 Task: Look for space in Belpasso, Italy from 10th August, 2023 to 20th August, 2023 for 12 adults in price range Rs.10000 to Rs.14000. Place can be entire place or shared room with 6 bedrooms having 12 beds and 6 bathrooms. Property type can be house, flat, guest house. Amenities needed are: wifi, TV, free parkinig on premises, gym, breakfast. Booking option can be shelf check-in. Required host language is English.
Action: Mouse moved to (372, 180)
Screenshot: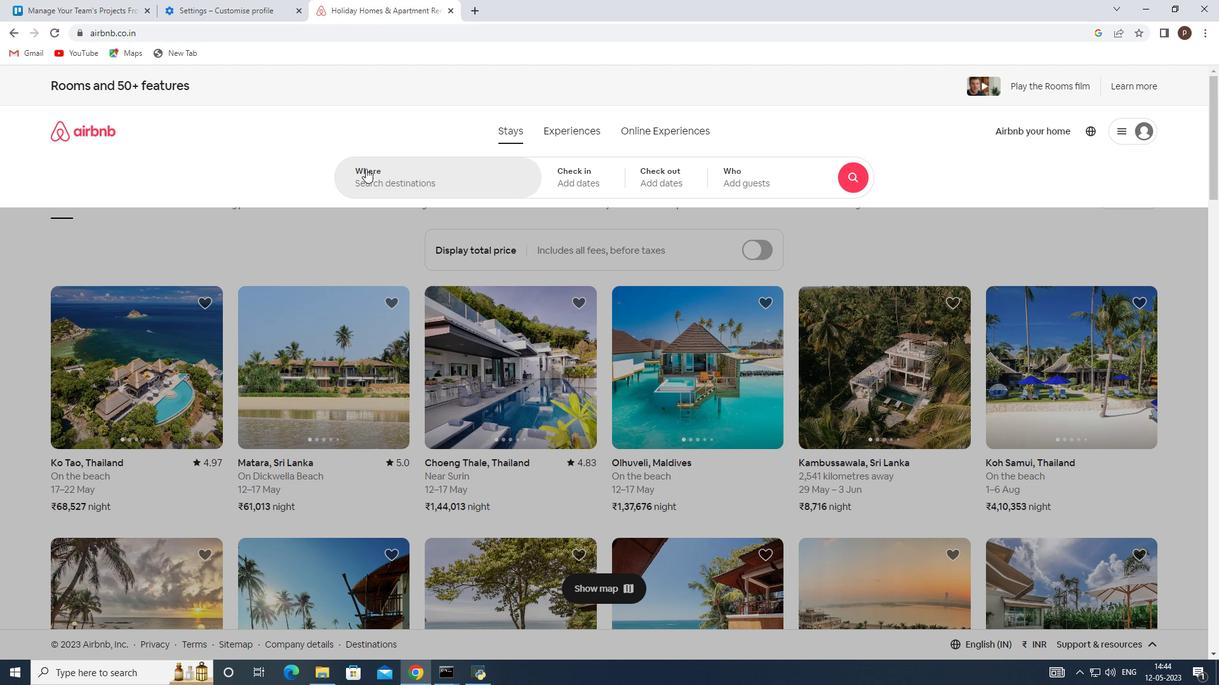 
Action: Mouse pressed left at (372, 180)
Screenshot: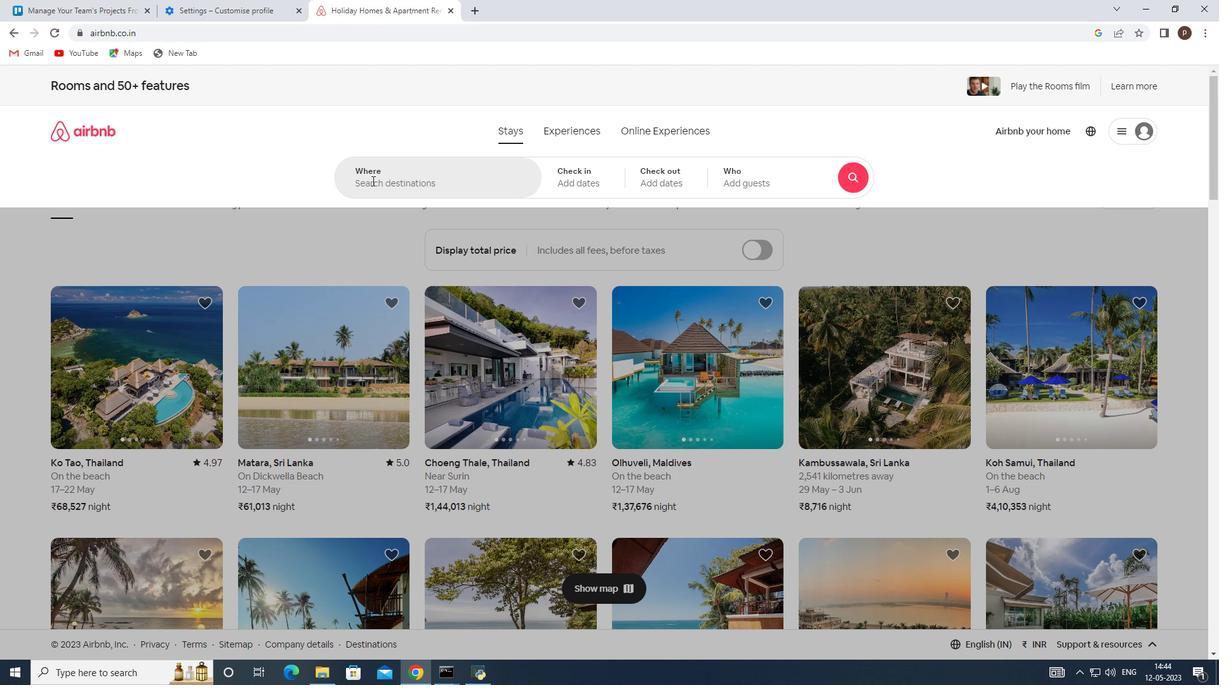 
Action: Key pressed <Key.caps_lock>B<Key.caps_lock>elpasso,<Key.space><Key.caps_lock>I<Key.caps_lock>taly<Key.enter>
Screenshot: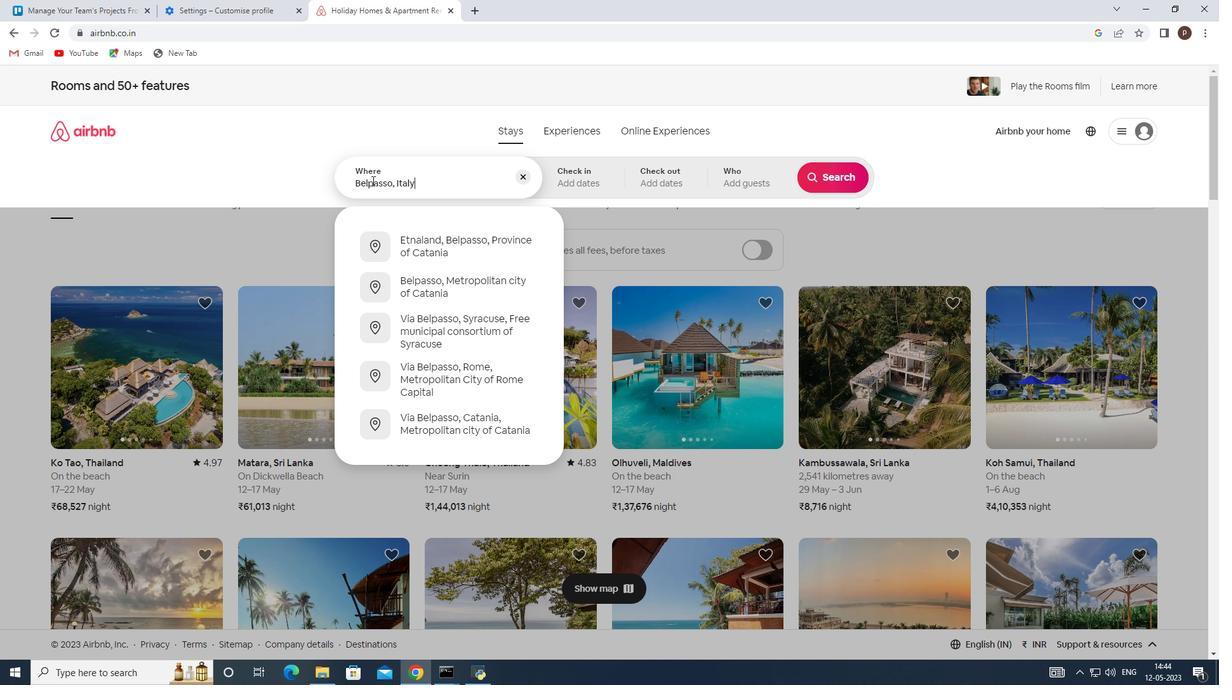 
Action: Mouse moved to (832, 273)
Screenshot: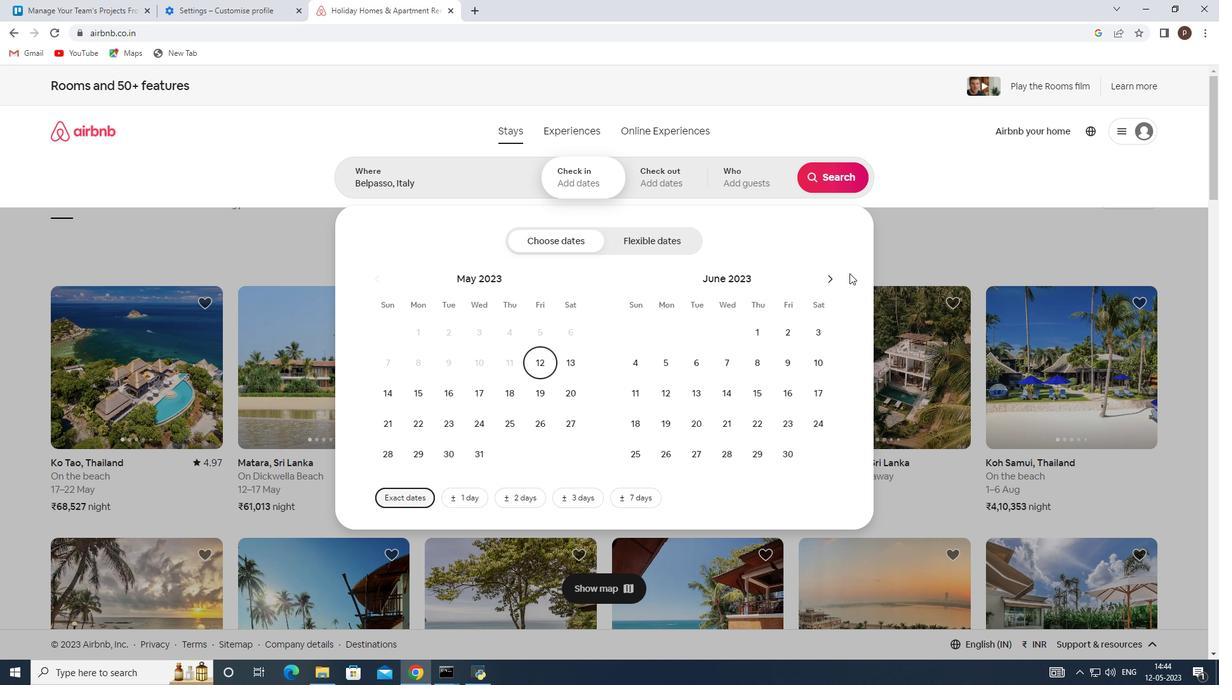 
Action: Mouse pressed left at (832, 273)
Screenshot: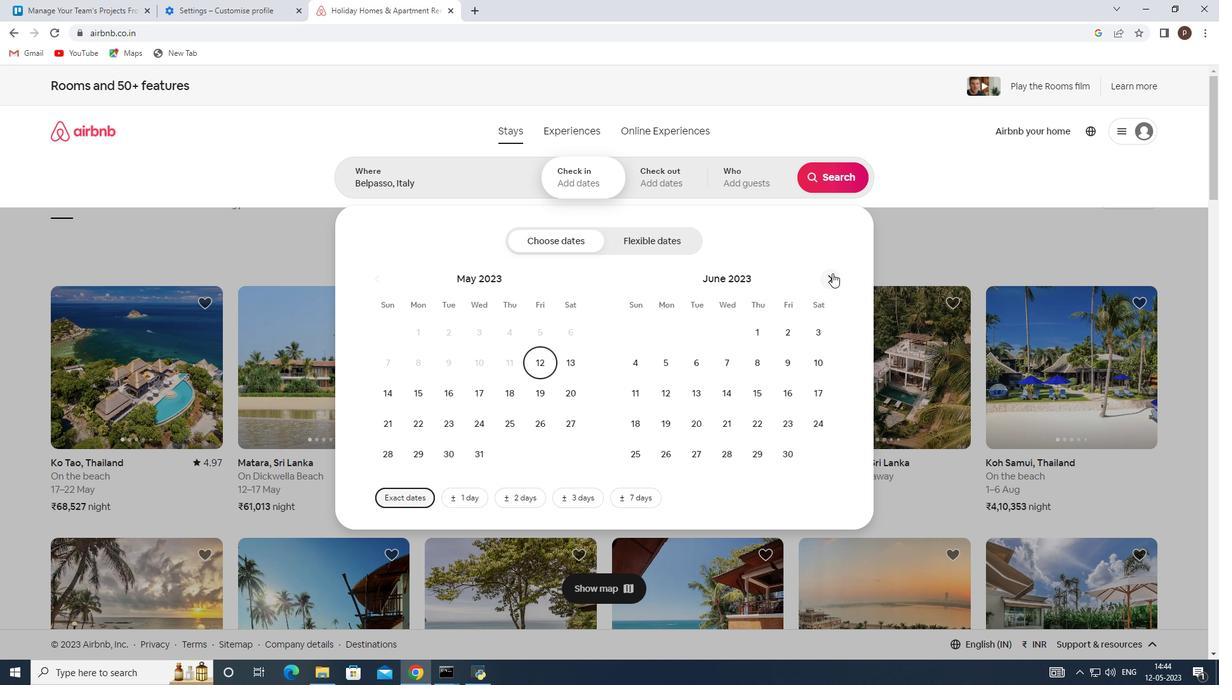 
Action: Mouse pressed left at (832, 273)
Screenshot: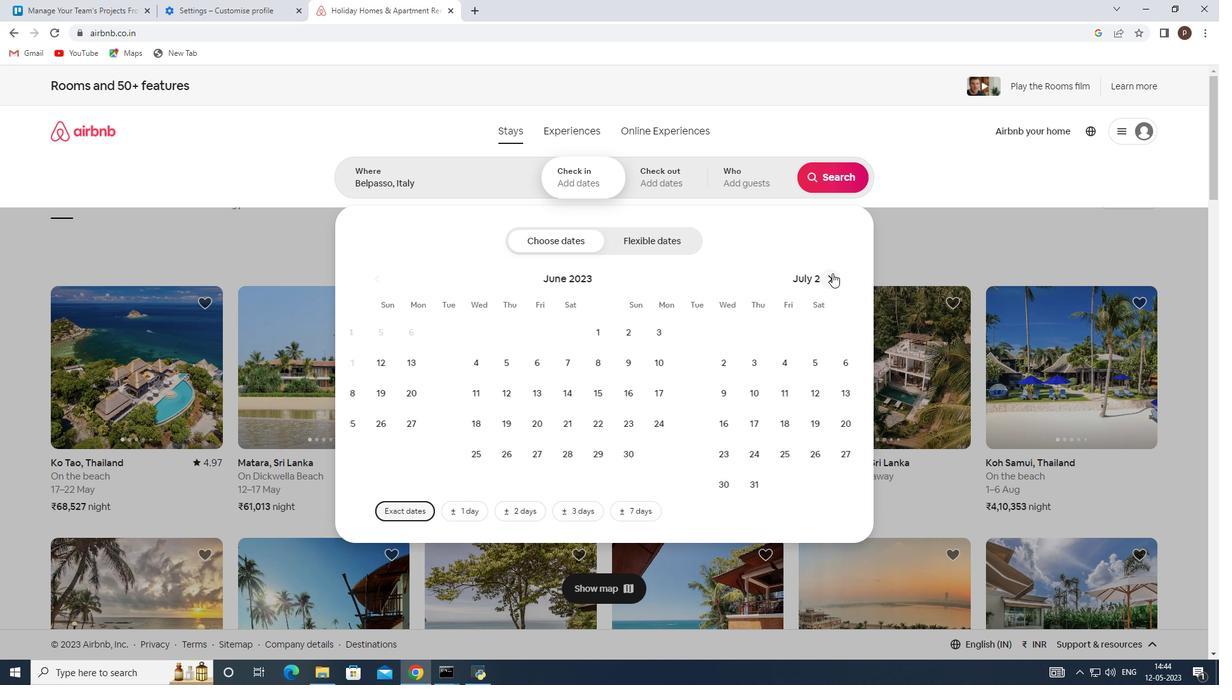 
Action: Mouse moved to (757, 356)
Screenshot: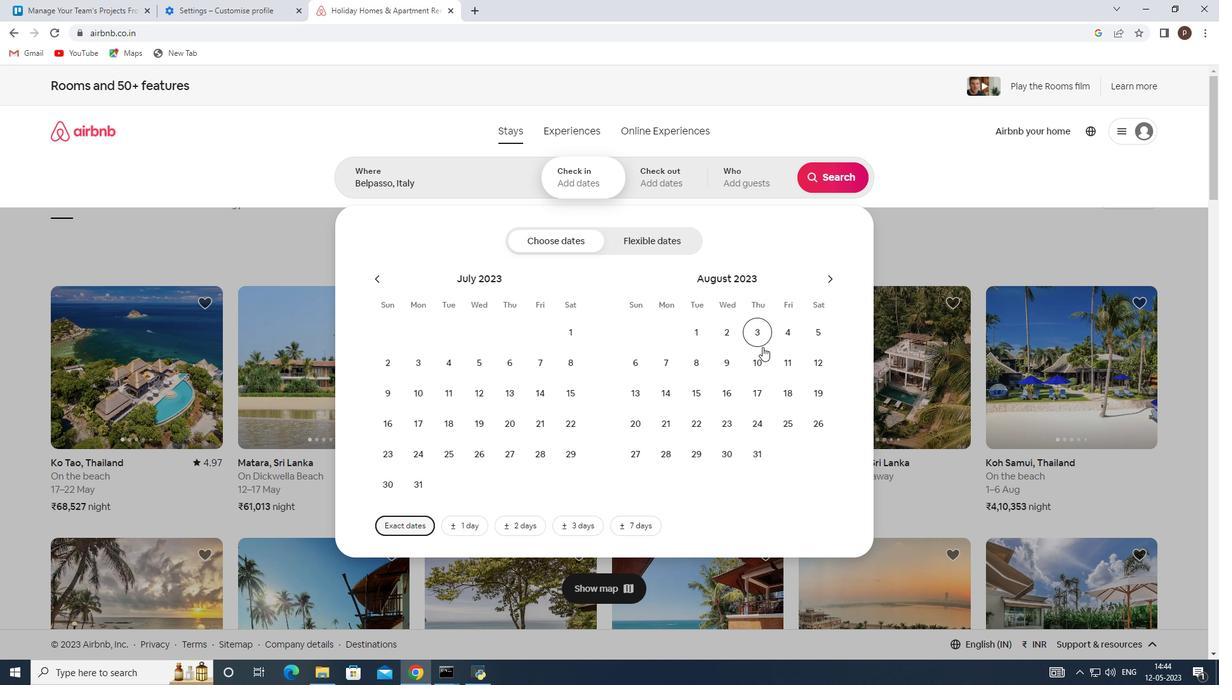 
Action: Mouse pressed left at (757, 356)
Screenshot: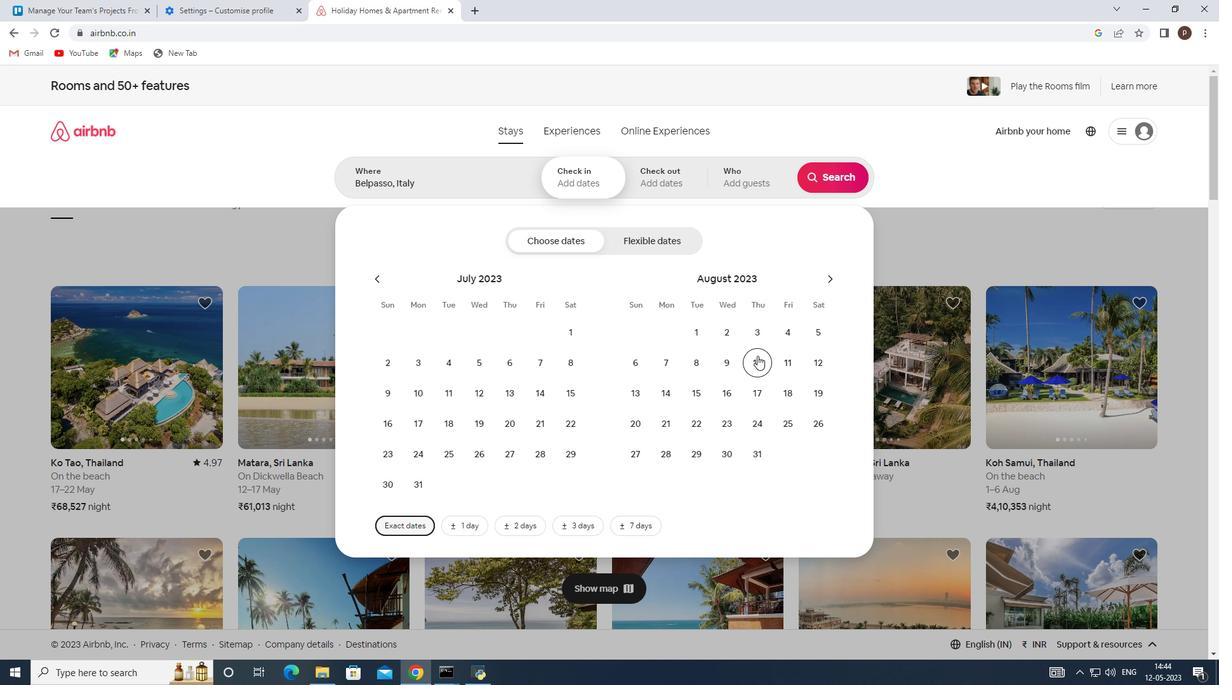 
Action: Mouse moved to (639, 424)
Screenshot: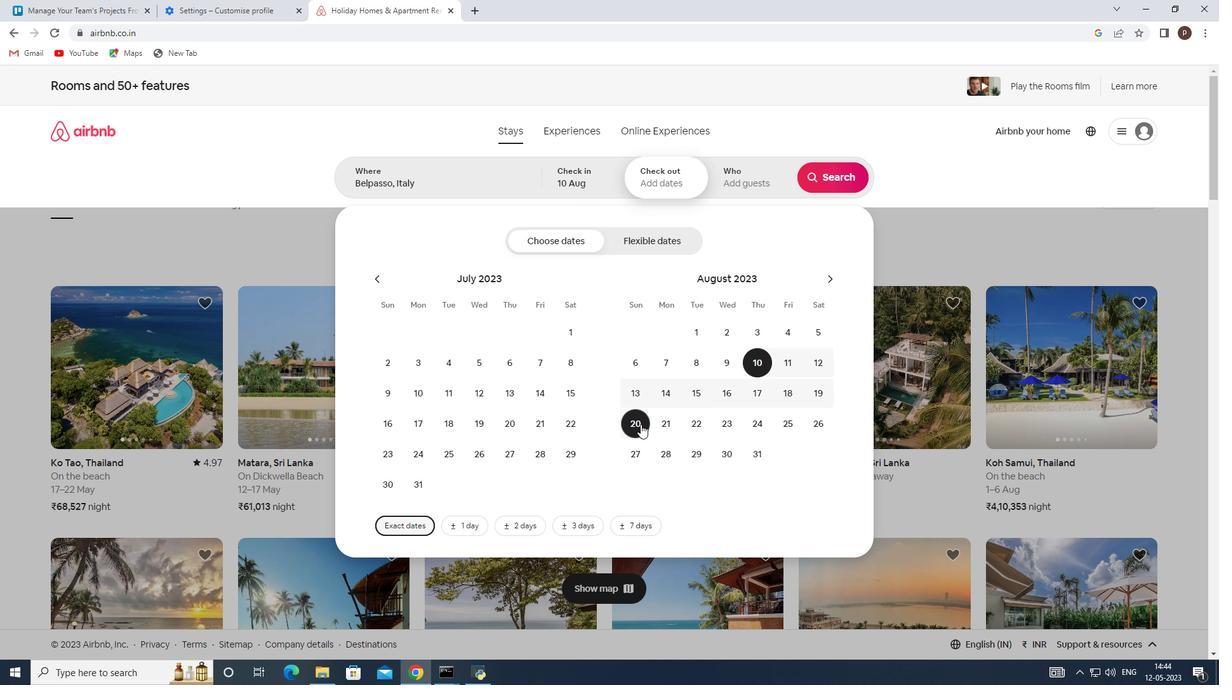 
Action: Mouse pressed left at (639, 424)
Screenshot: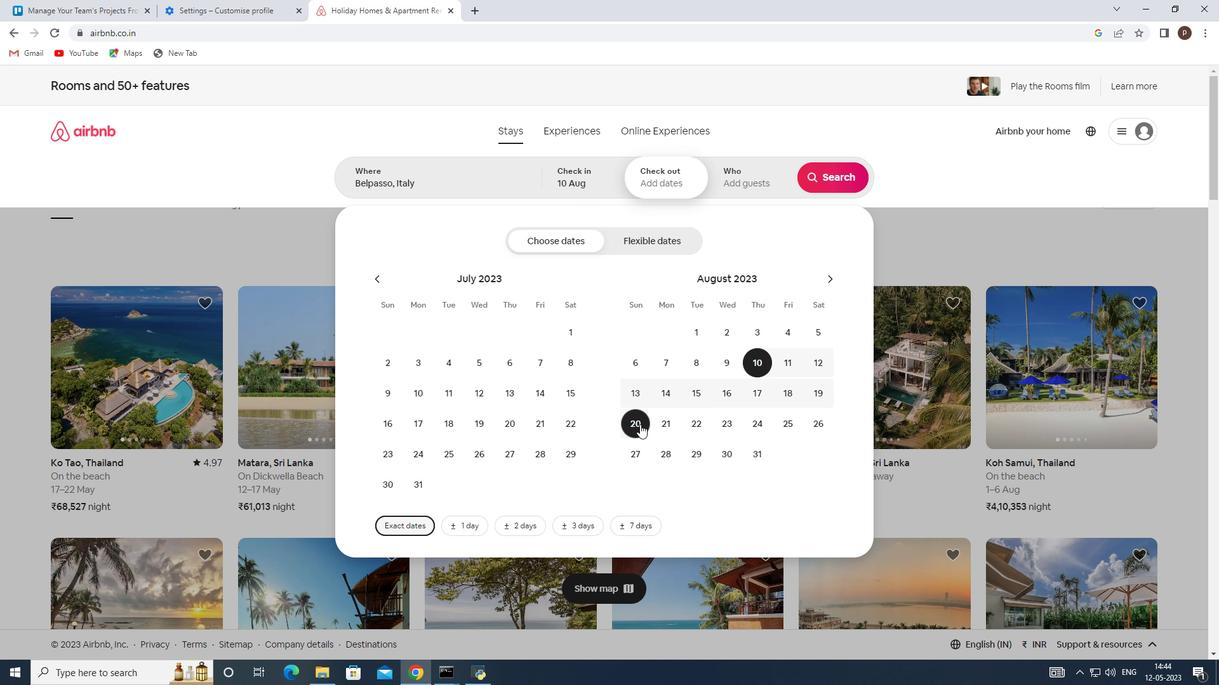 
Action: Mouse moved to (765, 178)
Screenshot: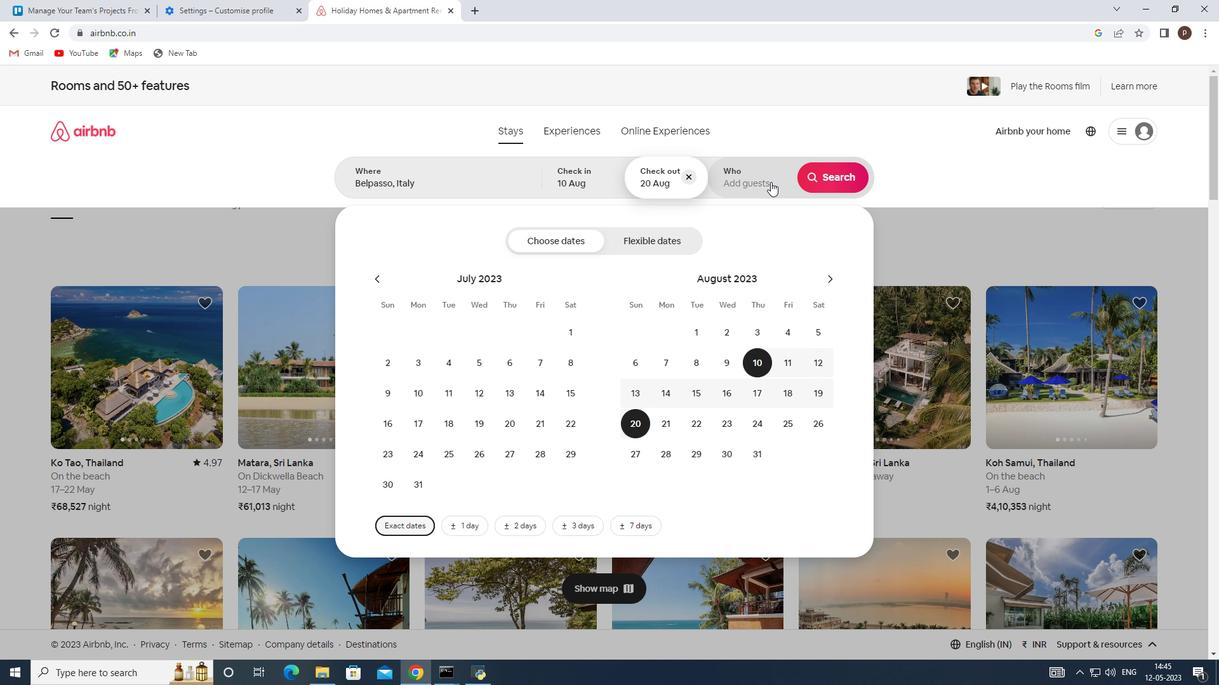 
Action: Mouse pressed left at (765, 178)
Screenshot: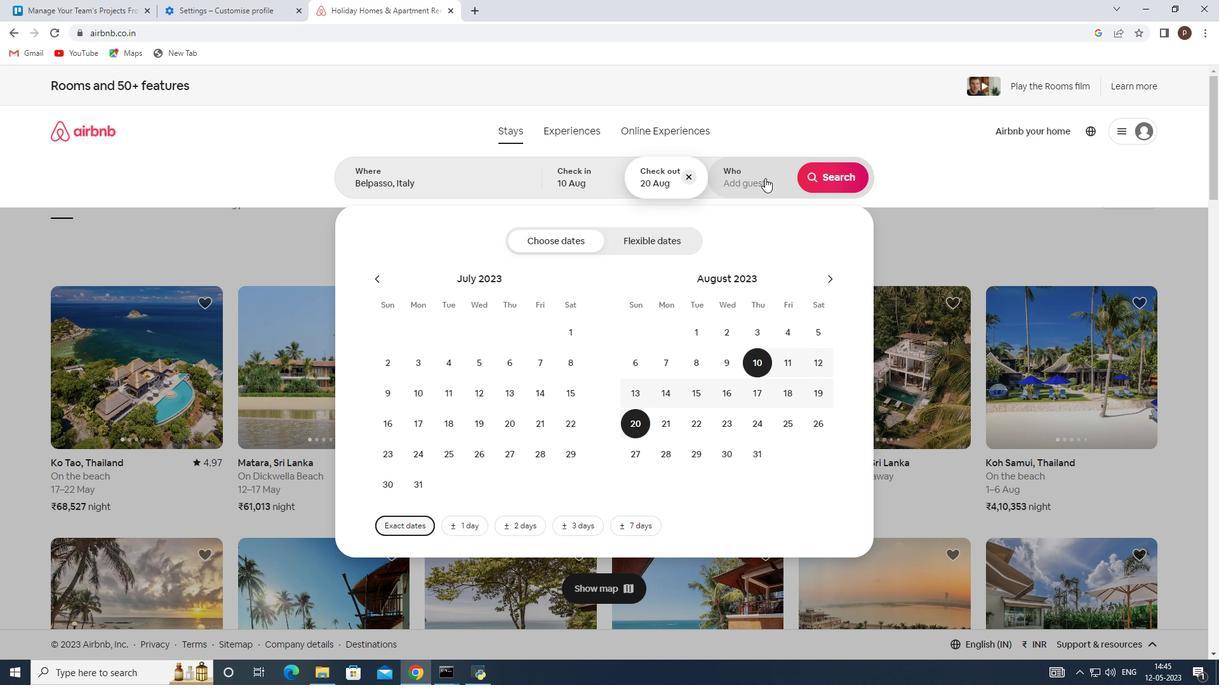 
Action: Mouse moved to (833, 241)
Screenshot: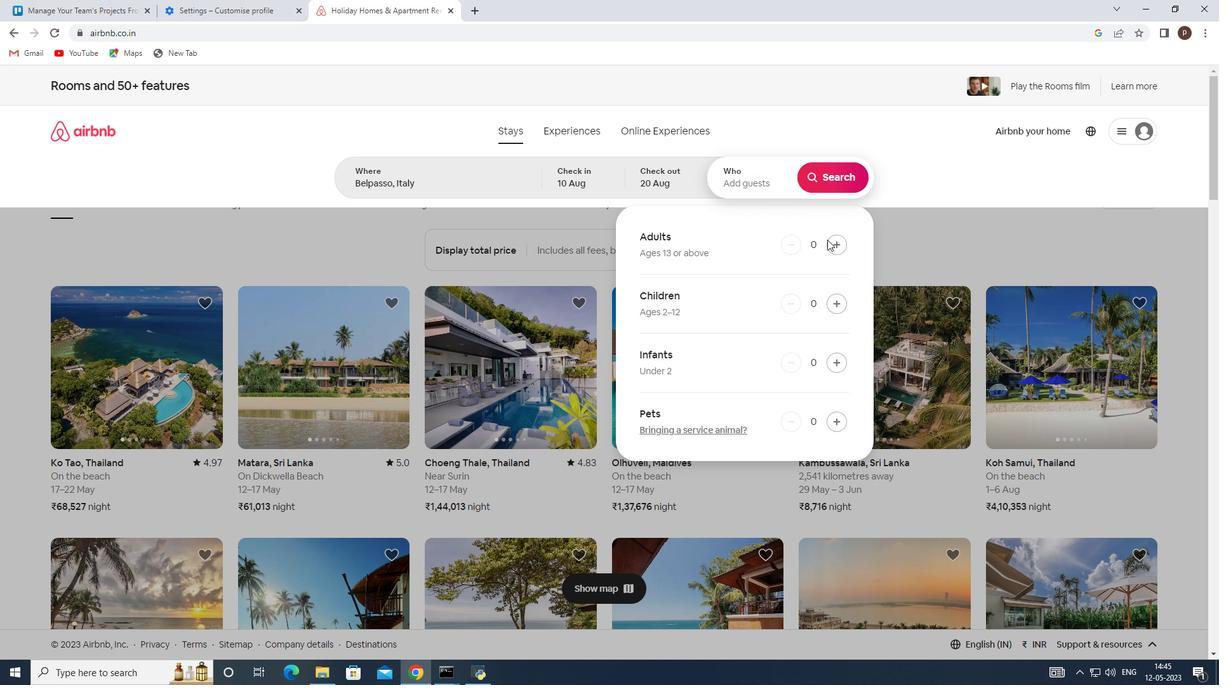 
Action: Mouse pressed left at (833, 241)
Screenshot: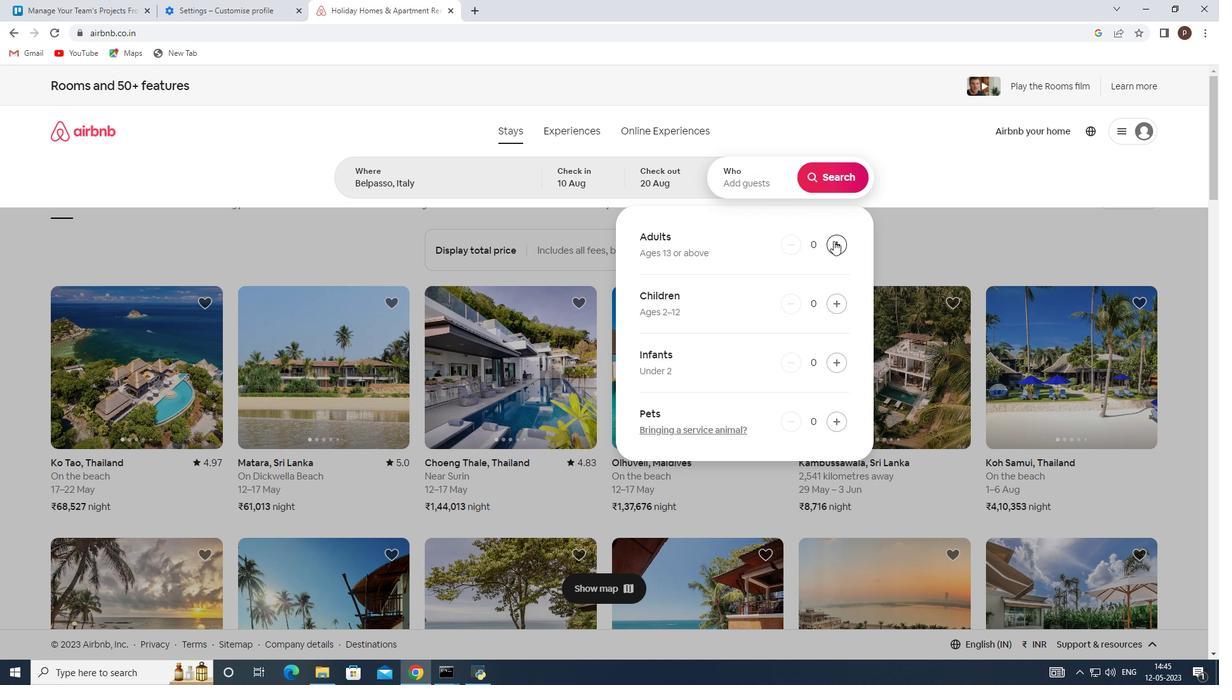 
Action: Mouse pressed left at (833, 241)
Screenshot: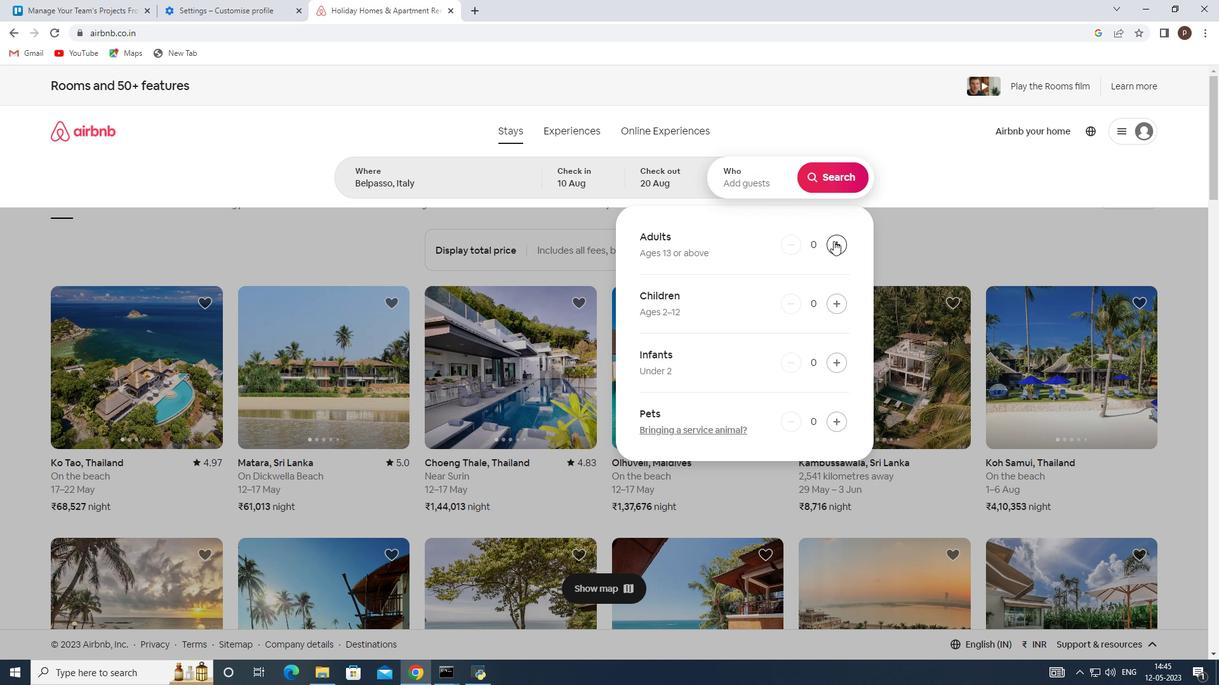 
Action: Mouse pressed left at (833, 241)
Screenshot: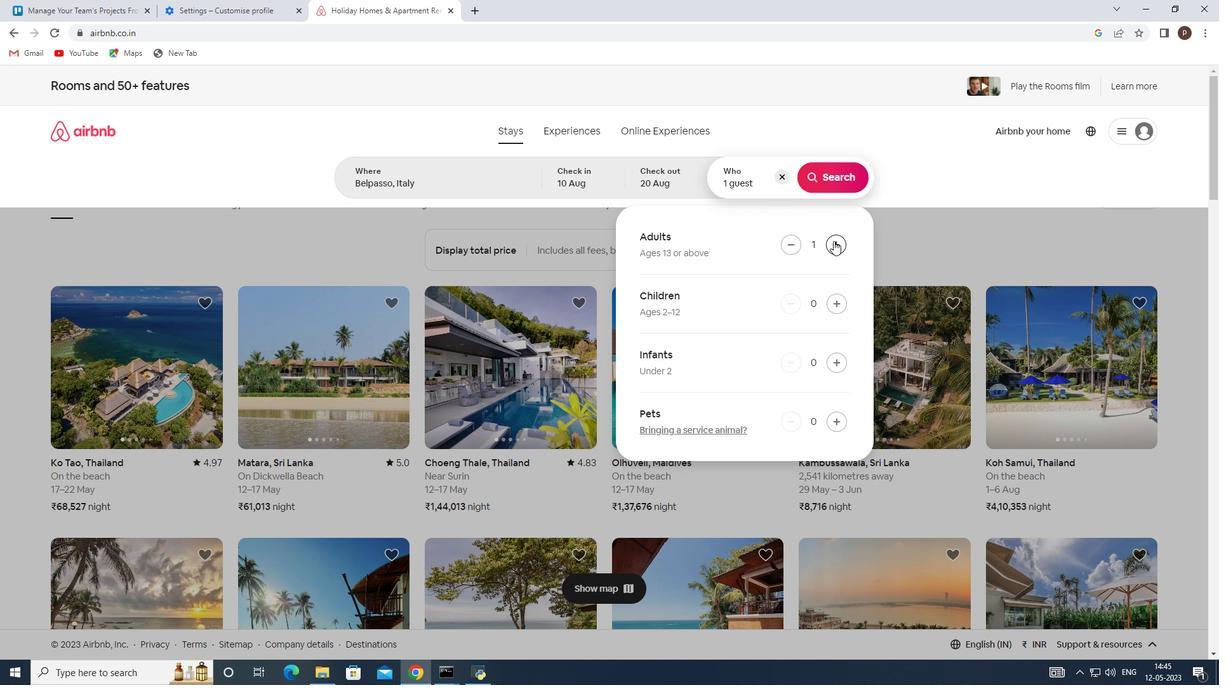 
Action: Mouse pressed left at (833, 241)
Screenshot: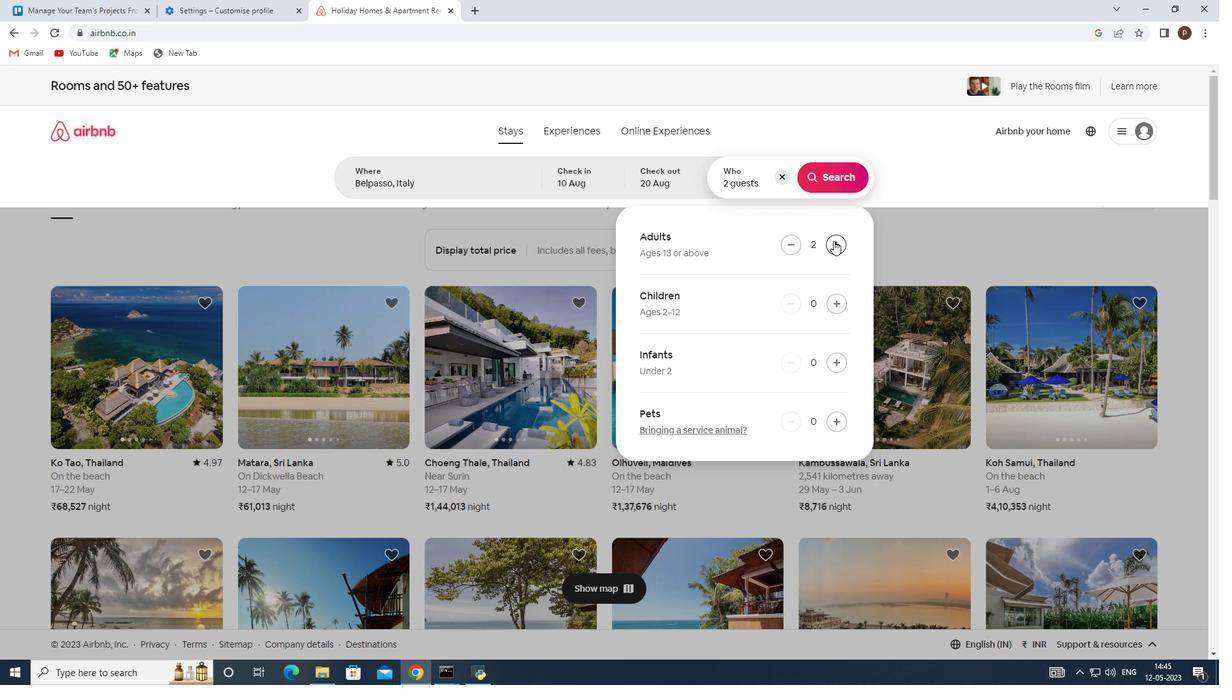 
Action: Mouse pressed left at (833, 241)
Screenshot: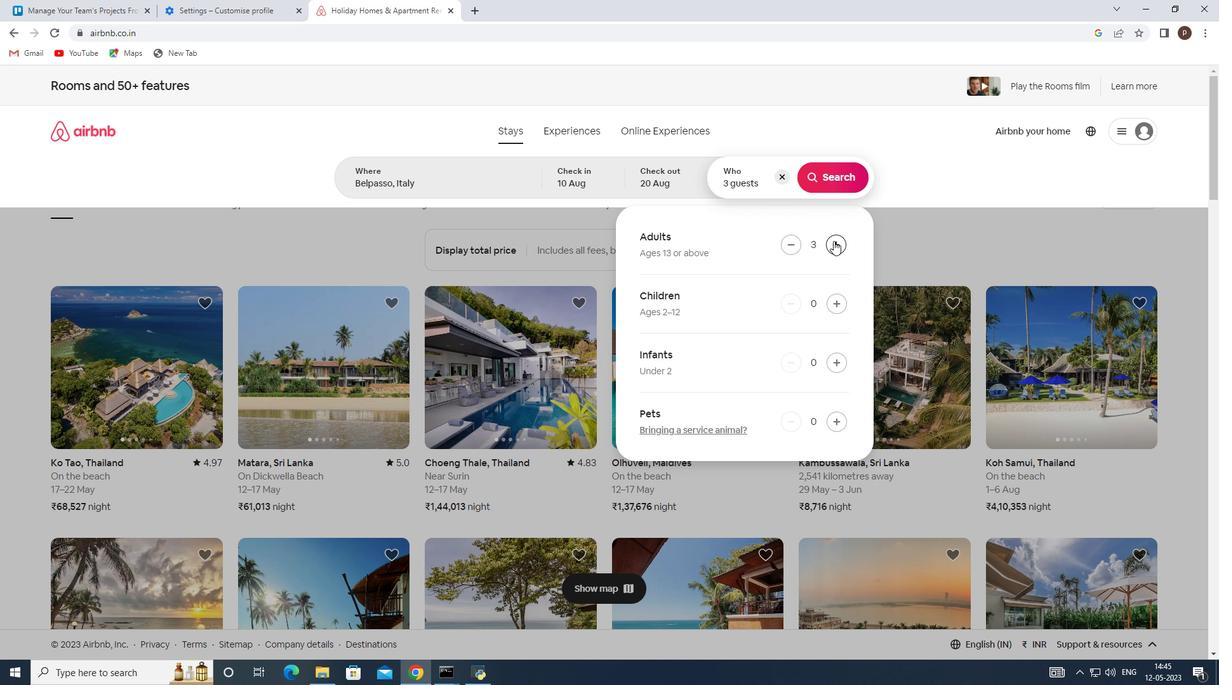 
Action: Mouse pressed left at (833, 241)
Screenshot: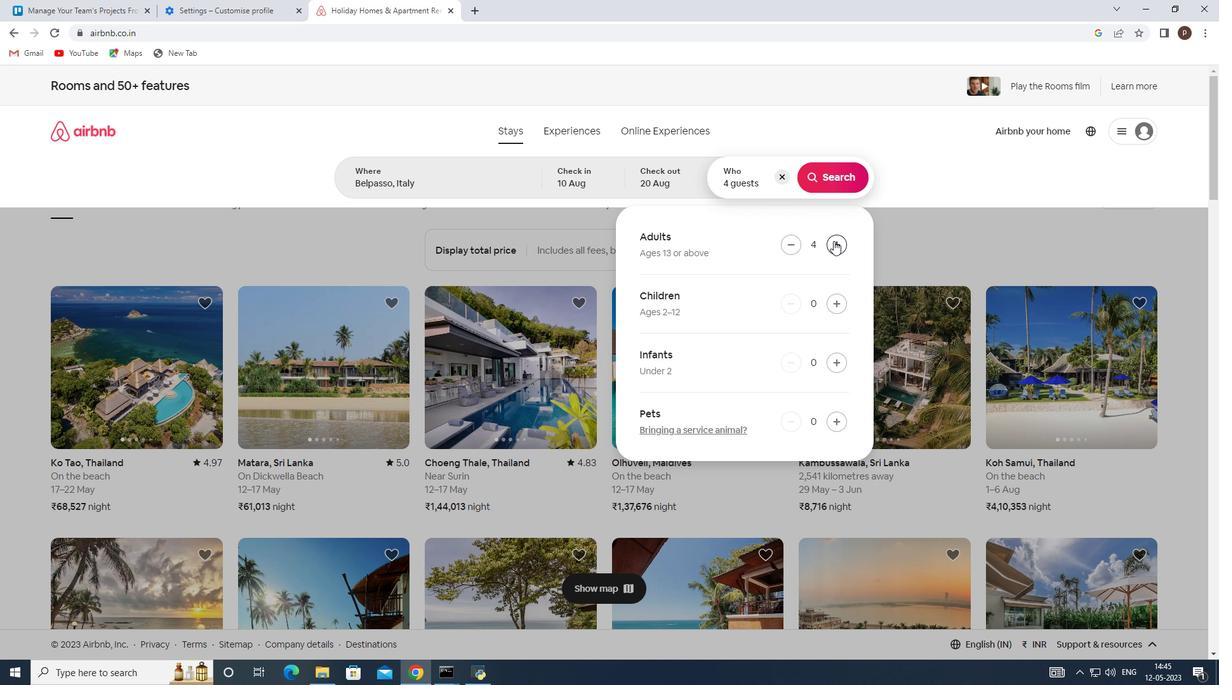 
Action: Mouse pressed left at (833, 241)
Screenshot: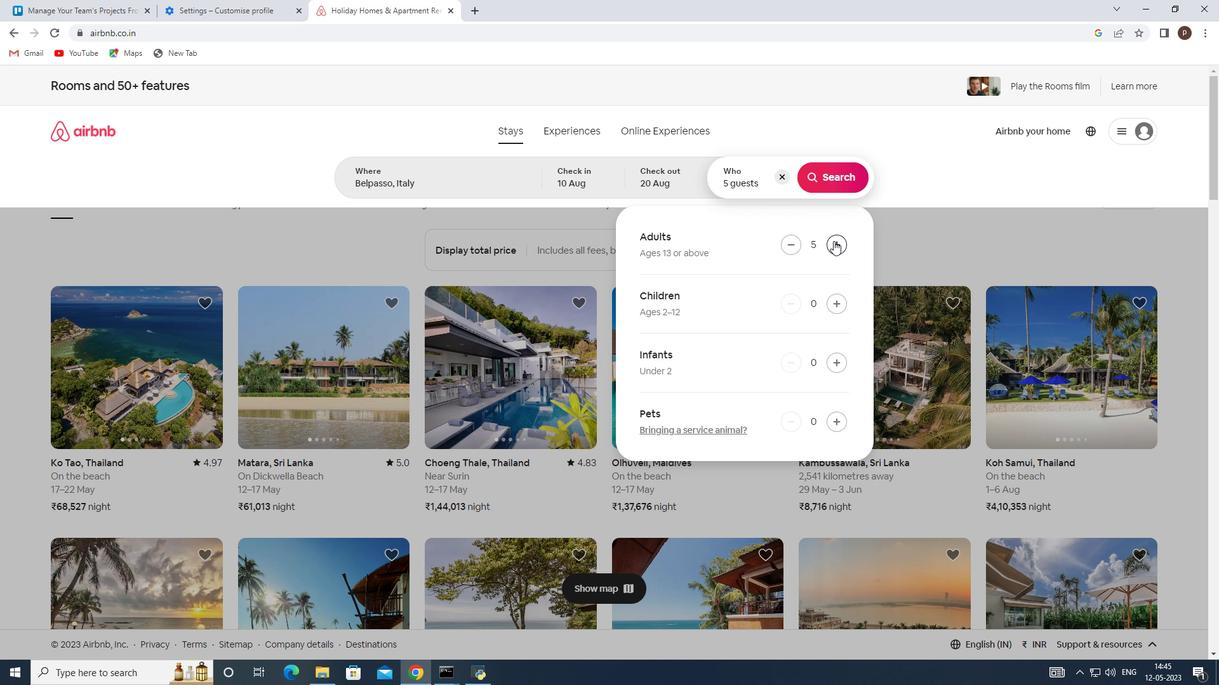 
Action: Mouse pressed left at (833, 241)
Screenshot: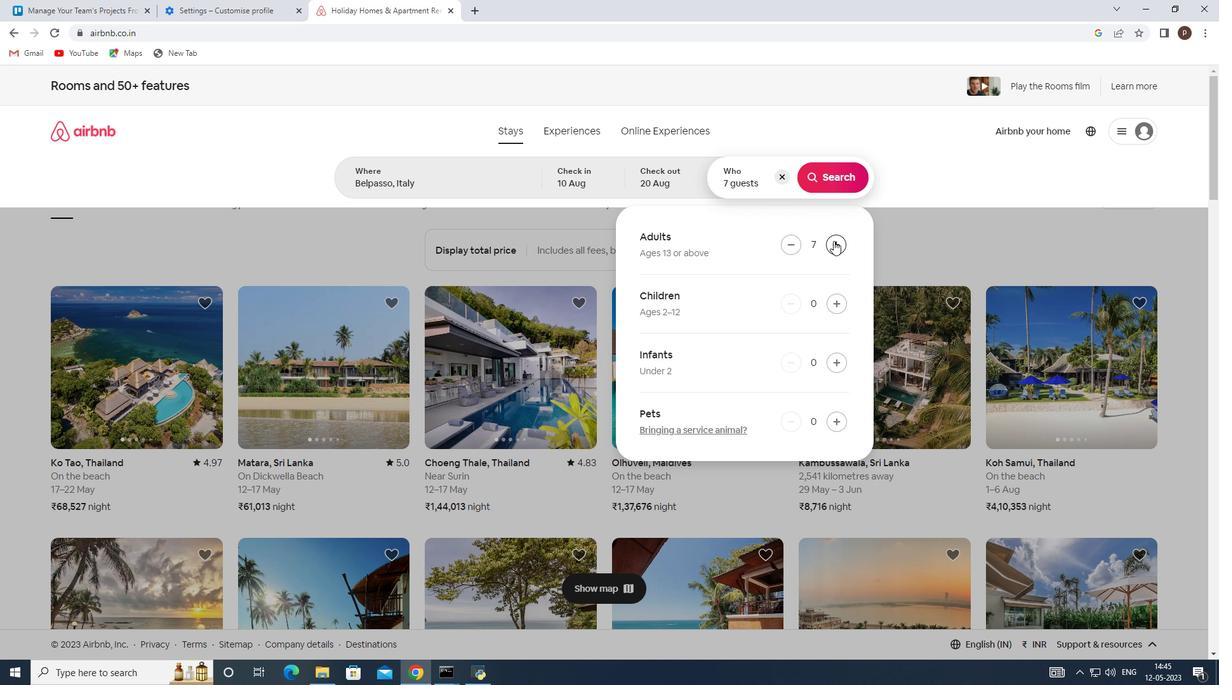 
Action: Mouse pressed left at (833, 241)
Screenshot: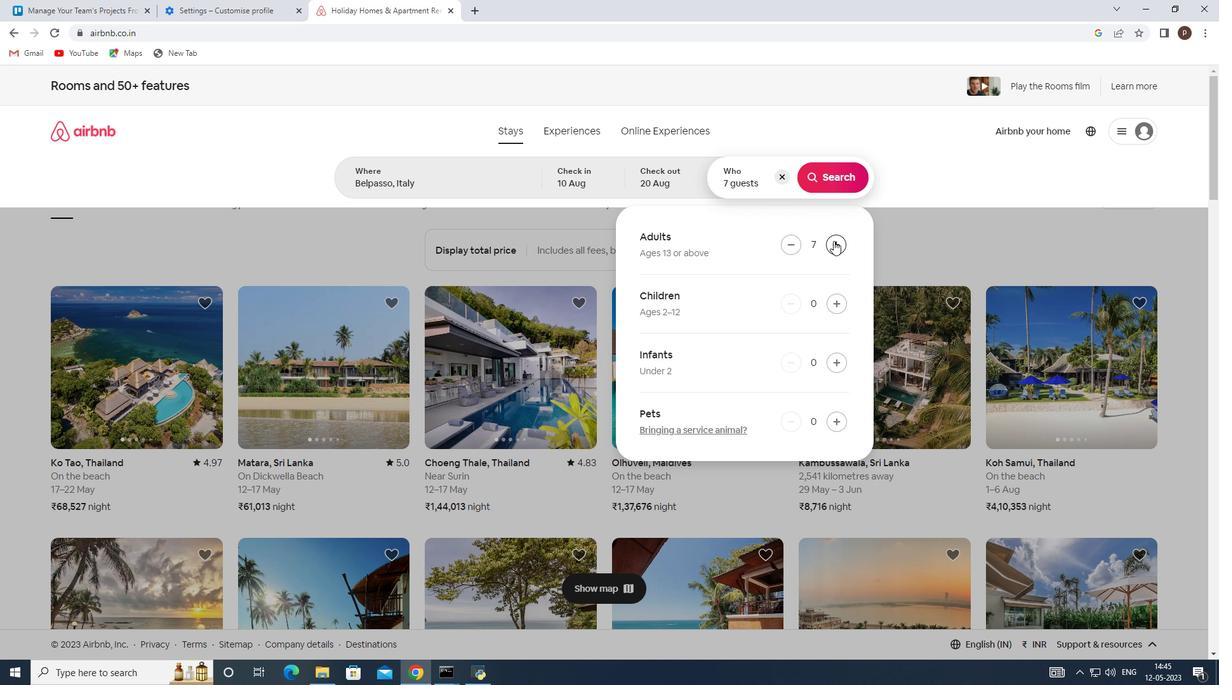 
Action: Mouse pressed left at (833, 241)
Screenshot: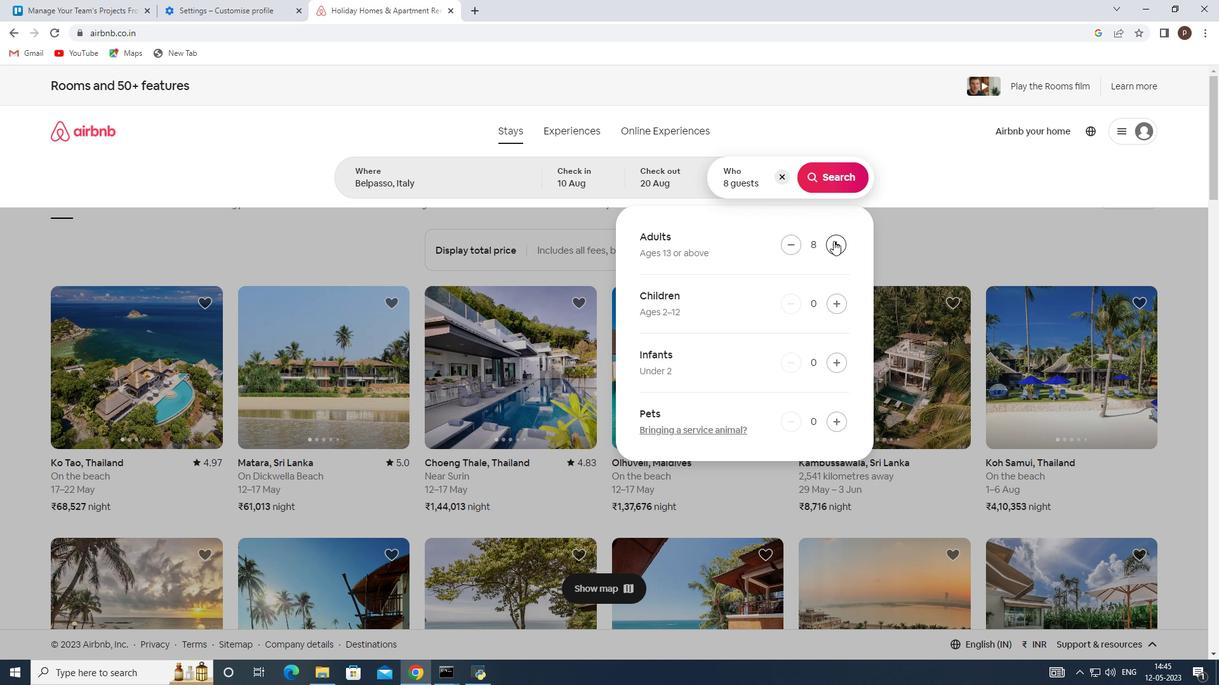 
Action: Mouse pressed left at (833, 241)
Screenshot: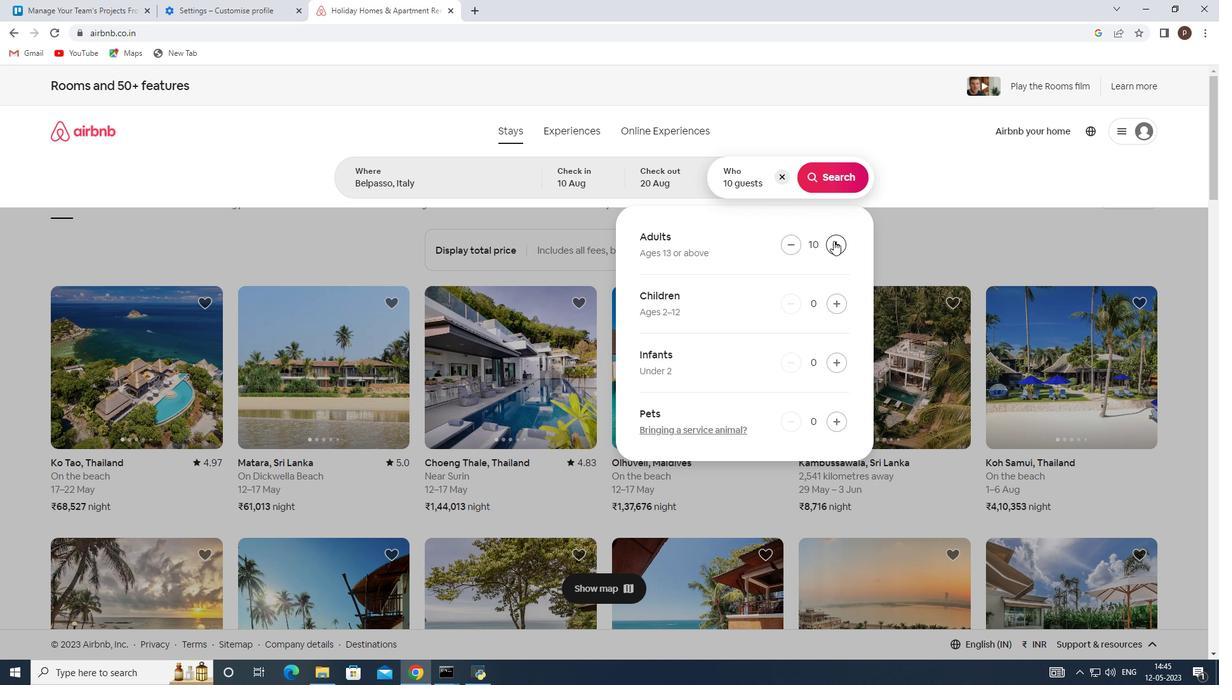 
Action: Mouse pressed left at (833, 241)
Screenshot: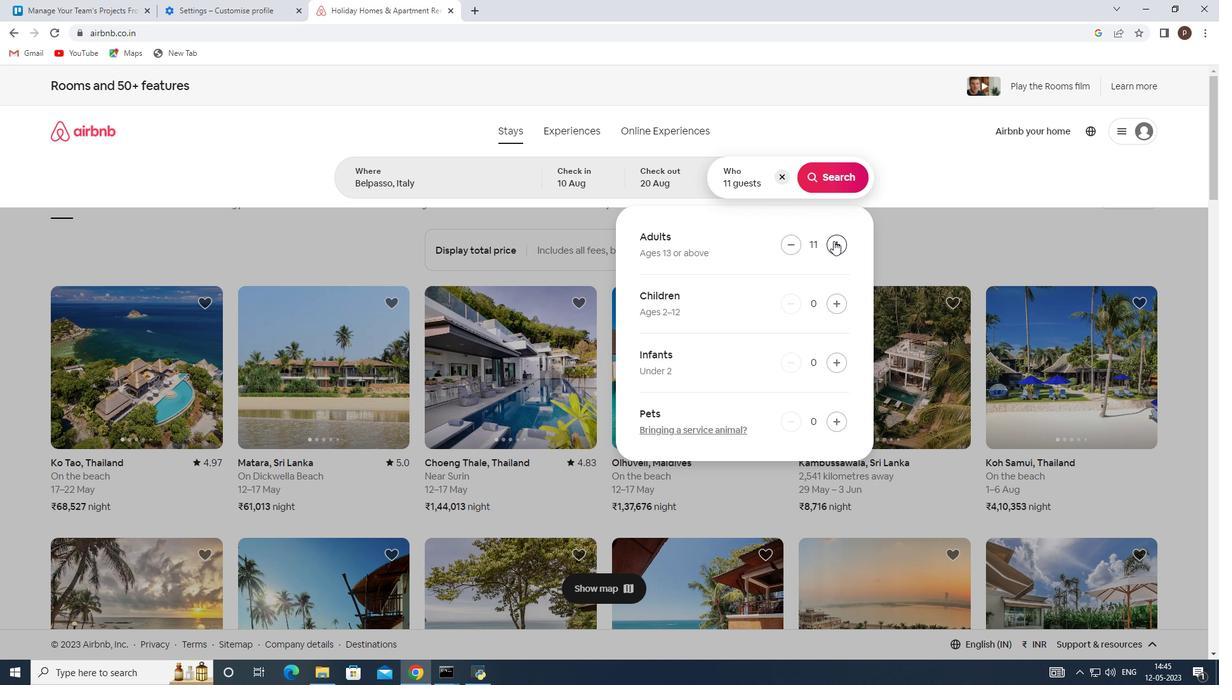 
Action: Mouse moved to (846, 168)
Screenshot: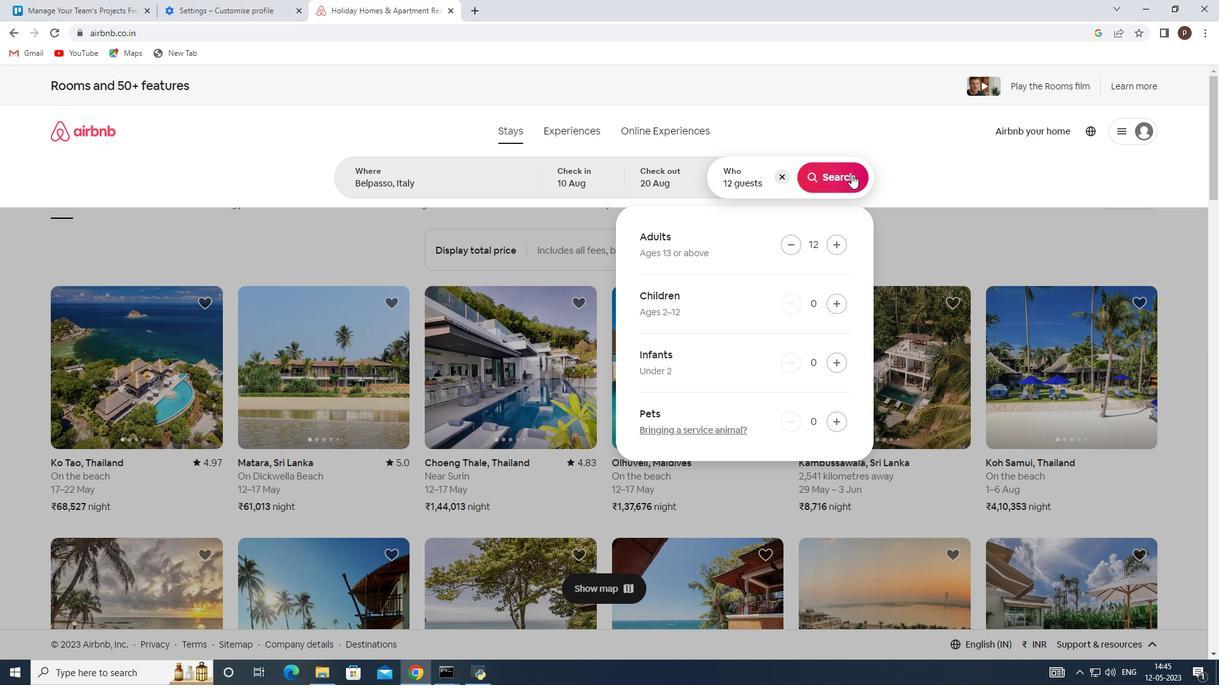 
Action: Mouse pressed left at (846, 168)
Screenshot: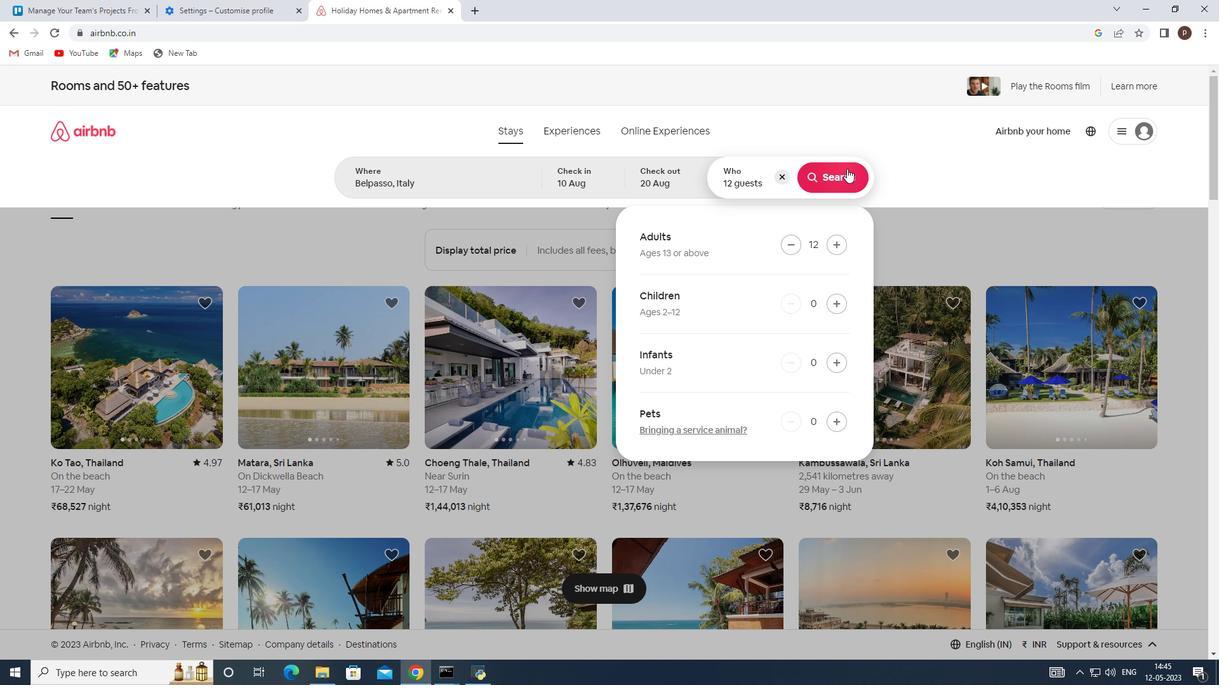 
Action: Mouse moved to (1150, 140)
Screenshot: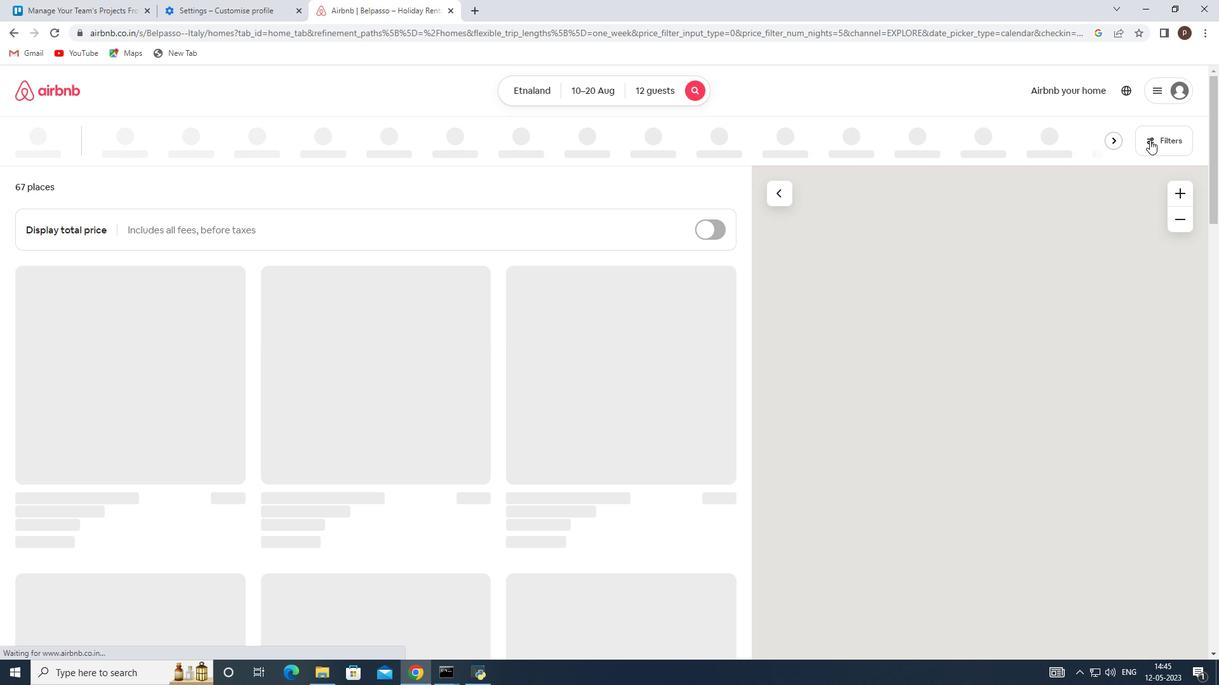 
Action: Mouse pressed left at (1150, 140)
Screenshot: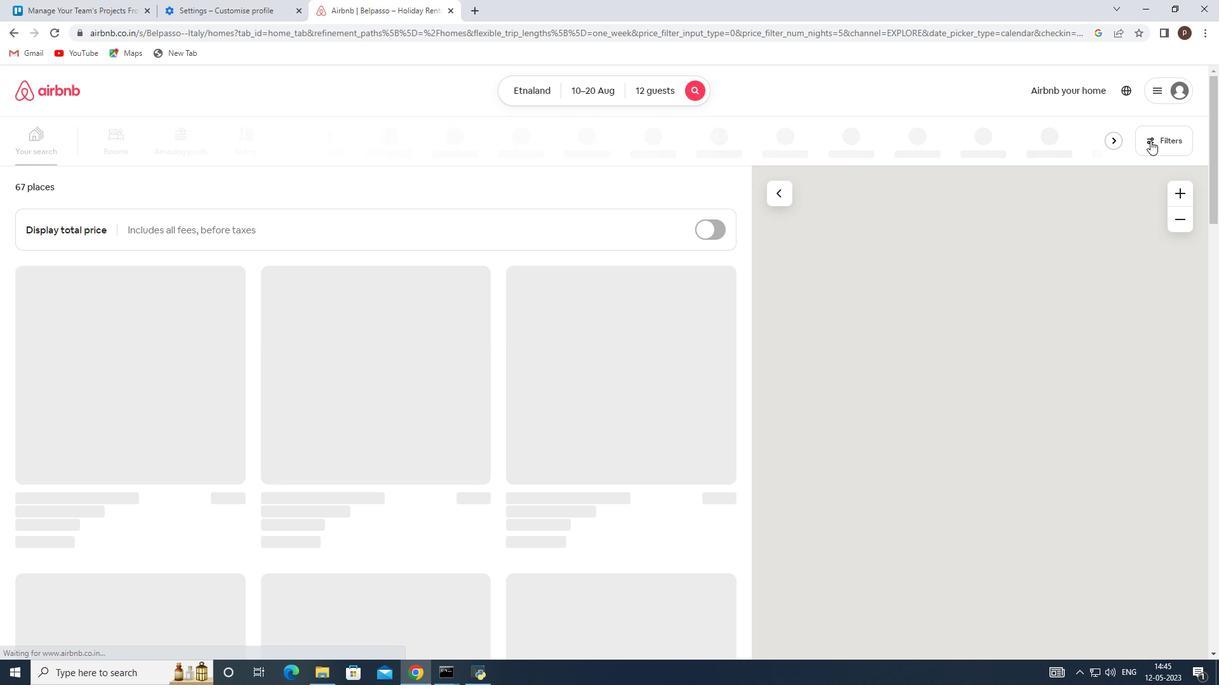 
Action: Mouse moved to (419, 448)
Screenshot: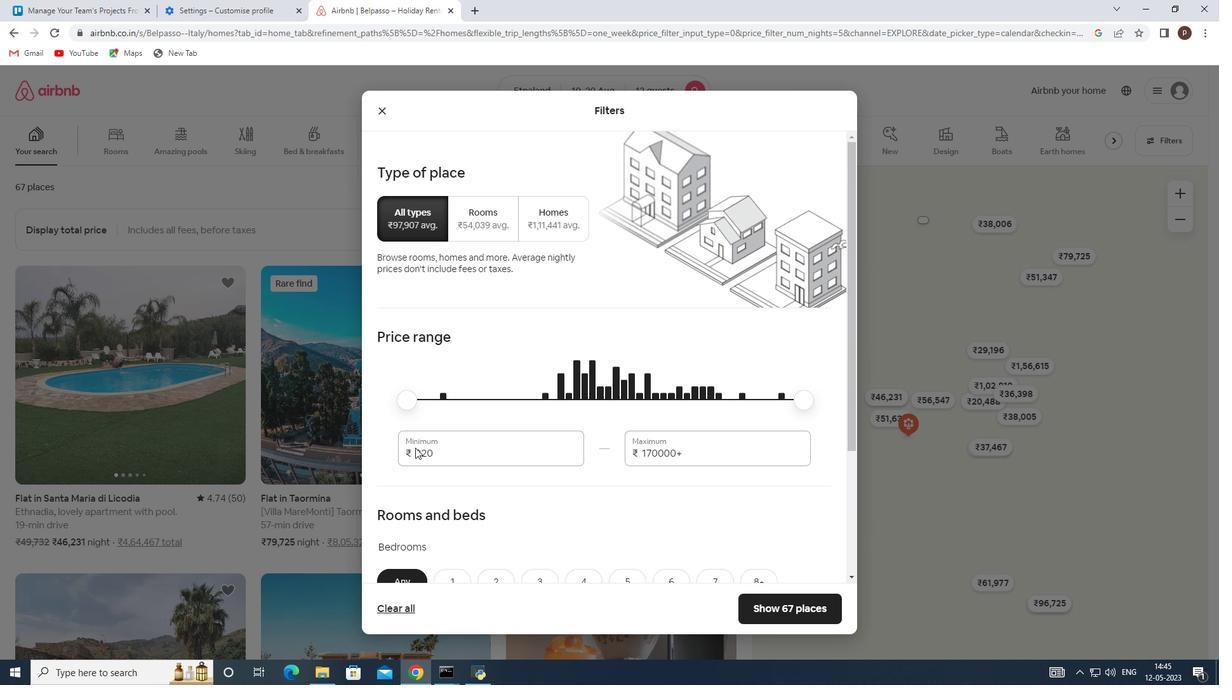 
Action: Mouse pressed left at (419, 448)
Screenshot: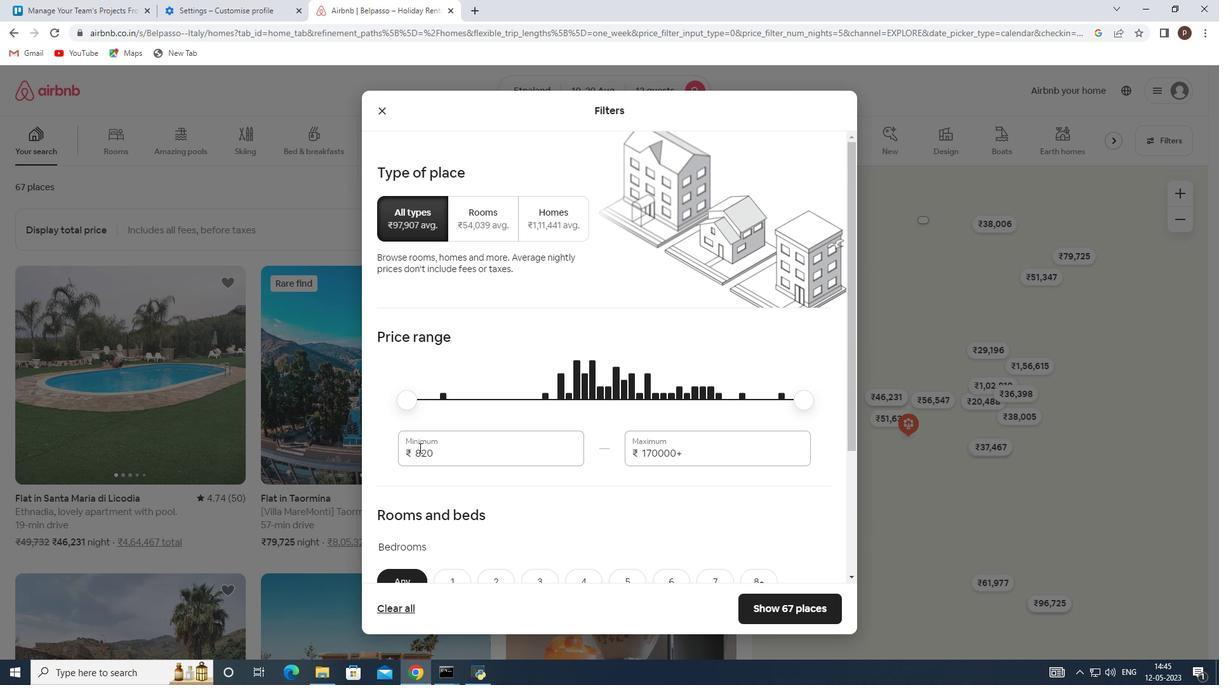 
Action: Mouse pressed left at (419, 448)
Screenshot: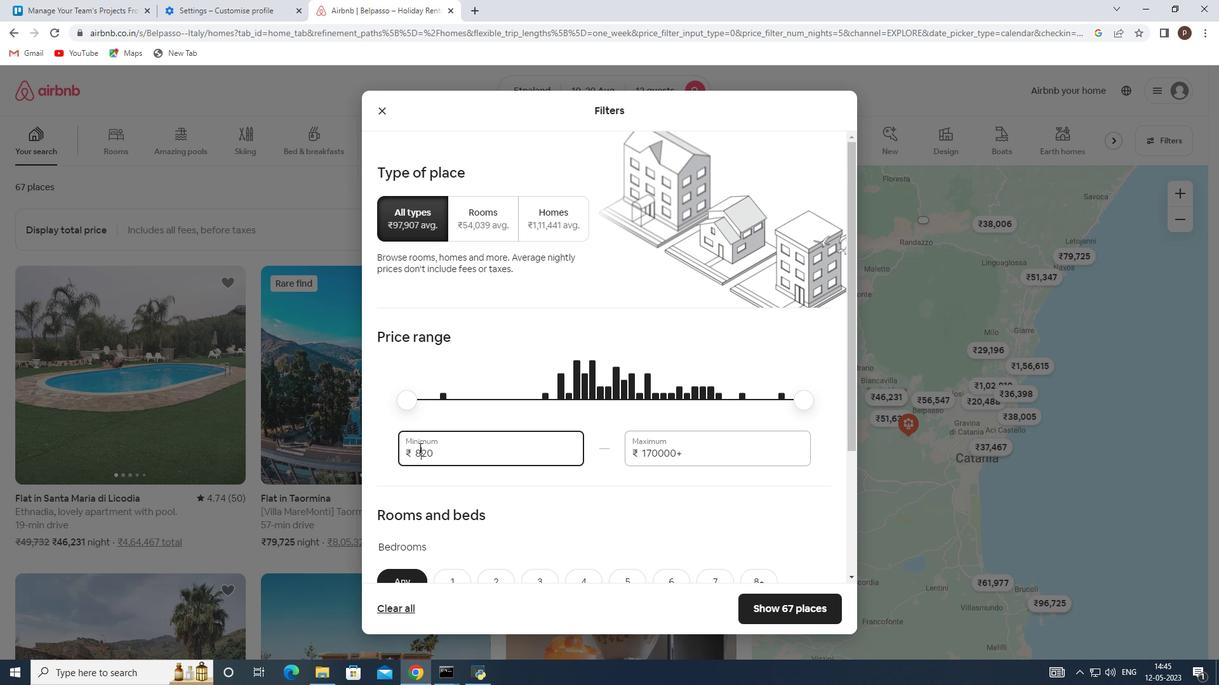 
Action: Key pressed 10000<Key.tab>14000
Screenshot: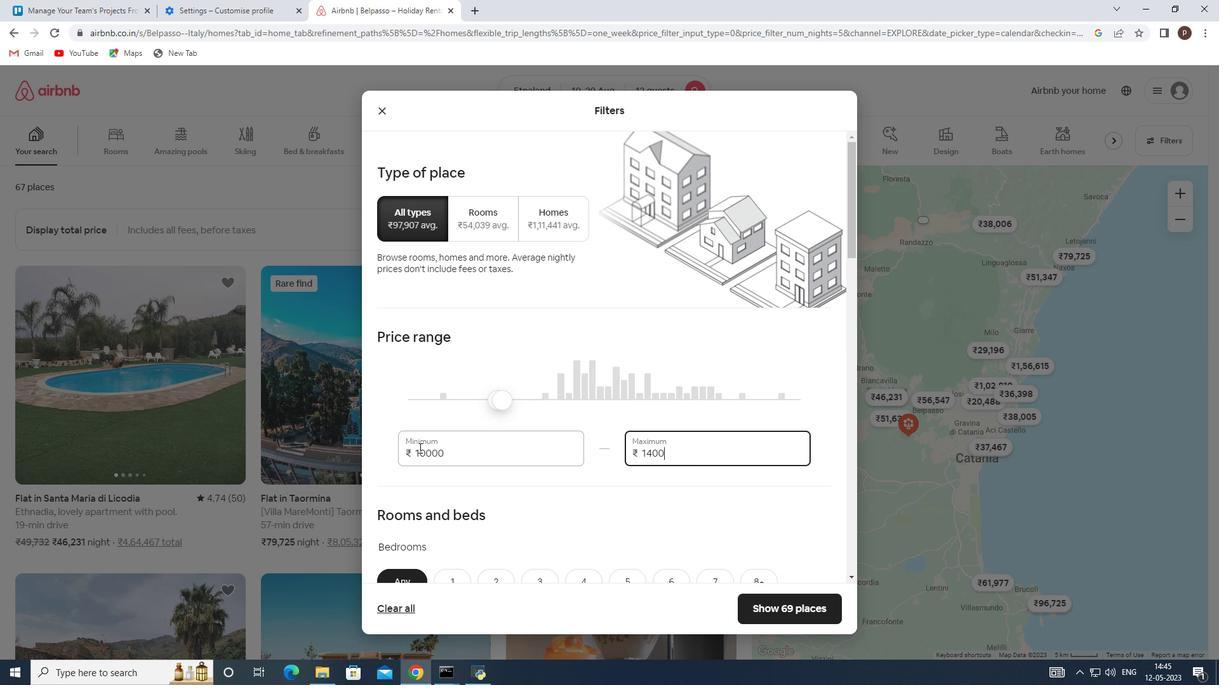 
Action: Mouse moved to (483, 452)
Screenshot: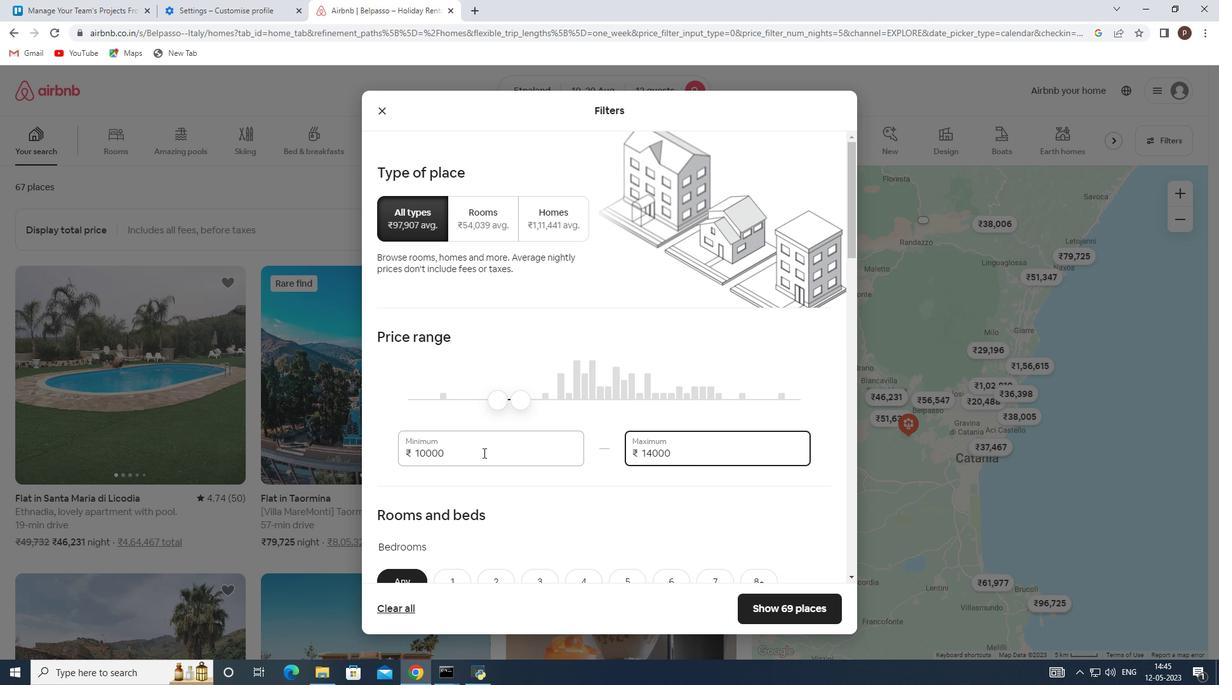 
Action: Mouse scrolled (483, 452) with delta (0, 0)
Screenshot: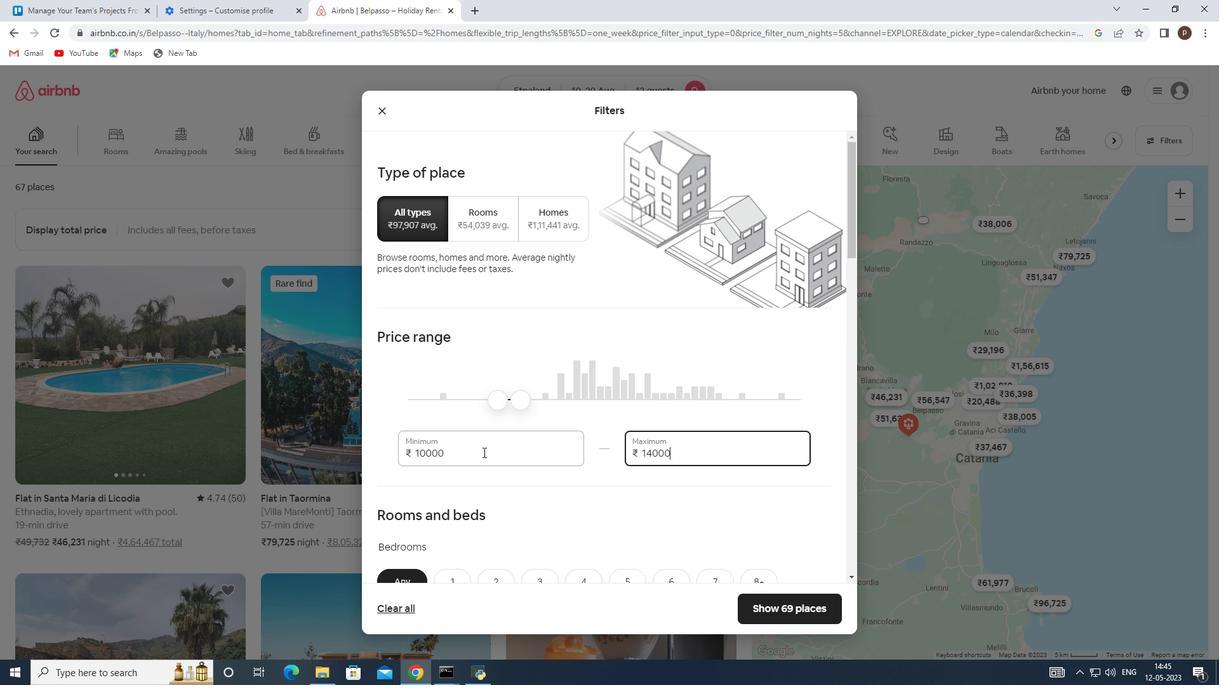
Action: Mouse scrolled (483, 452) with delta (0, 0)
Screenshot: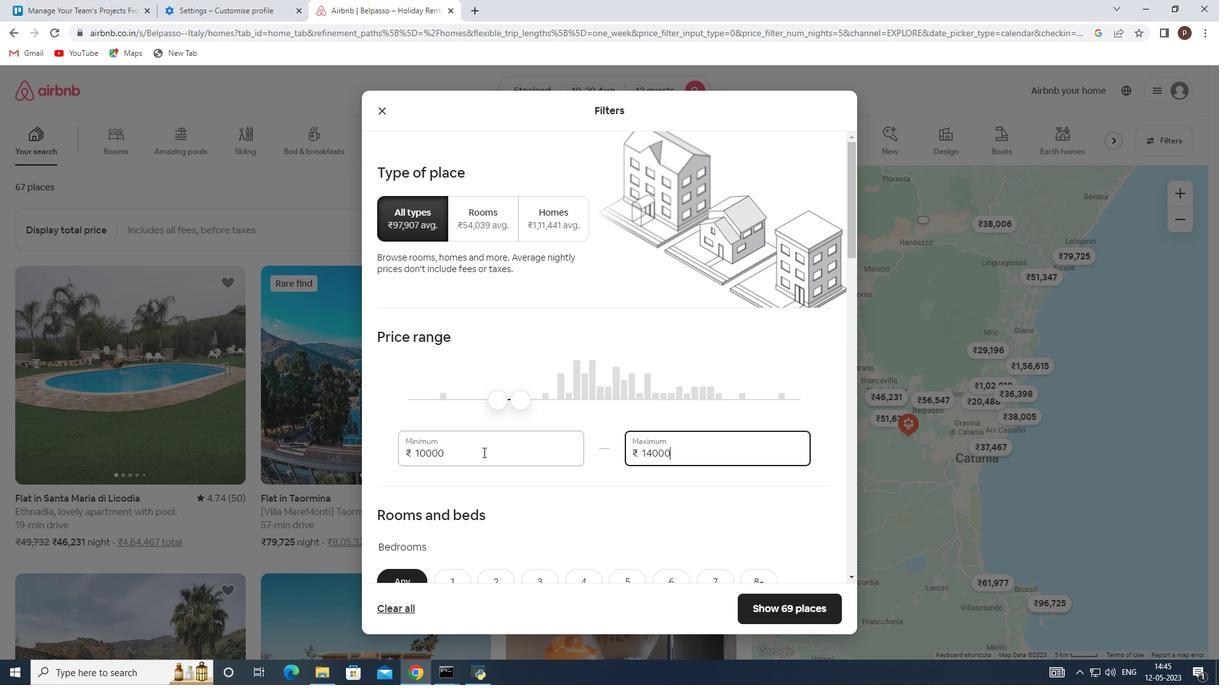 
Action: Mouse moved to (669, 451)
Screenshot: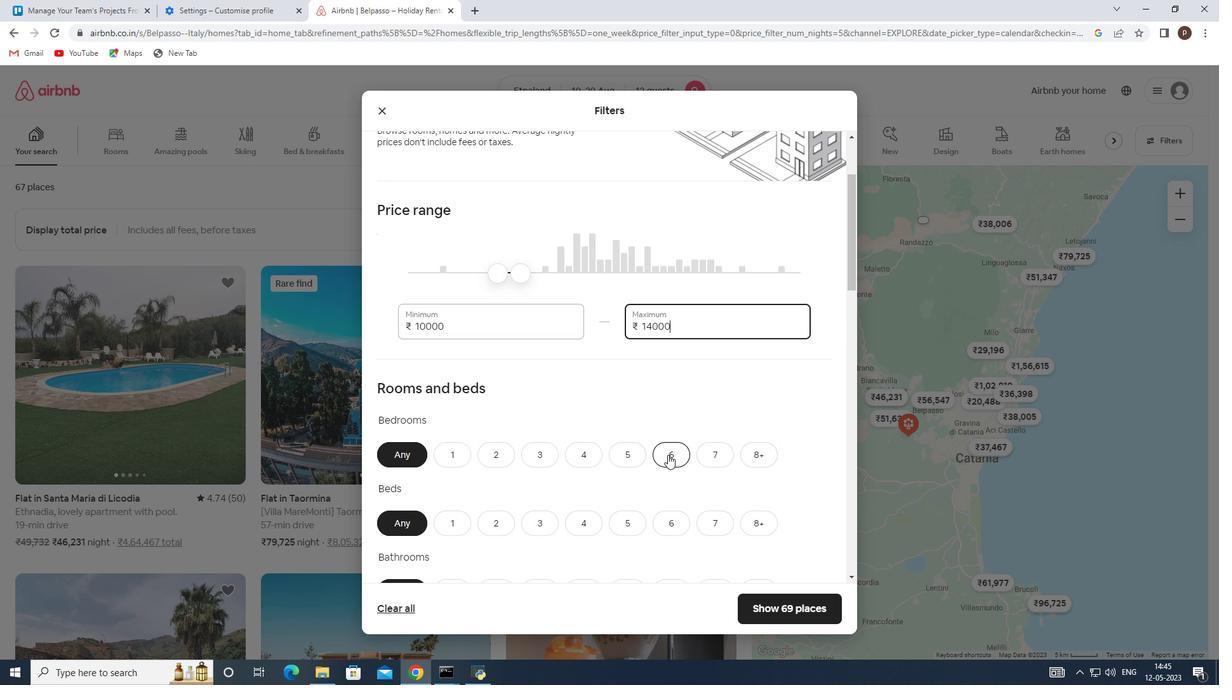 
Action: Mouse pressed left at (669, 451)
Screenshot: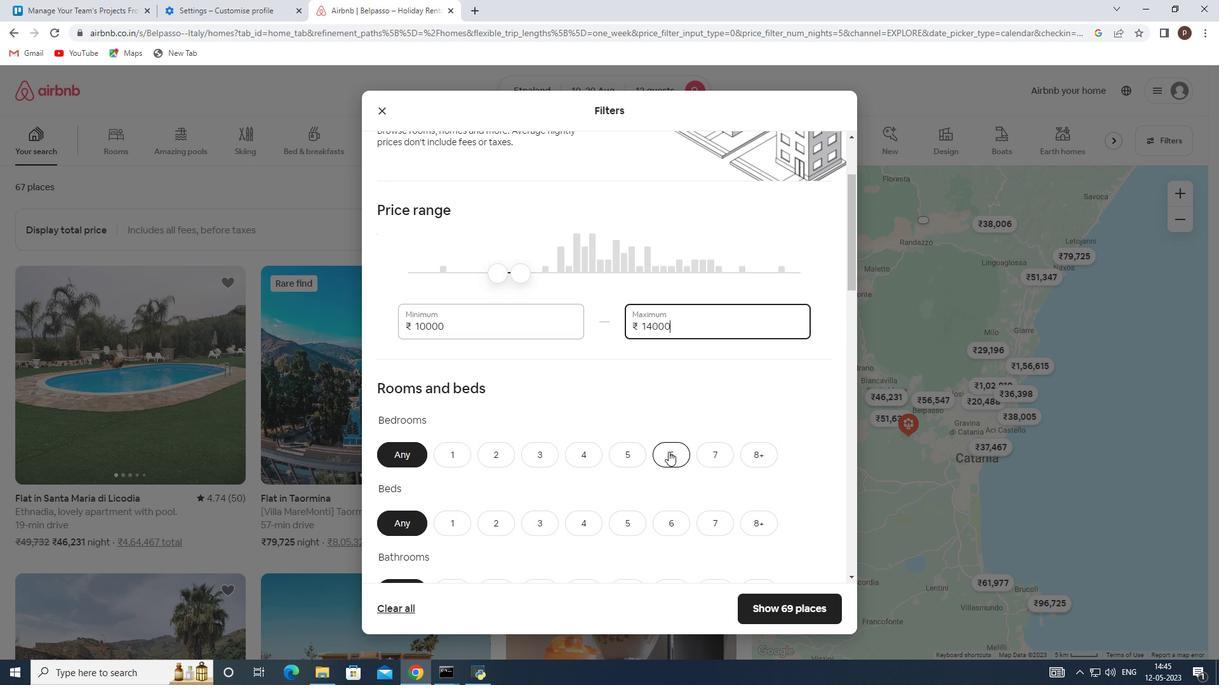
Action: Mouse moved to (753, 515)
Screenshot: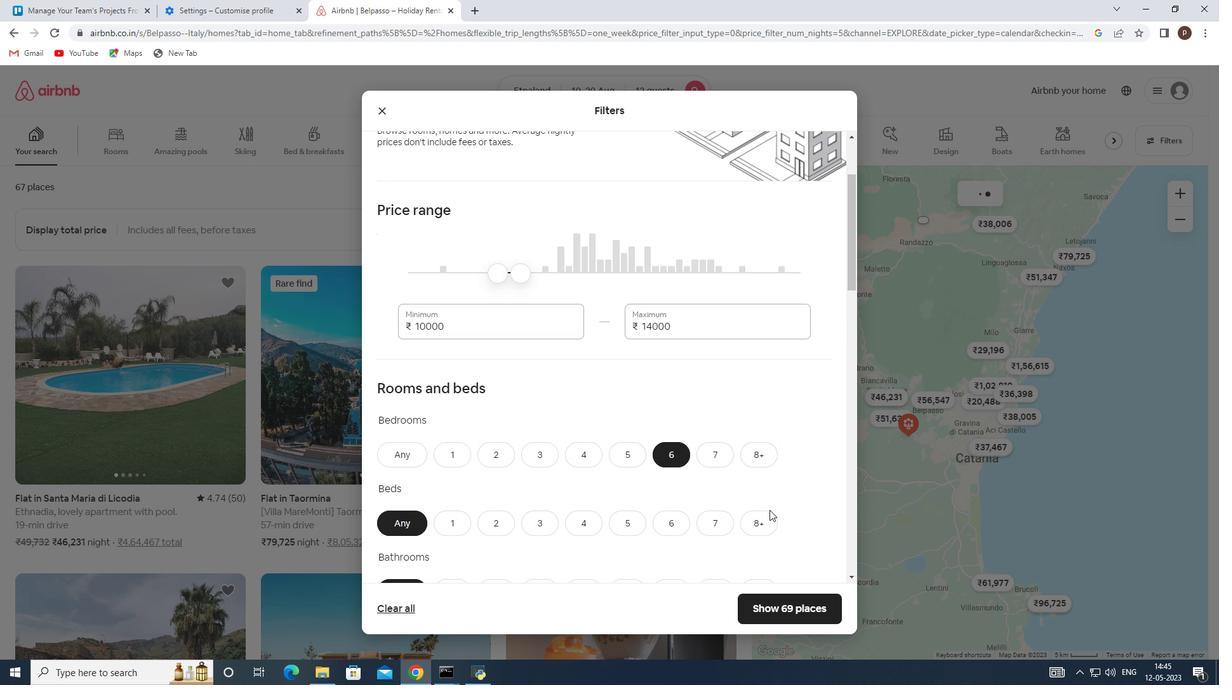 
Action: Mouse pressed left at (753, 515)
Screenshot: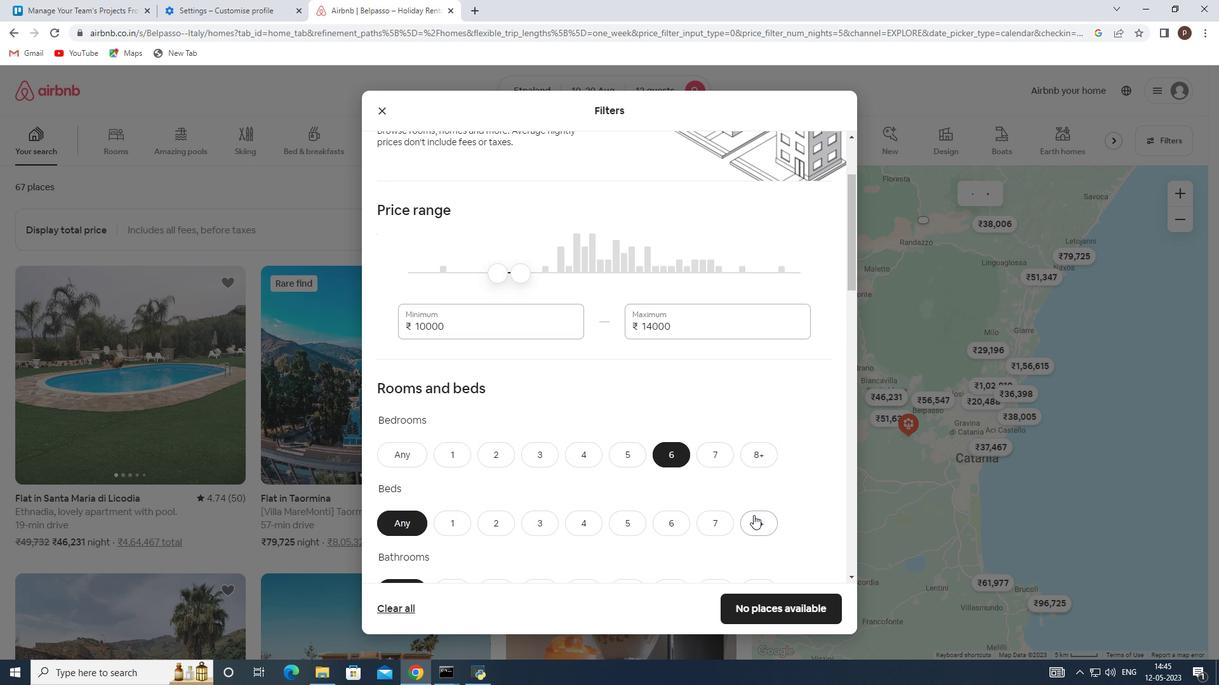 
Action: Mouse moved to (740, 516)
Screenshot: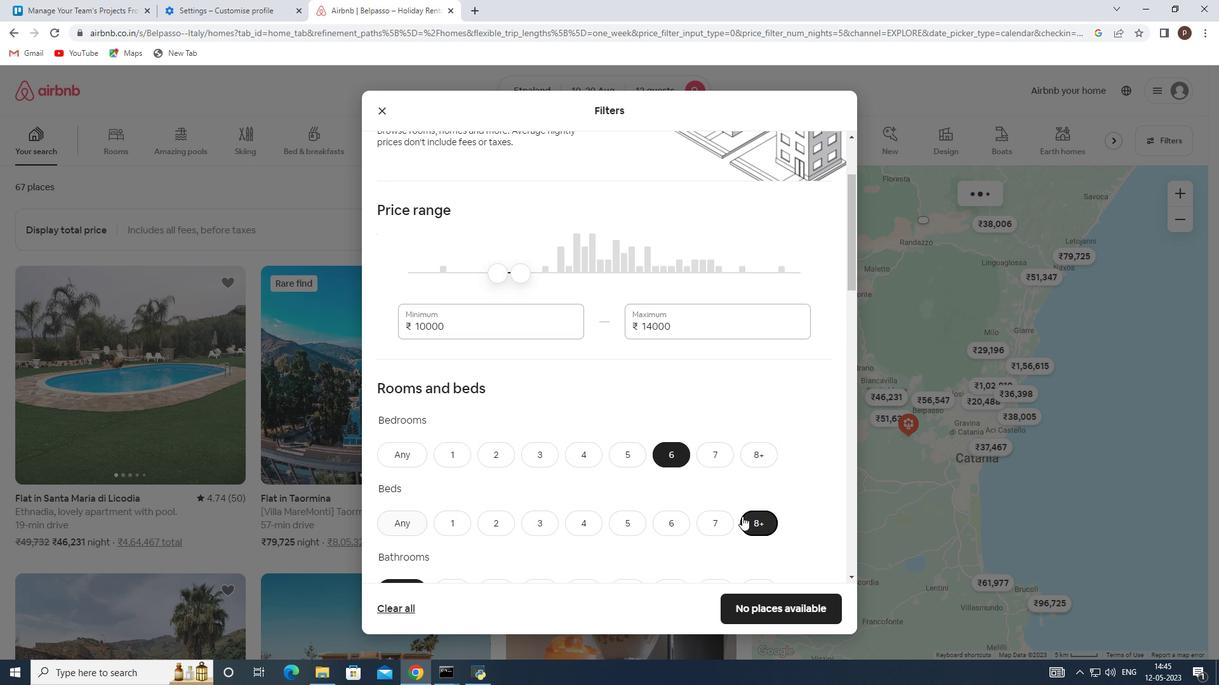
Action: Mouse scrolled (740, 516) with delta (0, 0)
Screenshot: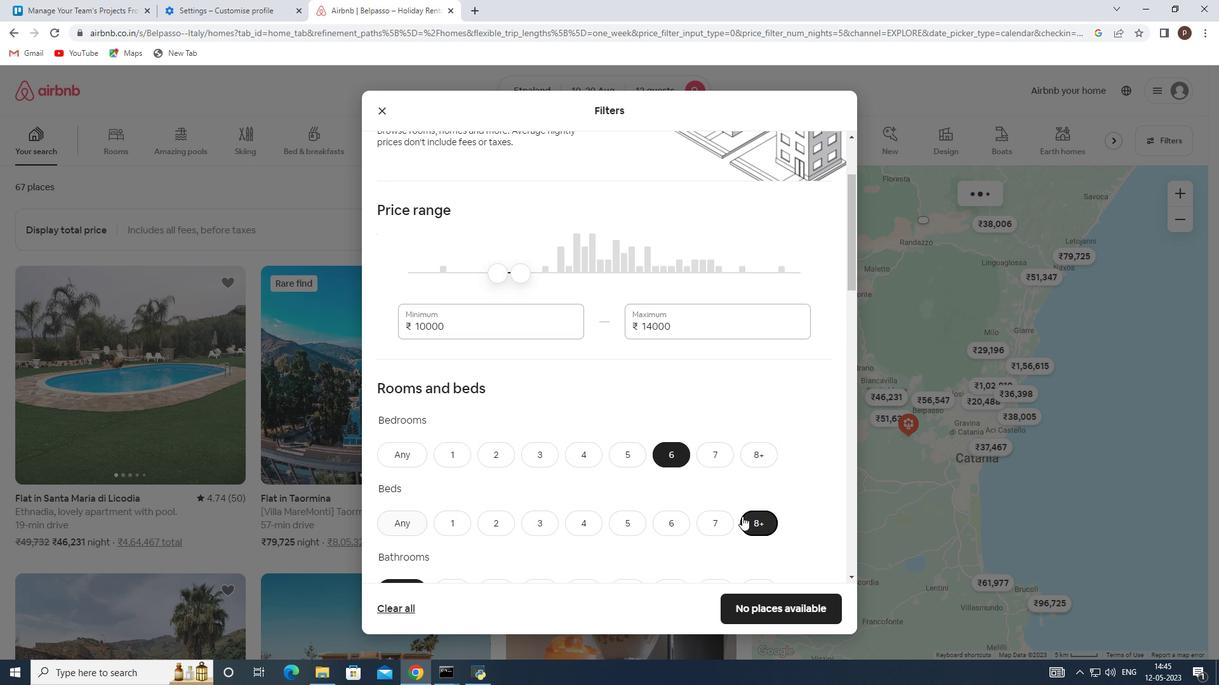 
Action: Mouse scrolled (740, 516) with delta (0, 0)
Screenshot: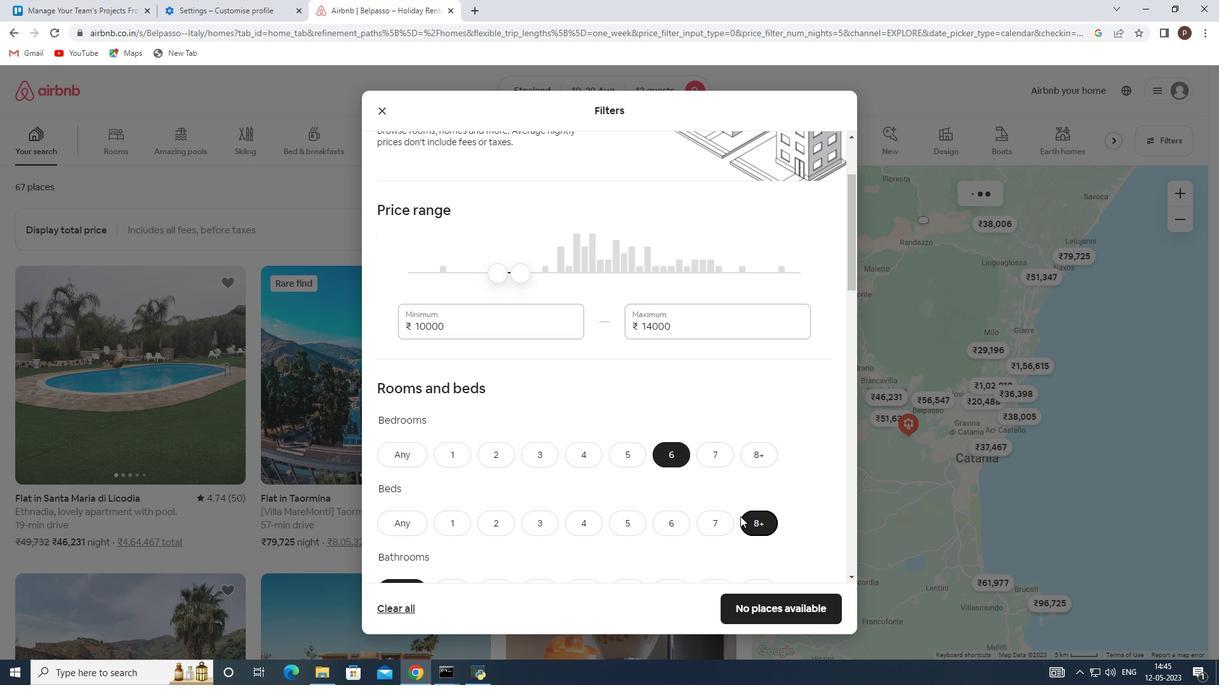 
Action: Mouse moved to (670, 452)
Screenshot: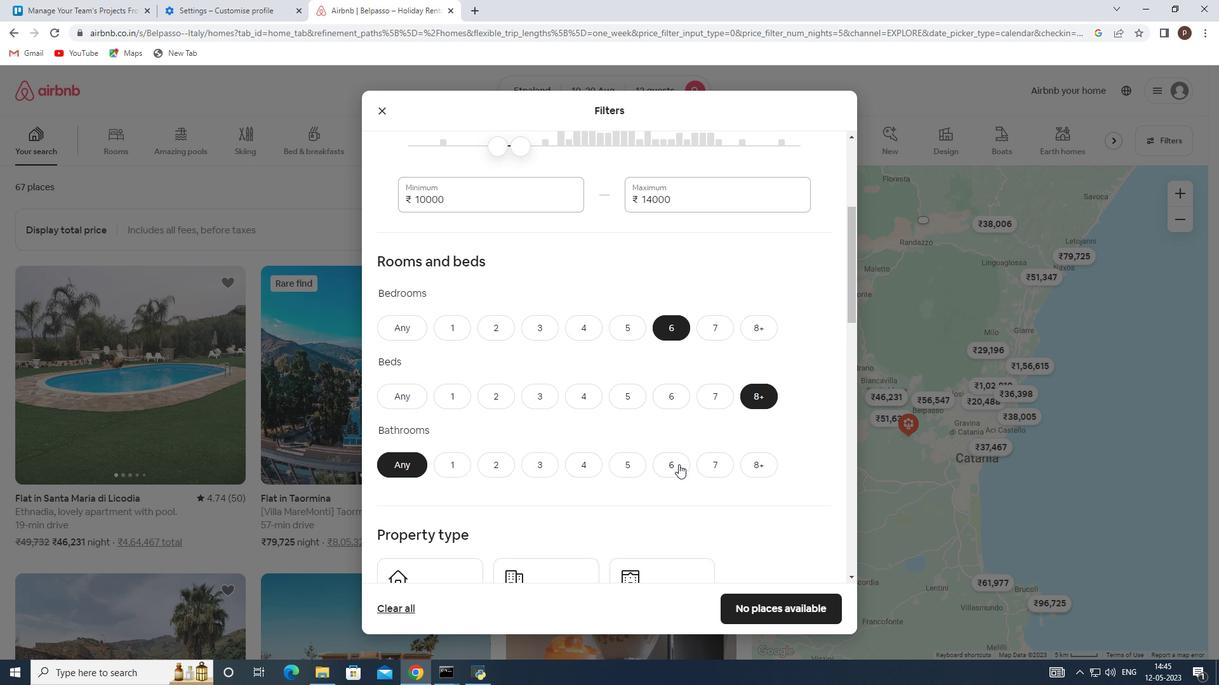 
Action: Mouse pressed left at (670, 452)
Screenshot: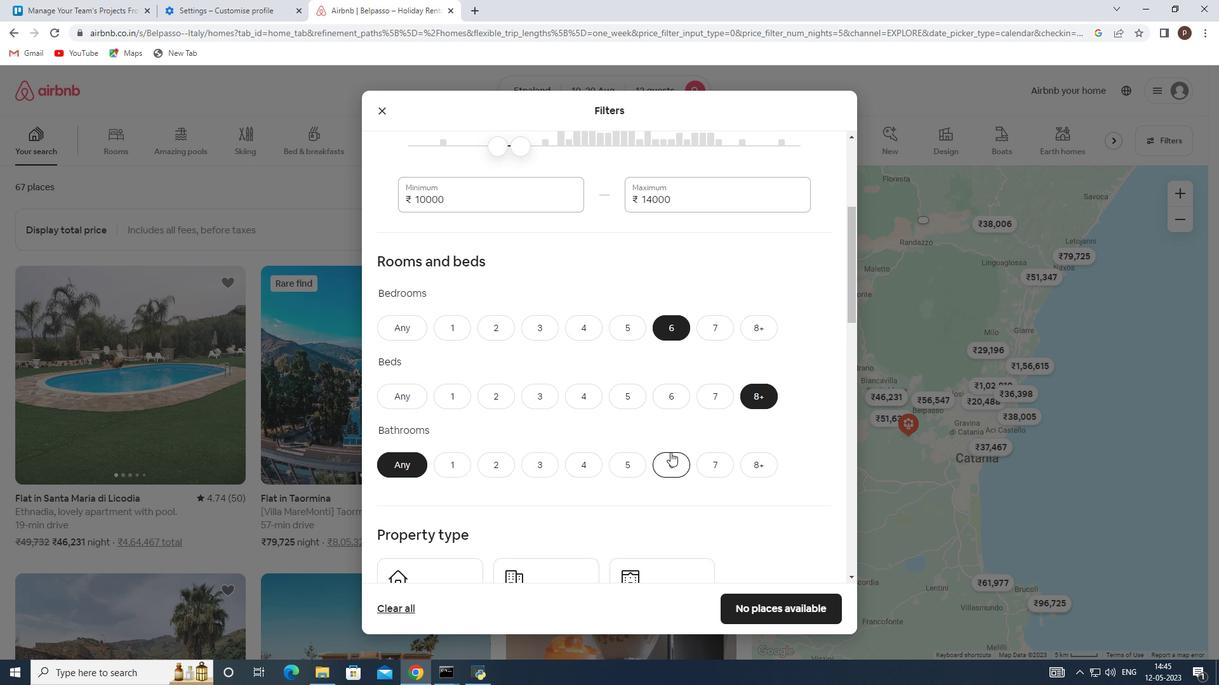 
Action: Mouse moved to (625, 485)
Screenshot: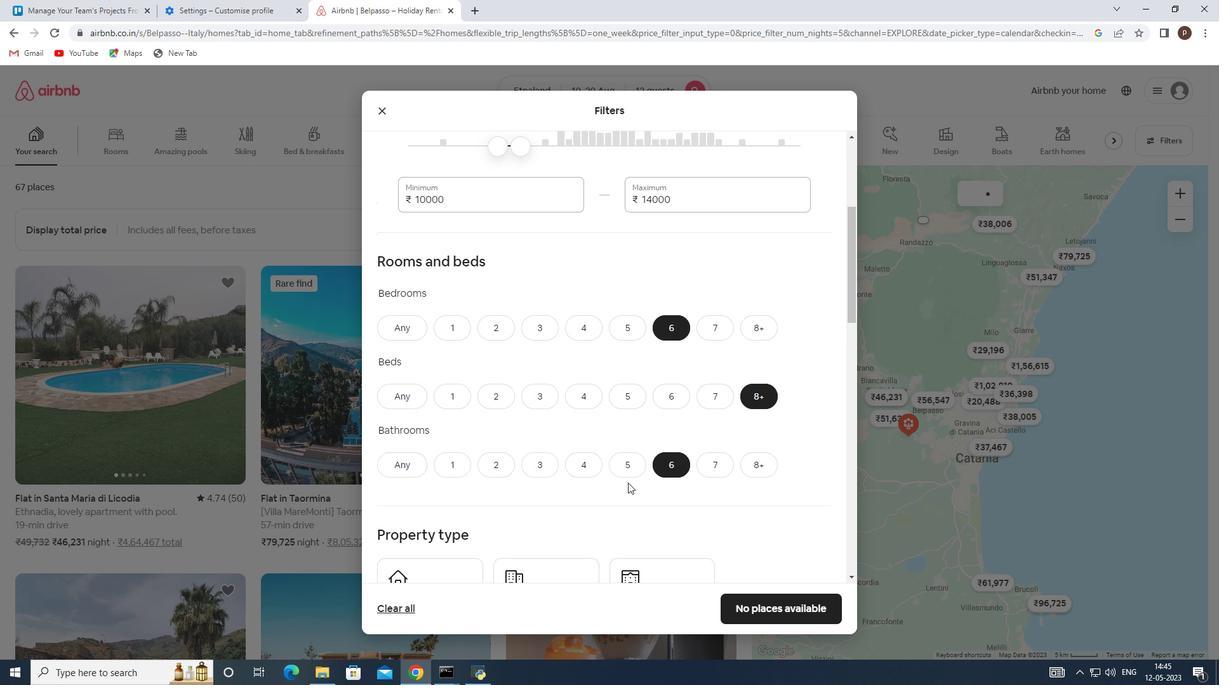 
Action: Mouse scrolled (625, 484) with delta (0, 0)
Screenshot: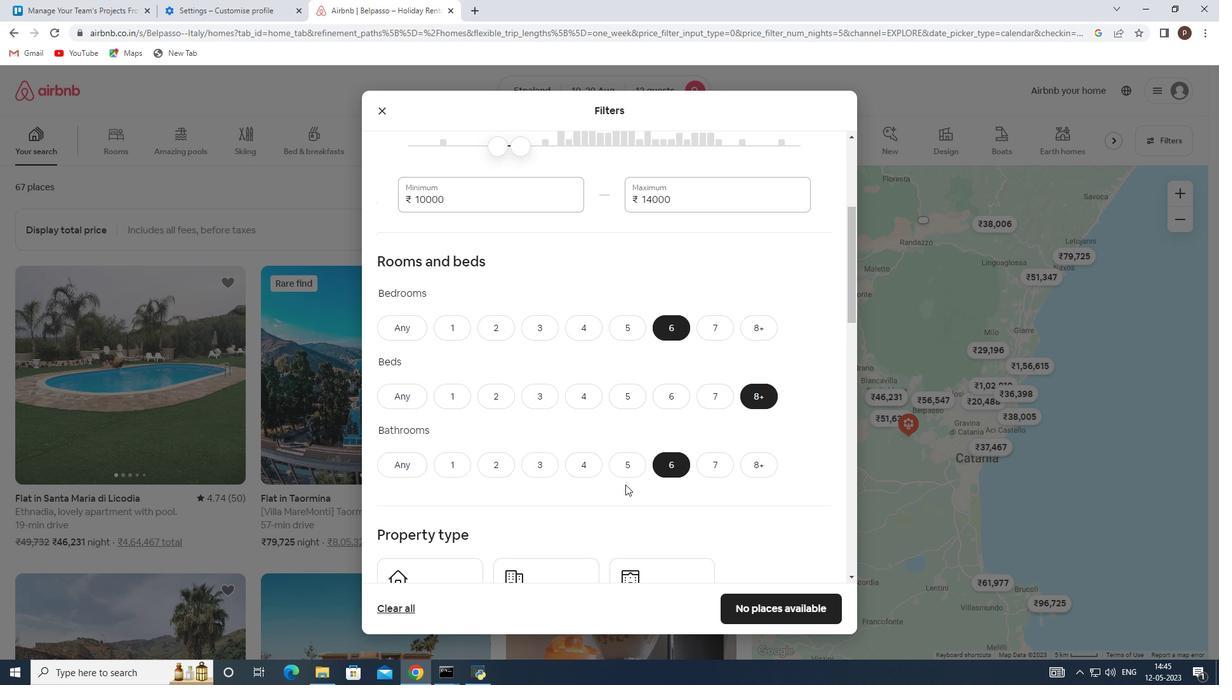 
Action: Mouse moved to (563, 465)
Screenshot: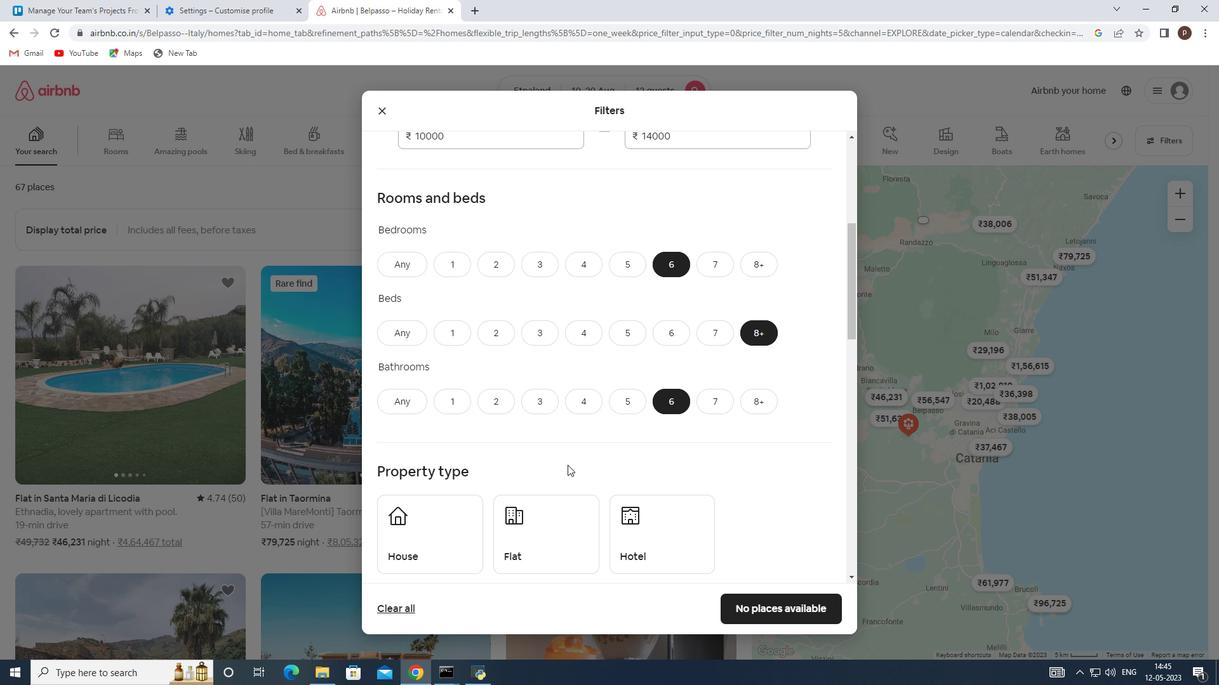 
Action: Mouse scrolled (563, 464) with delta (0, 0)
Screenshot: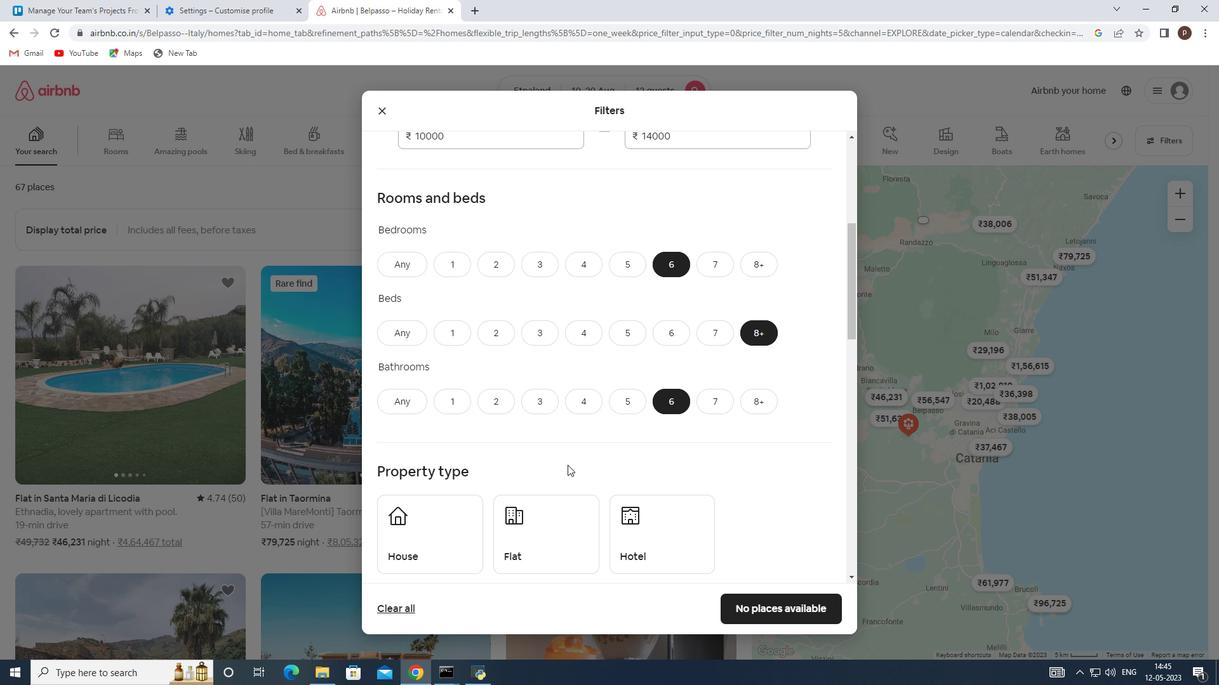 
Action: Mouse scrolled (563, 464) with delta (0, 0)
Screenshot: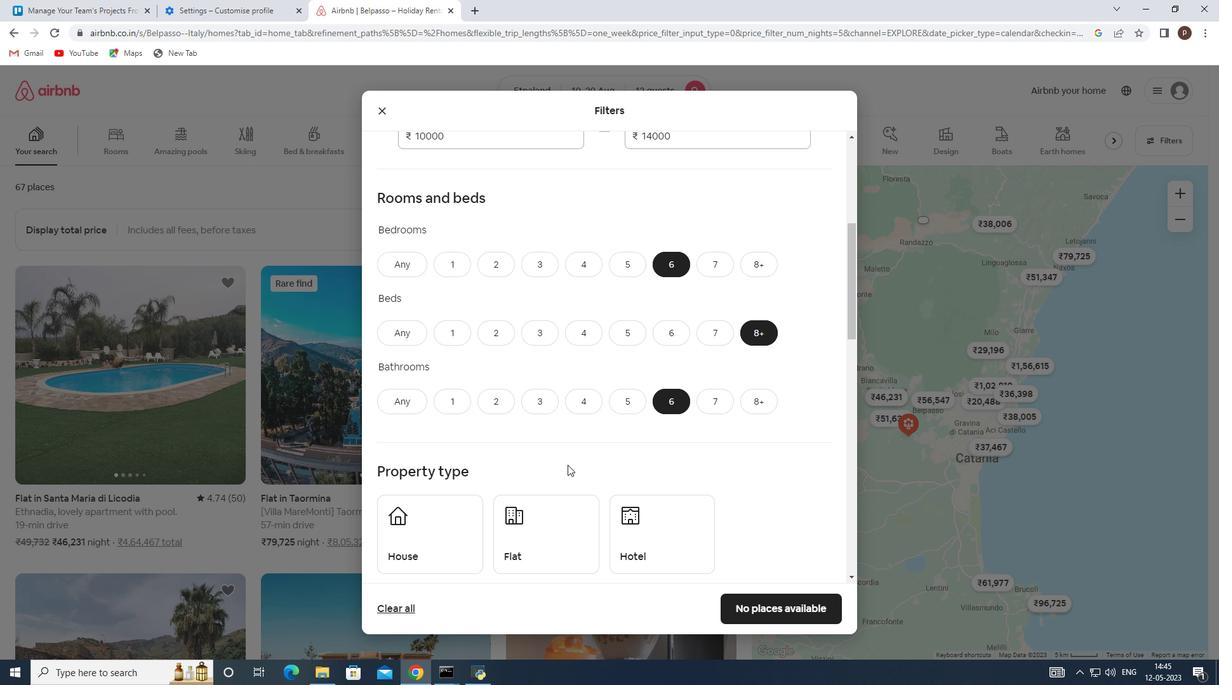 
Action: Mouse moved to (448, 413)
Screenshot: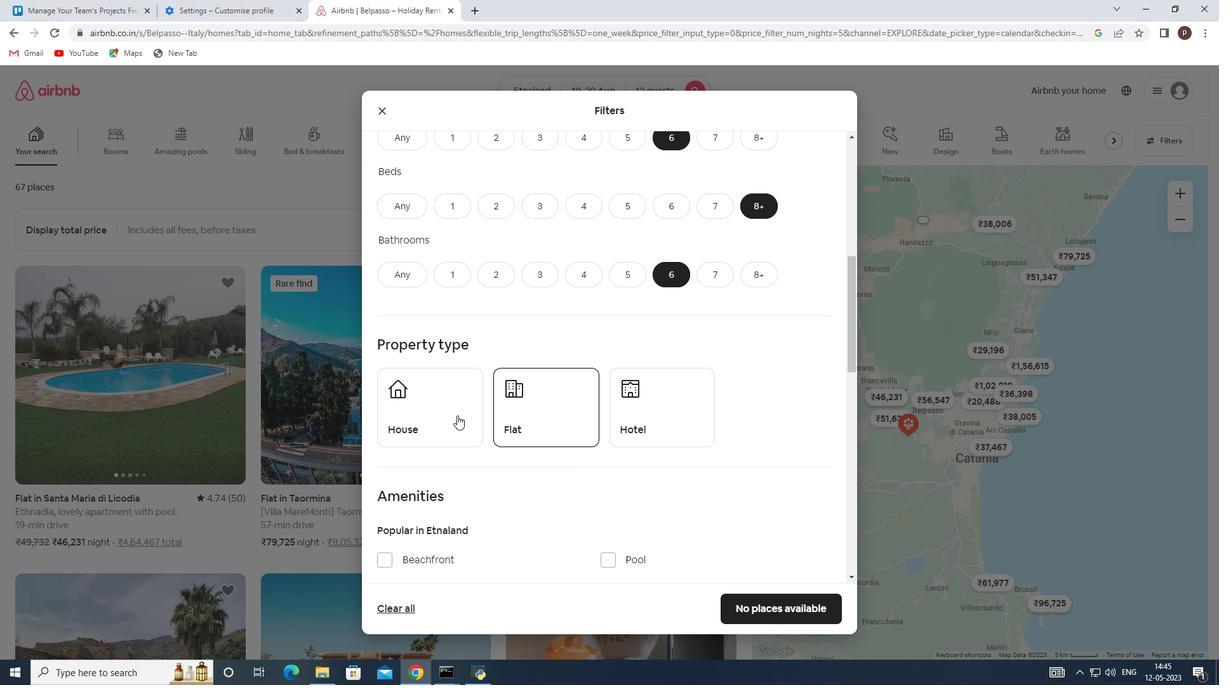 
Action: Mouse pressed left at (448, 413)
Screenshot: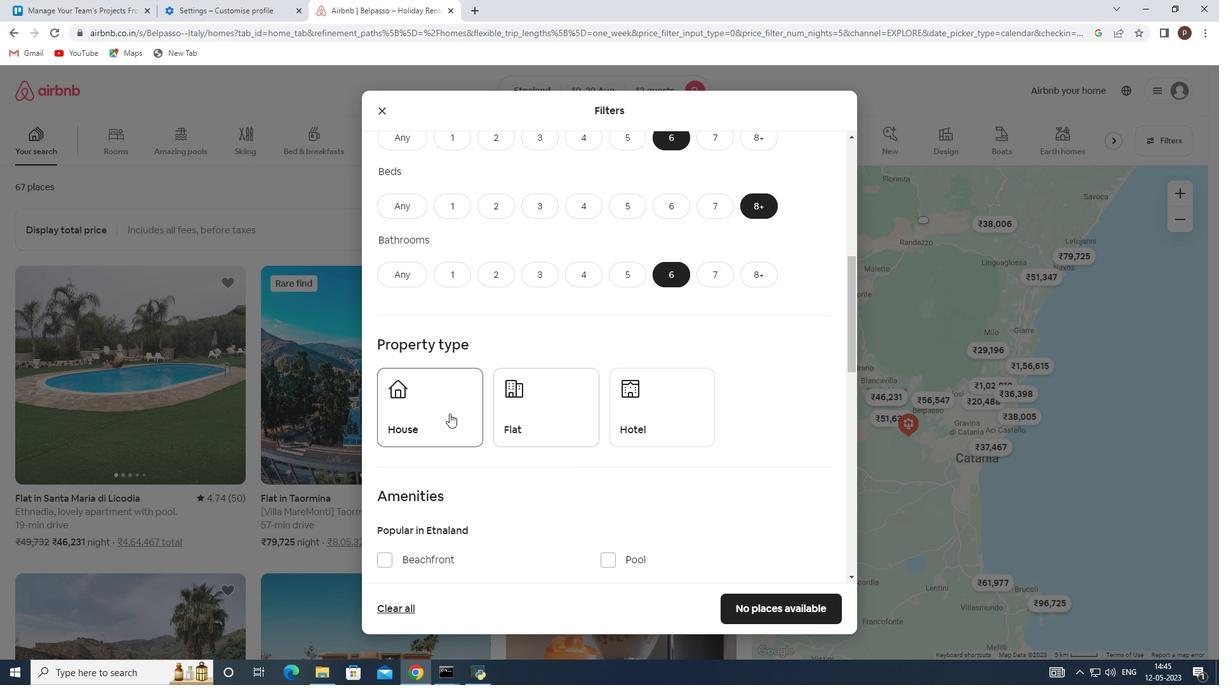 
Action: Mouse moved to (565, 411)
Screenshot: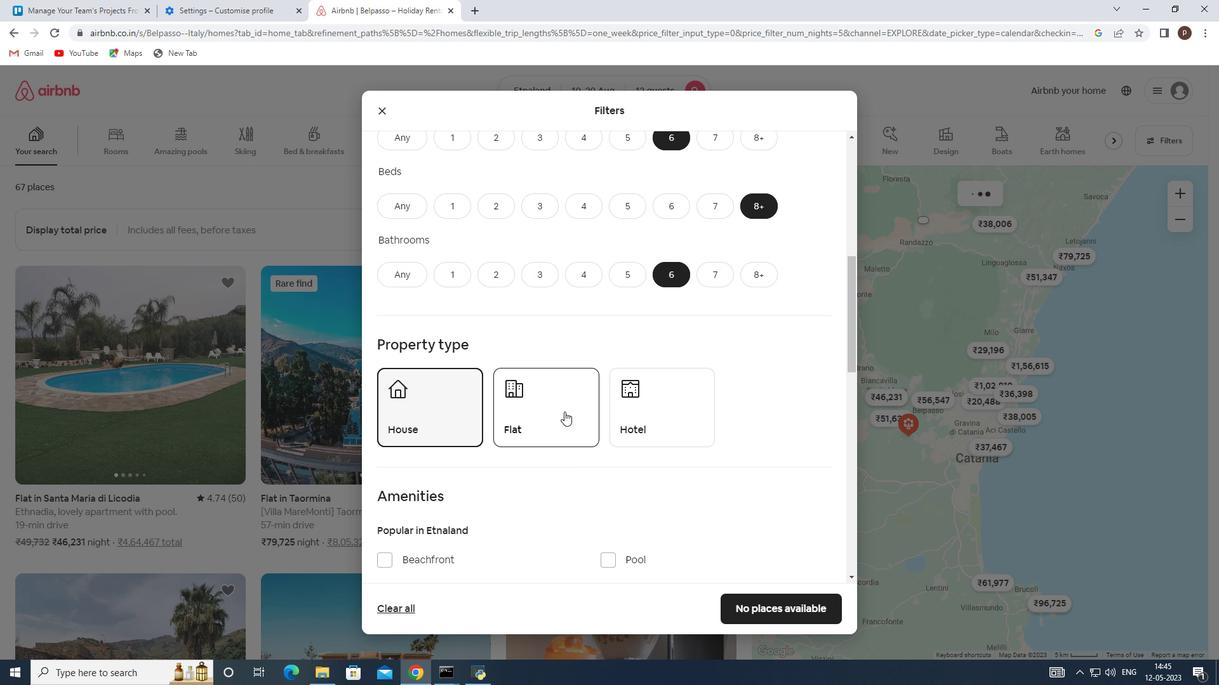 
Action: Mouse pressed left at (565, 411)
Screenshot: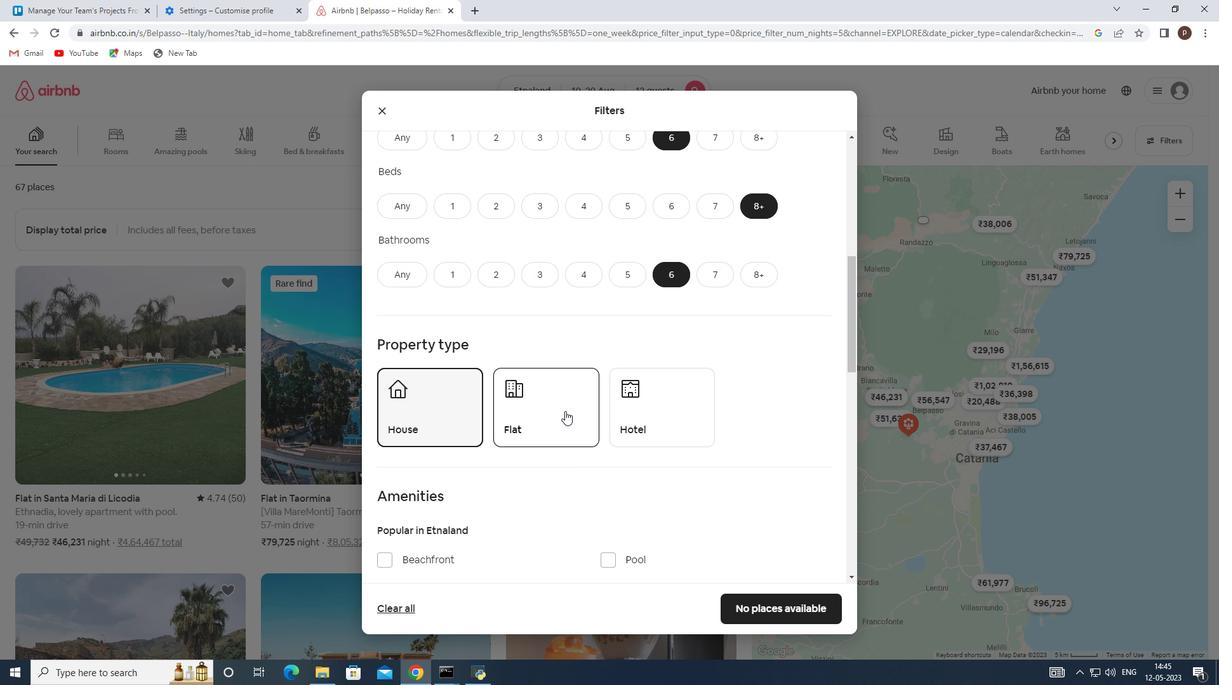 
Action: Mouse moved to (561, 413)
Screenshot: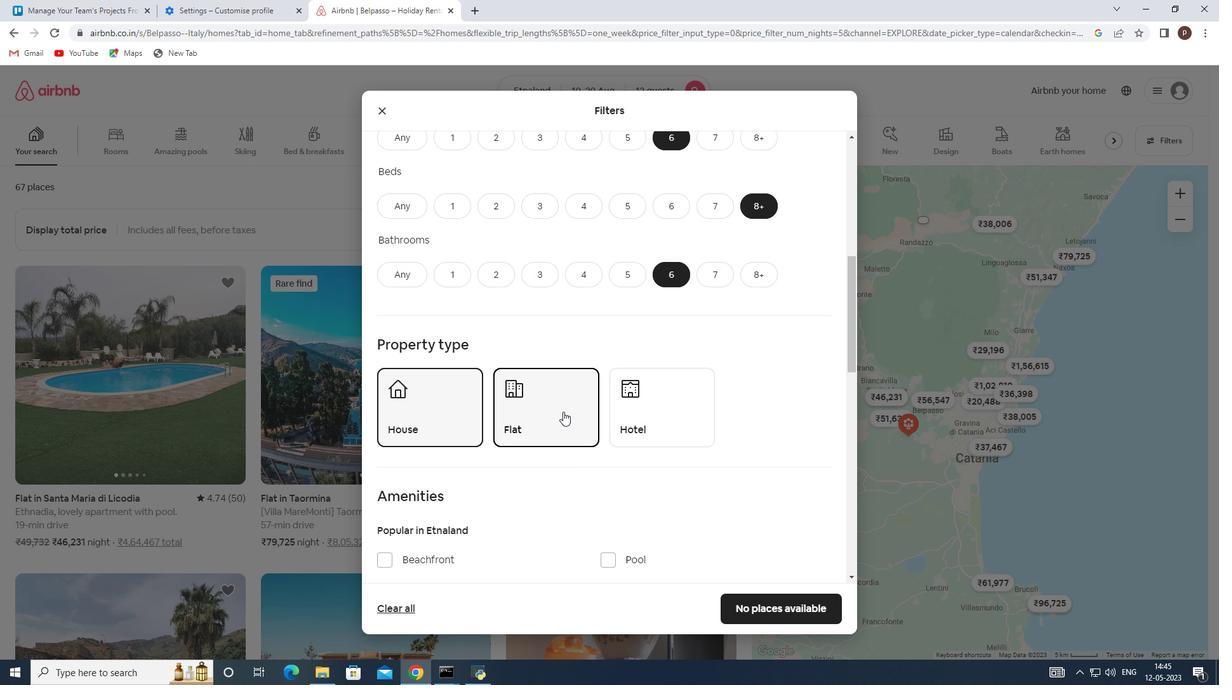 
Action: Mouse scrolled (561, 412) with delta (0, 0)
Screenshot: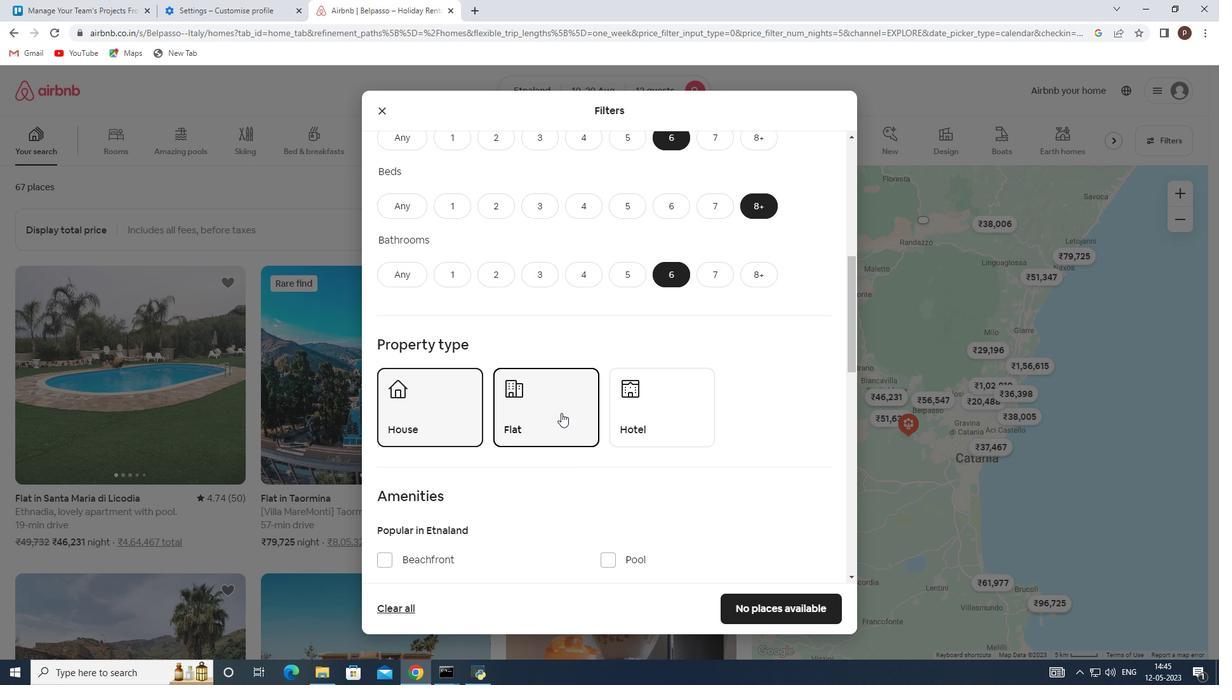 
Action: Mouse scrolled (561, 412) with delta (0, 0)
Screenshot: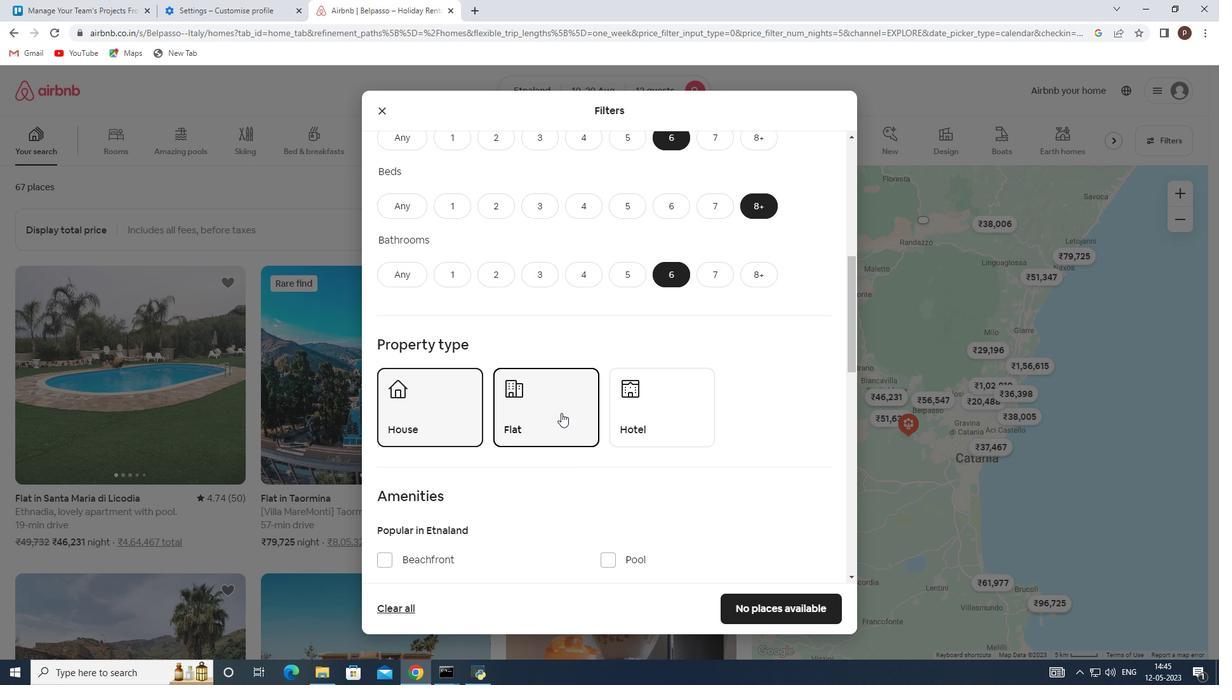 
Action: Mouse moved to (387, 457)
Screenshot: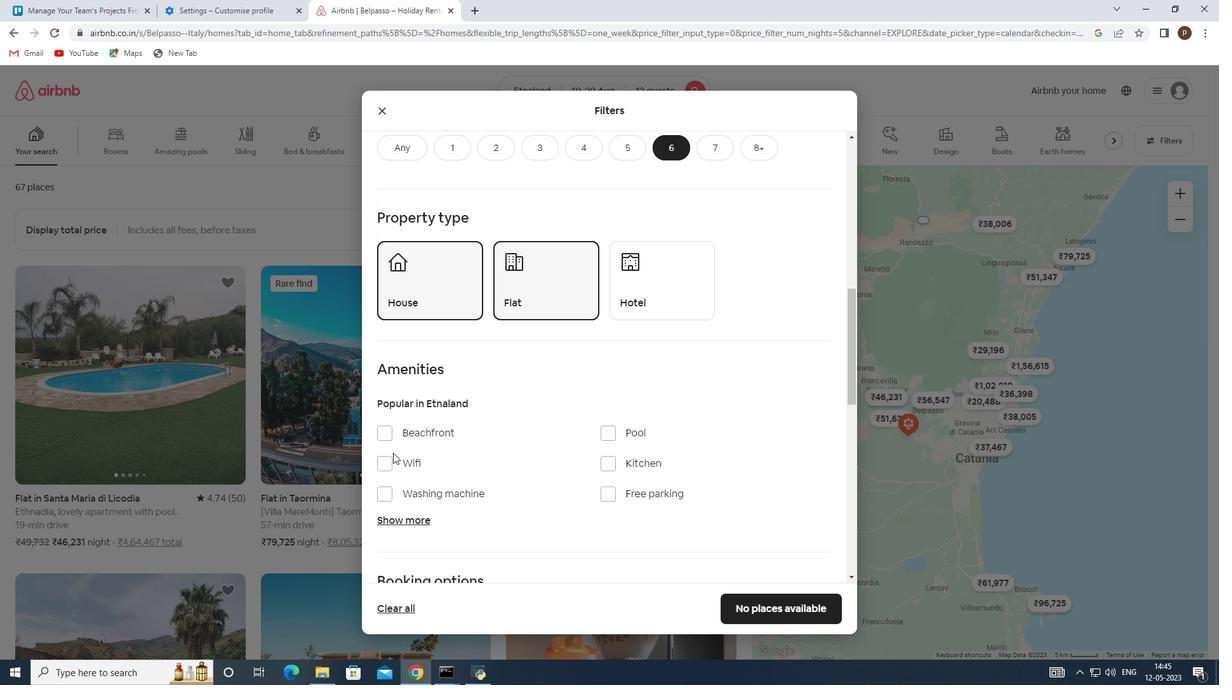 
Action: Mouse pressed left at (387, 457)
Screenshot: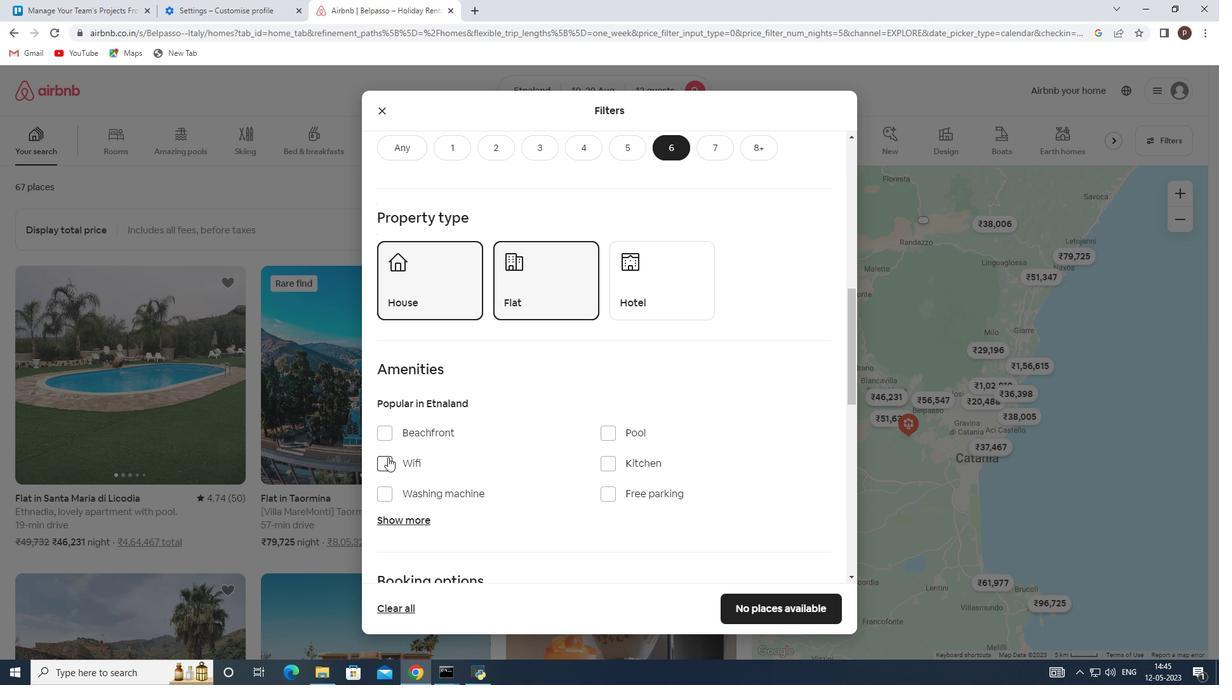 
Action: Mouse moved to (613, 495)
Screenshot: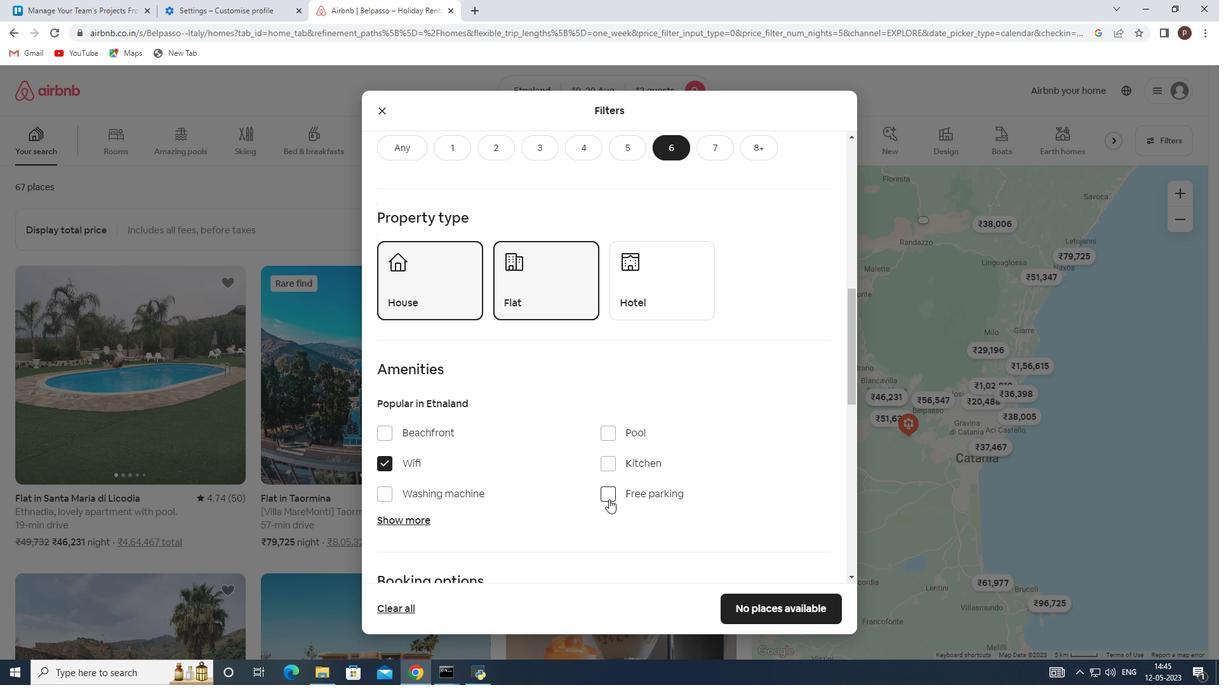 
Action: Mouse pressed left at (613, 495)
Screenshot: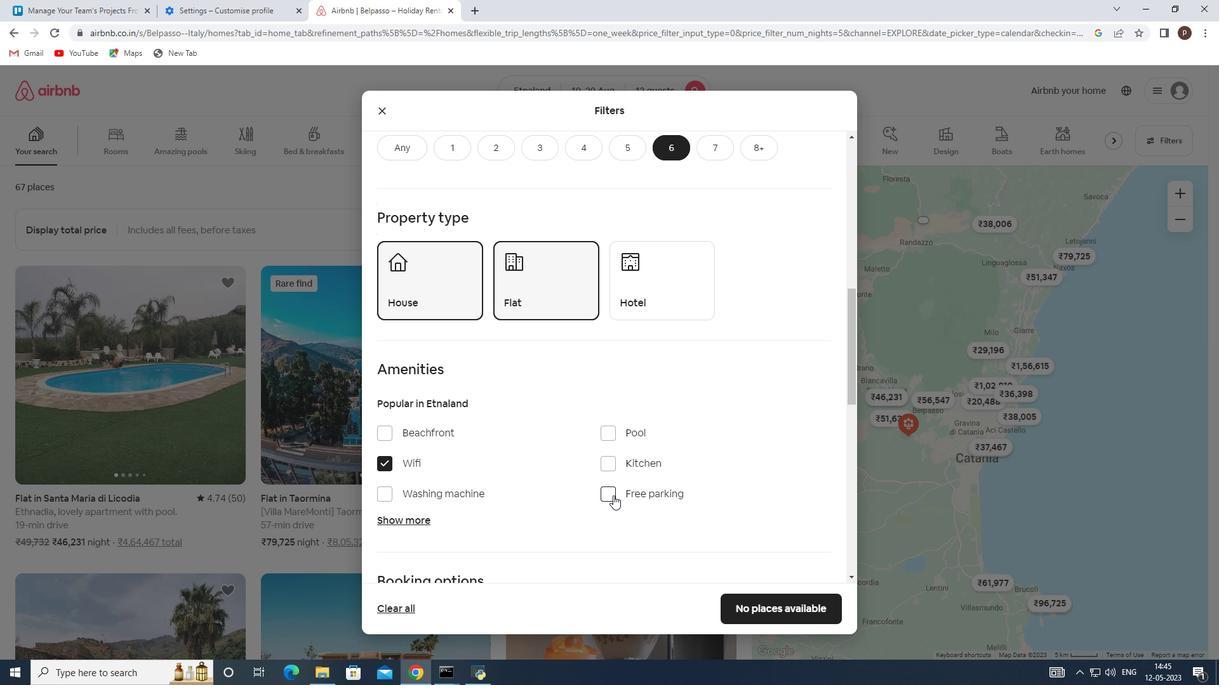 
Action: Mouse moved to (517, 500)
Screenshot: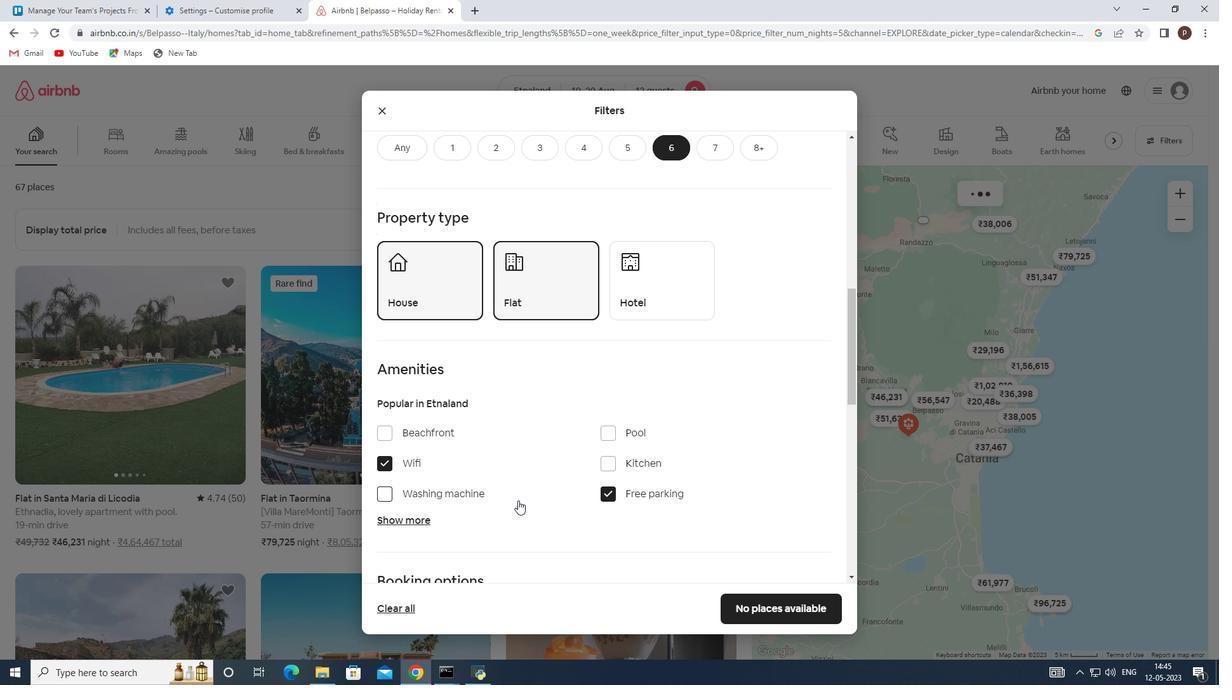 
Action: Mouse scrolled (517, 500) with delta (0, 0)
Screenshot: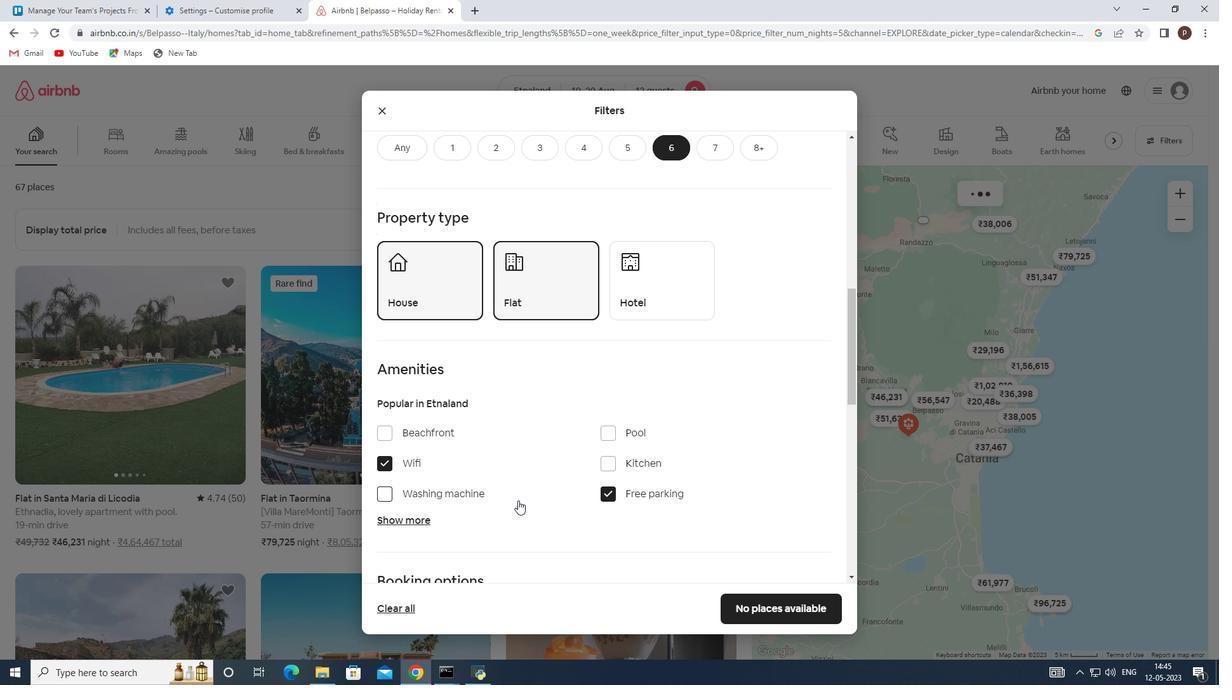 
Action: Mouse moved to (516, 500)
Screenshot: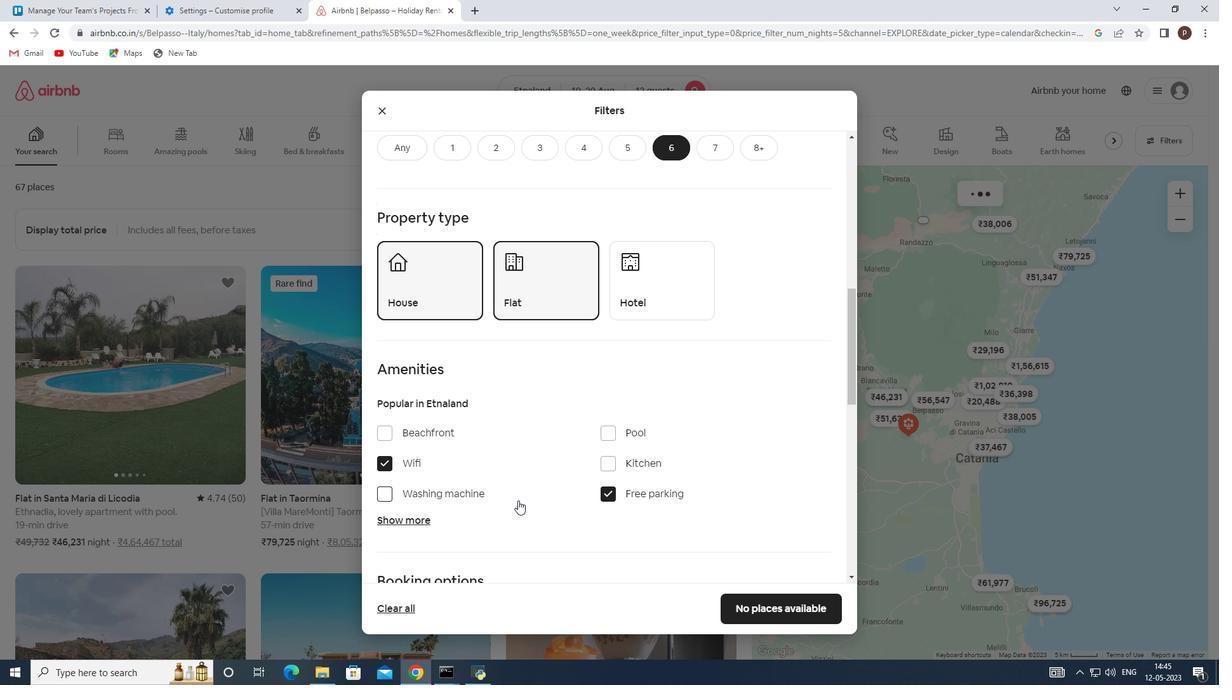 
Action: Mouse scrolled (516, 500) with delta (0, 0)
Screenshot: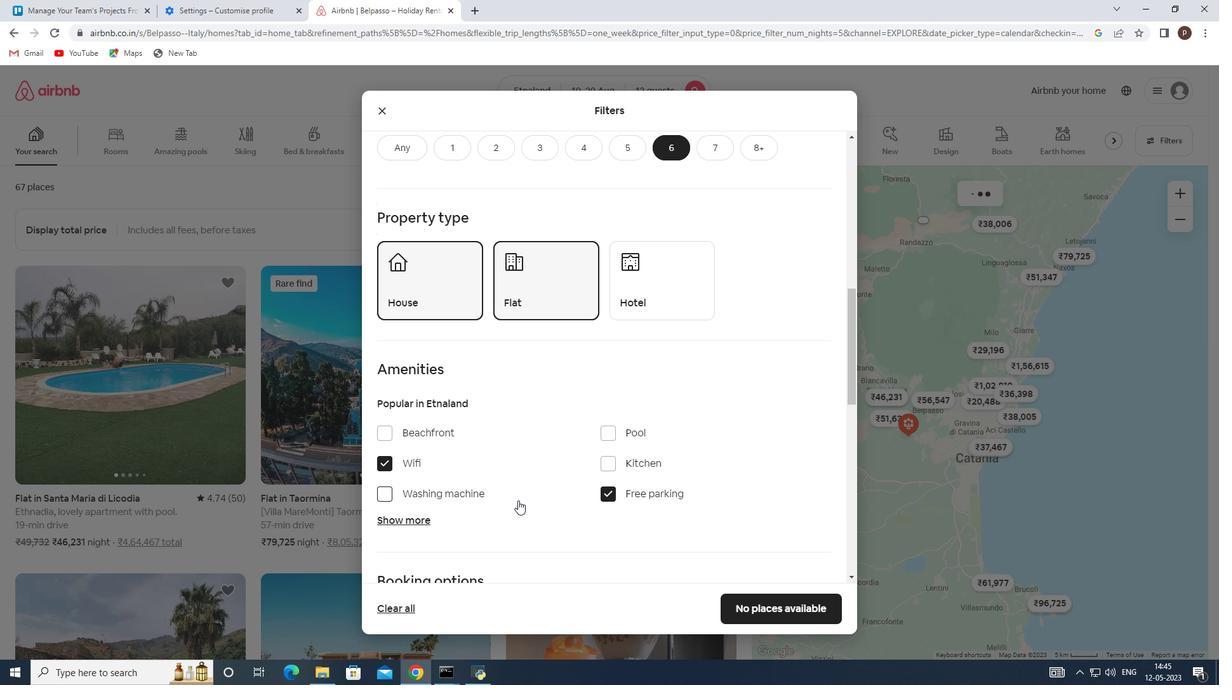
Action: Mouse moved to (399, 391)
Screenshot: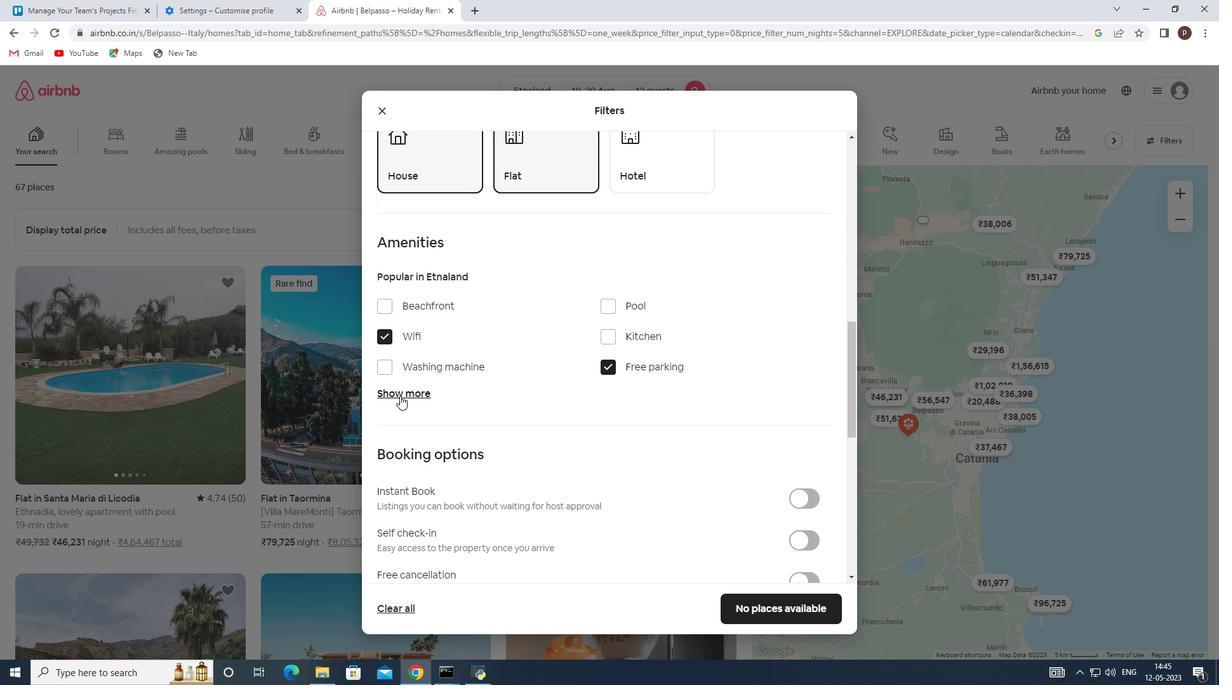 
Action: Mouse pressed left at (399, 391)
Screenshot: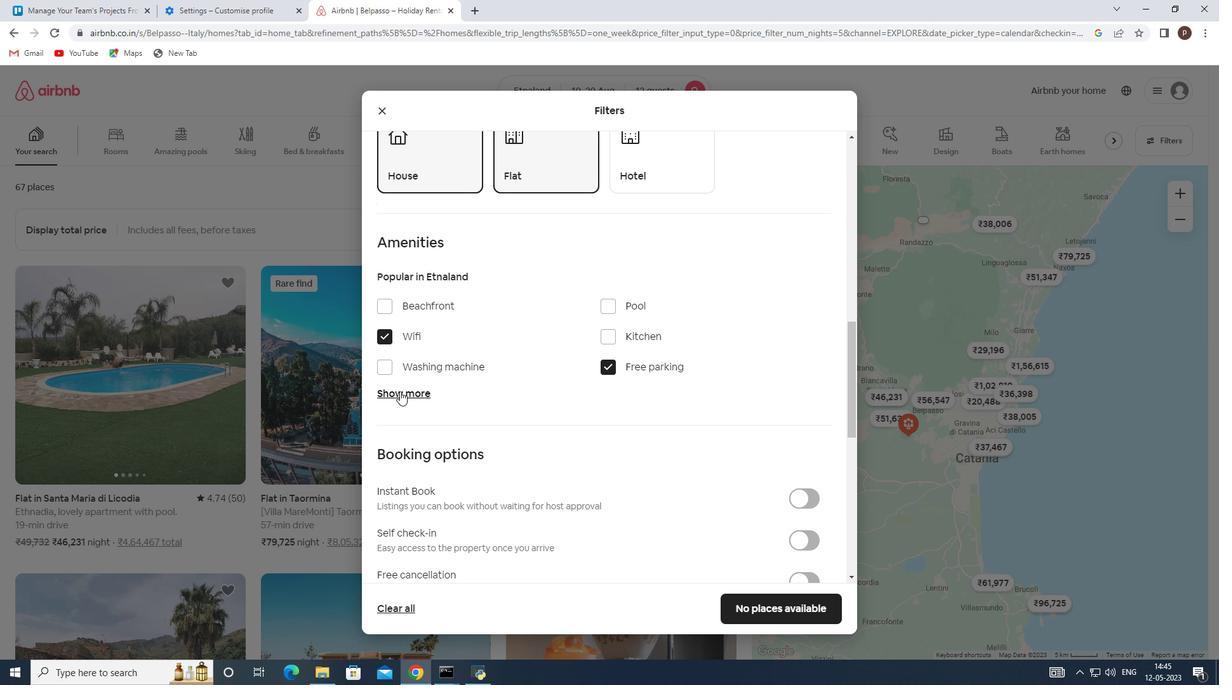 
Action: Mouse moved to (385, 501)
Screenshot: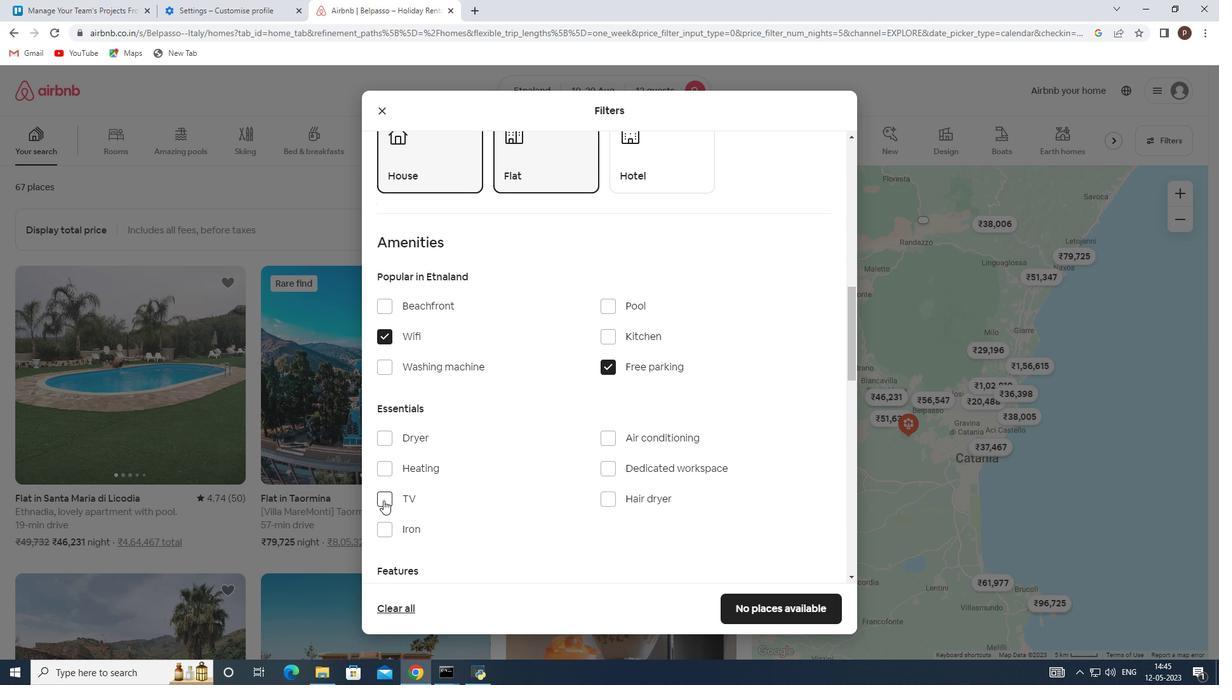 
Action: Mouse pressed left at (385, 501)
Screenshot: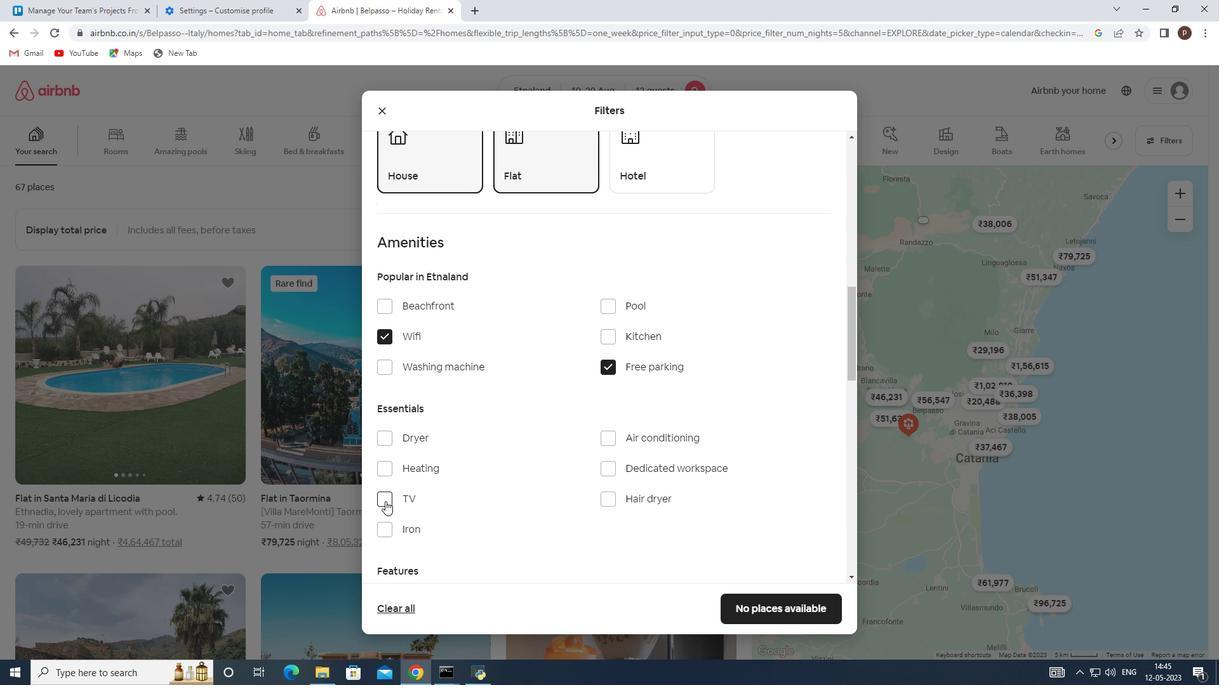 
Action: Mouse moved to (488, 492)
Screenshot: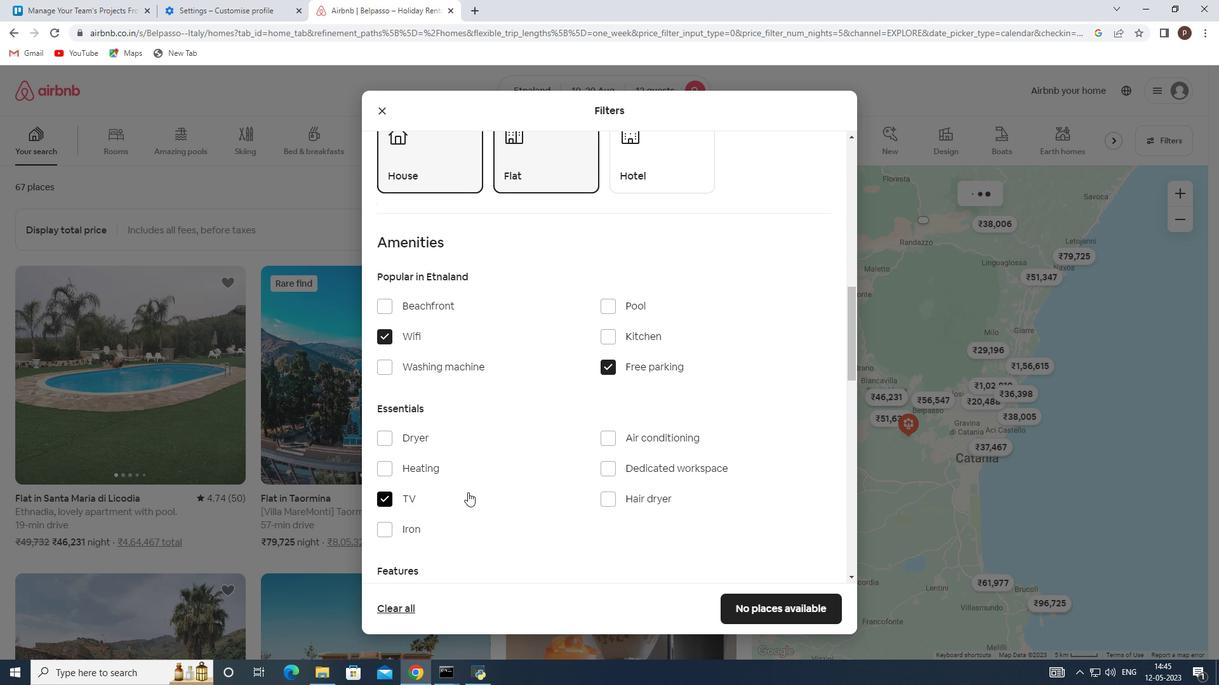 
Action: Mouse scrolled (488, 492) with delta (0, 0)
Screenshot: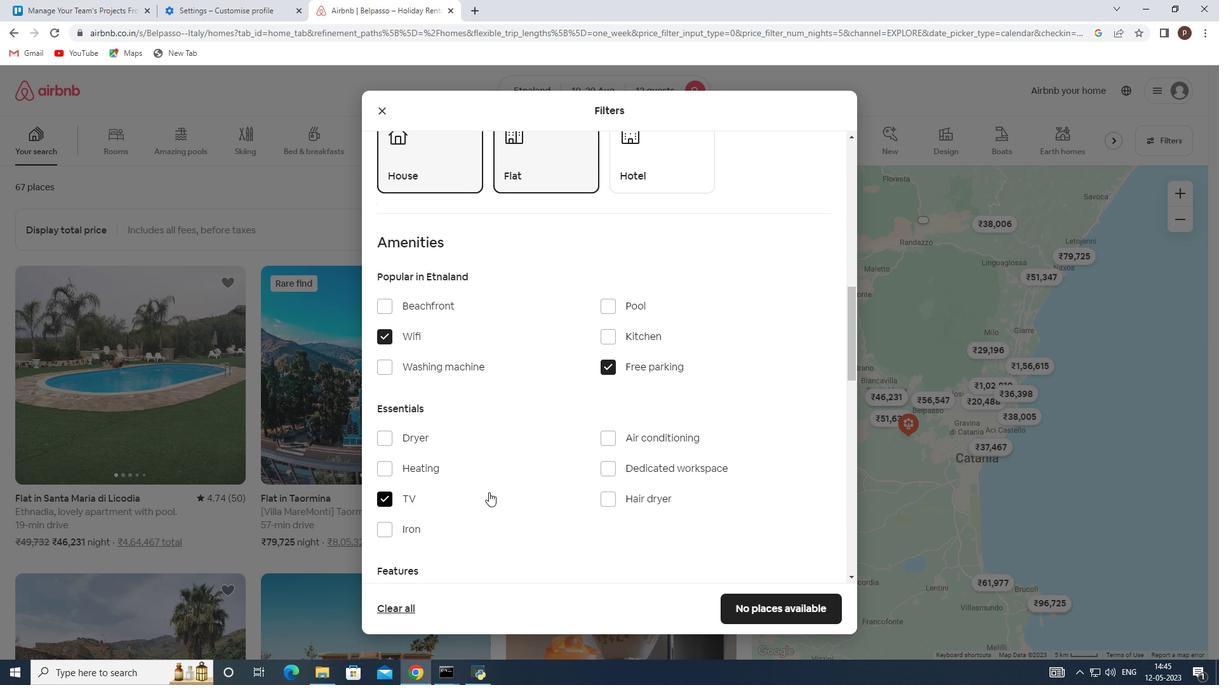 
Action: Mouse scrolled (488, 492) with delta (0, 0)
Screenshot: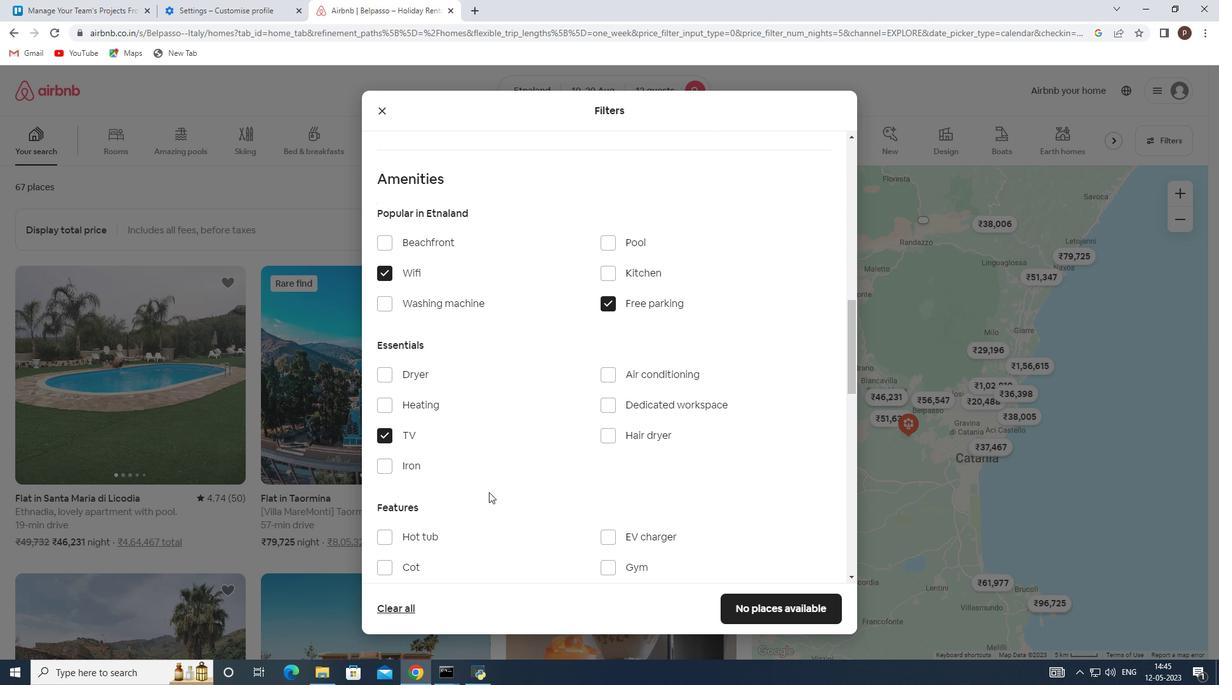 
Action: Mouse moved to (422, 507)
Screenshot: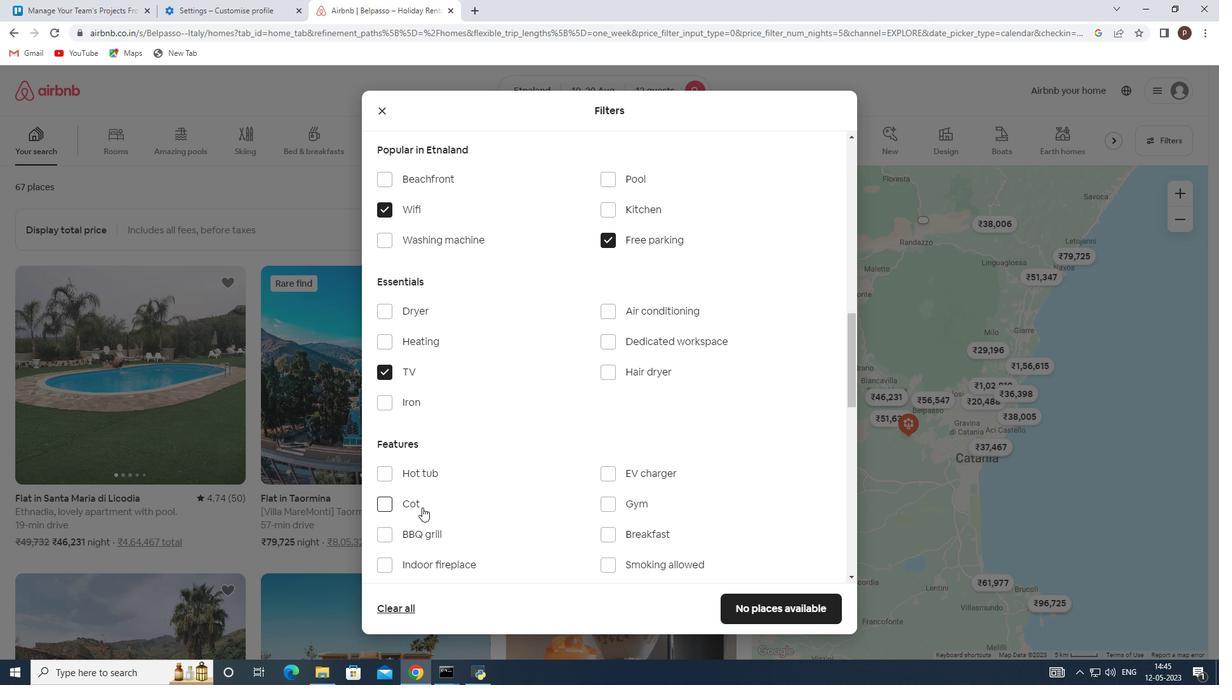 
Action: Mouse scrolled (422, 507) with delta (0, 0)
Screenshot: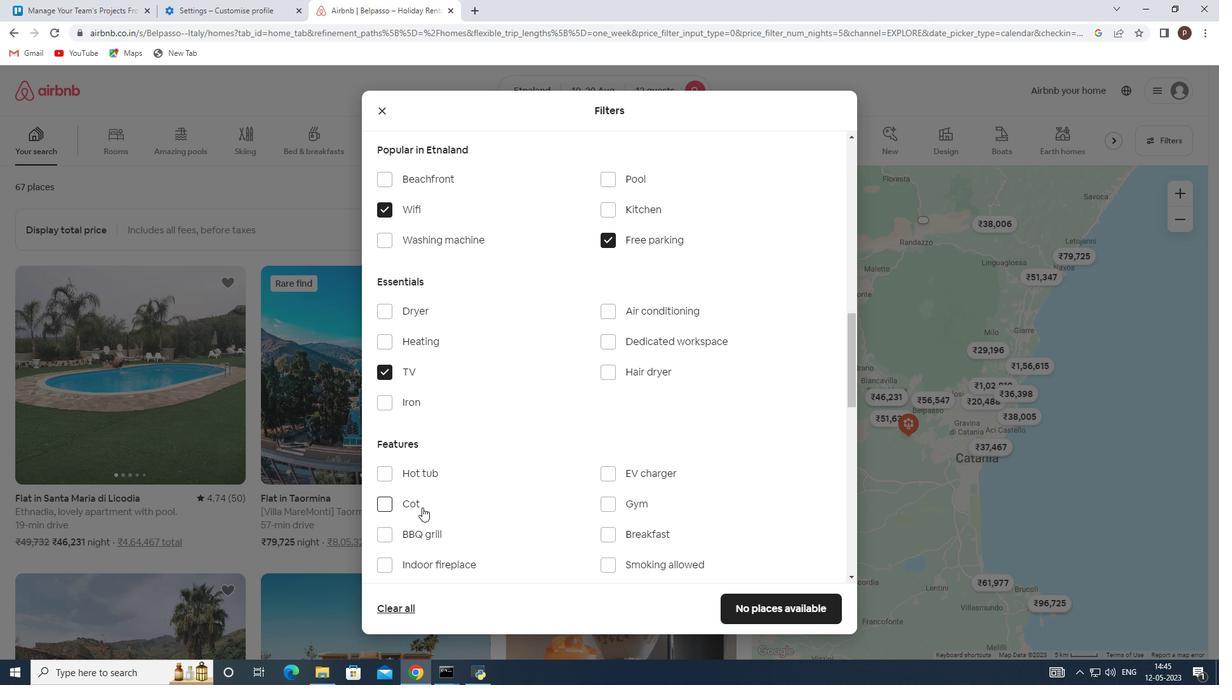 
Action: Mouse scrolled (422, 507) with delta (0, 0)
Screenshot: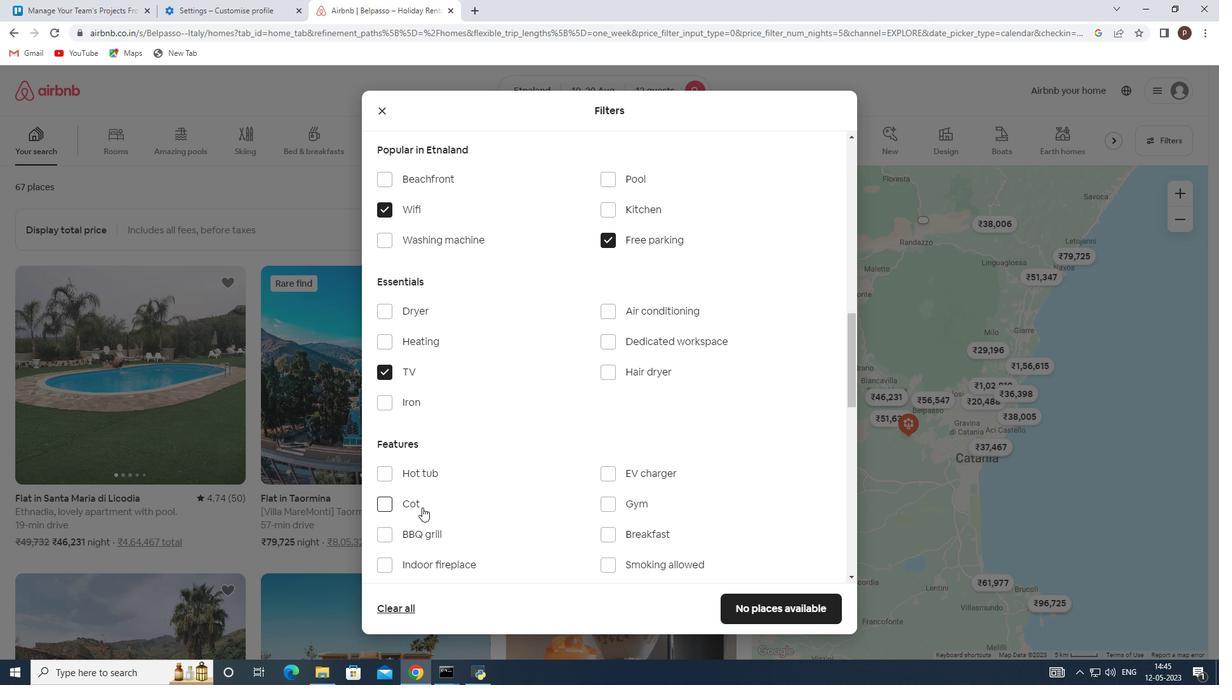
Action: Mouse moved to (612, 377)
Screenshot: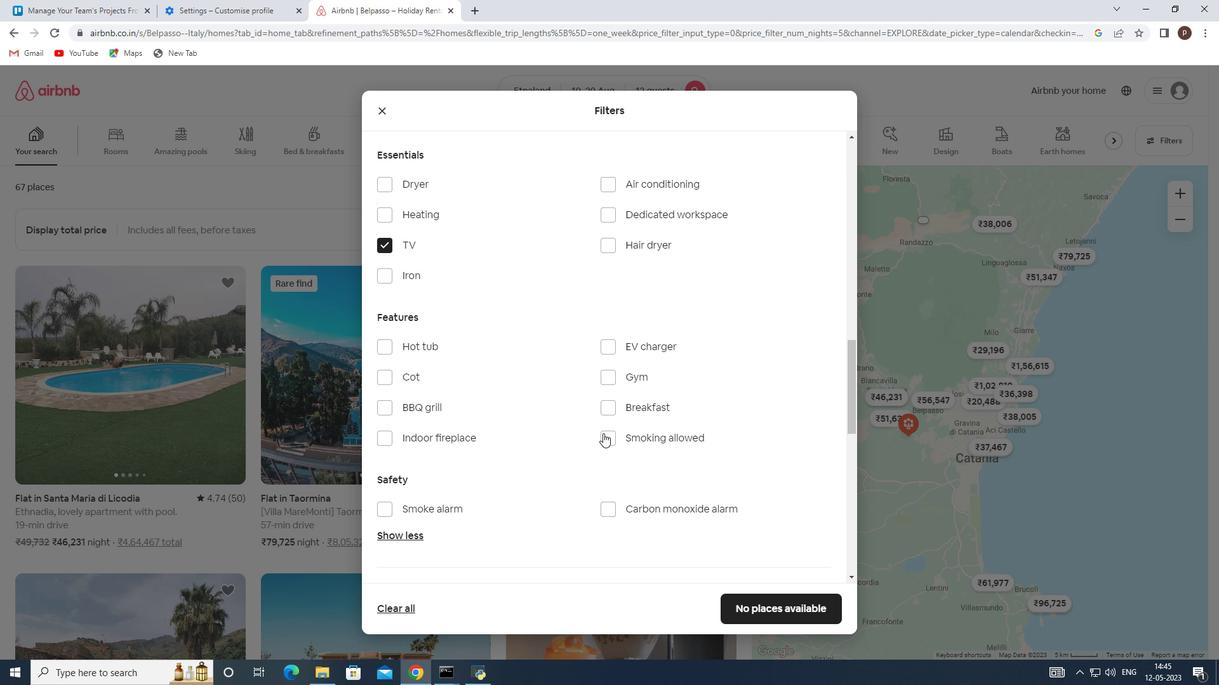 
Action: Mouse pressed left at (612, 377)
Screenshot: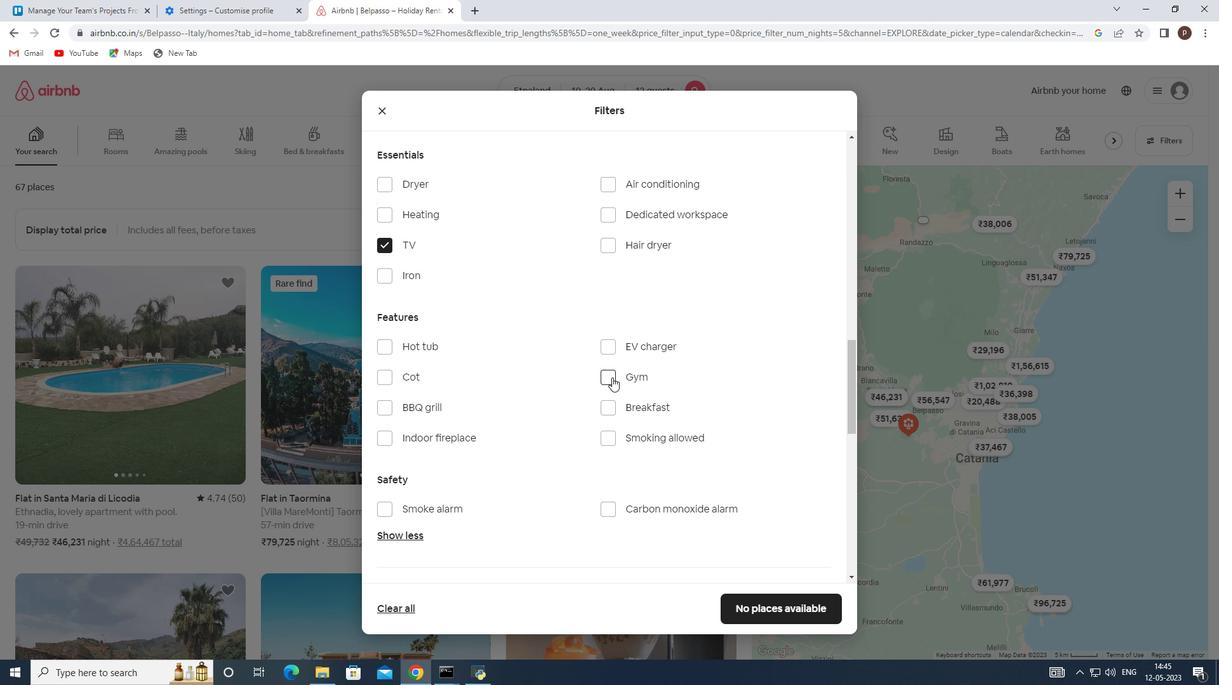 
Action: Mouse moved to (612, 410)
Screenshot: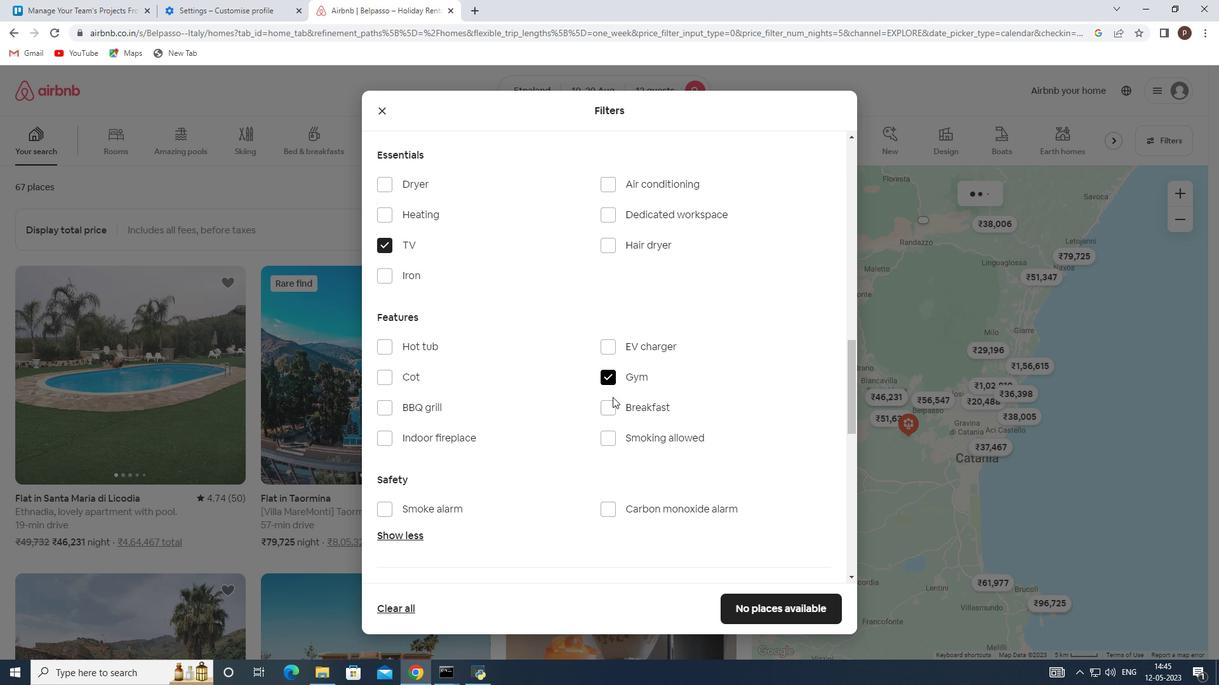 
Action: Mouse pressed left at (612, 410)
Screenshot: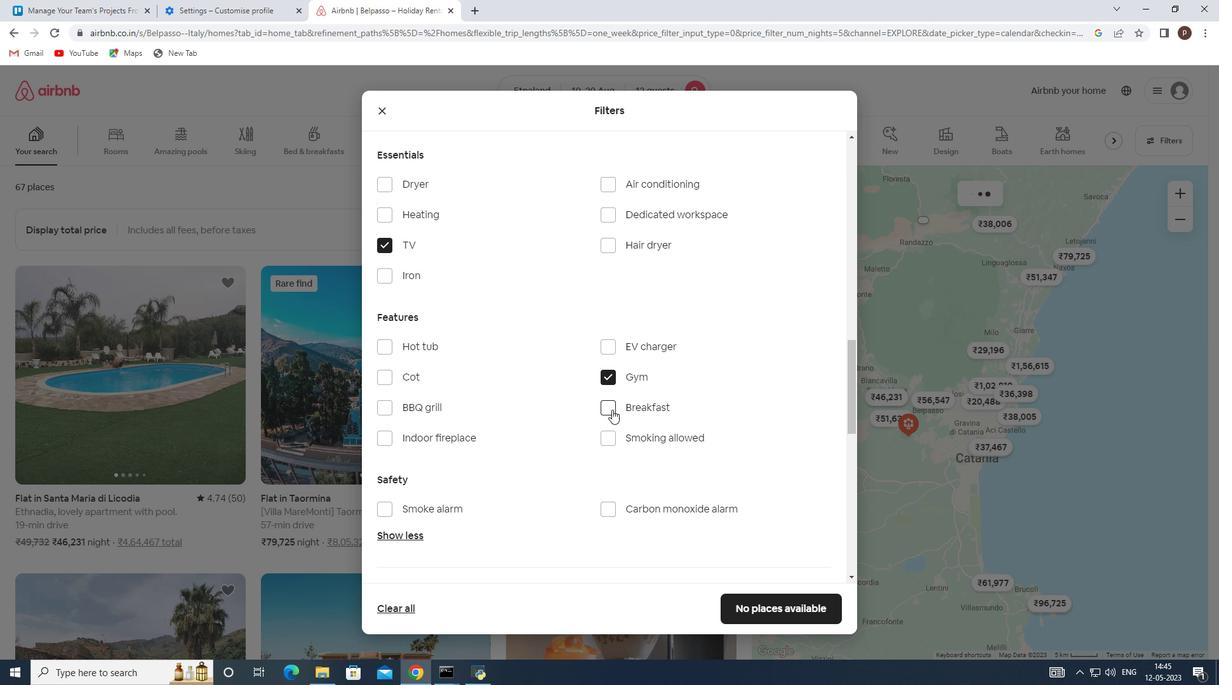 
Action: Mouse moved to (533, 424)
Screenshot: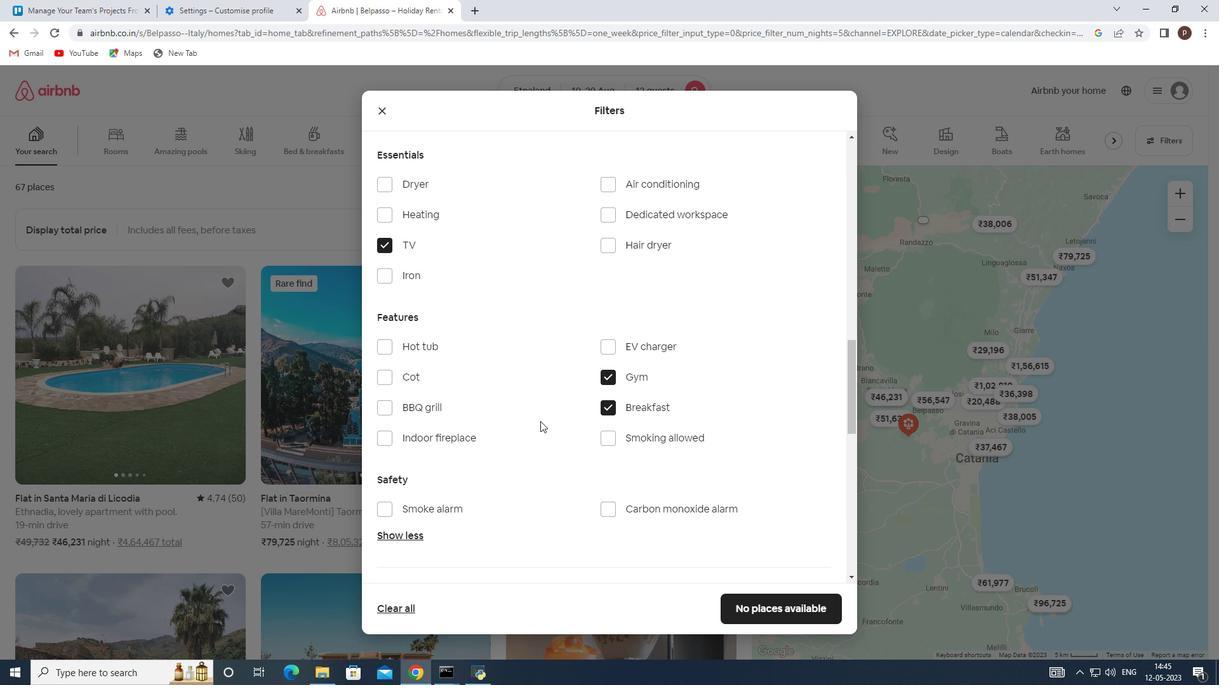 
Action: Mouse scrolled (533, 423) with delta (0, 0)
Screenshot: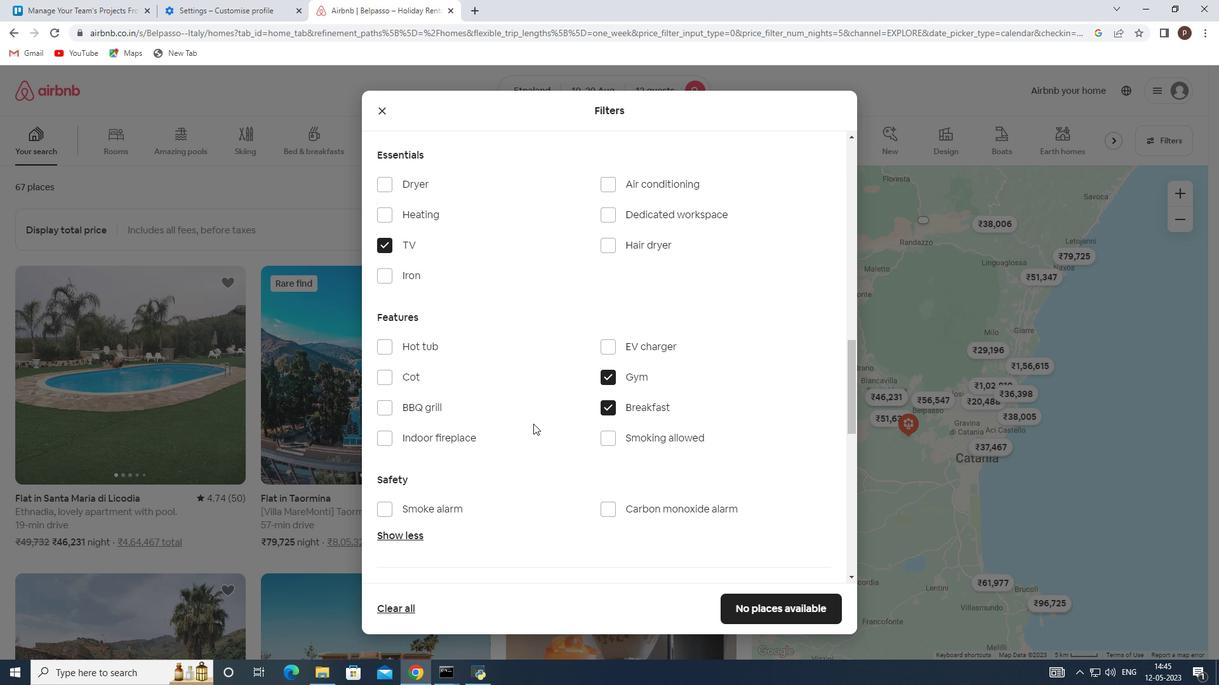 
Action: Mouse scrolled (533, 423) with delta (0, 0)
Screenshot: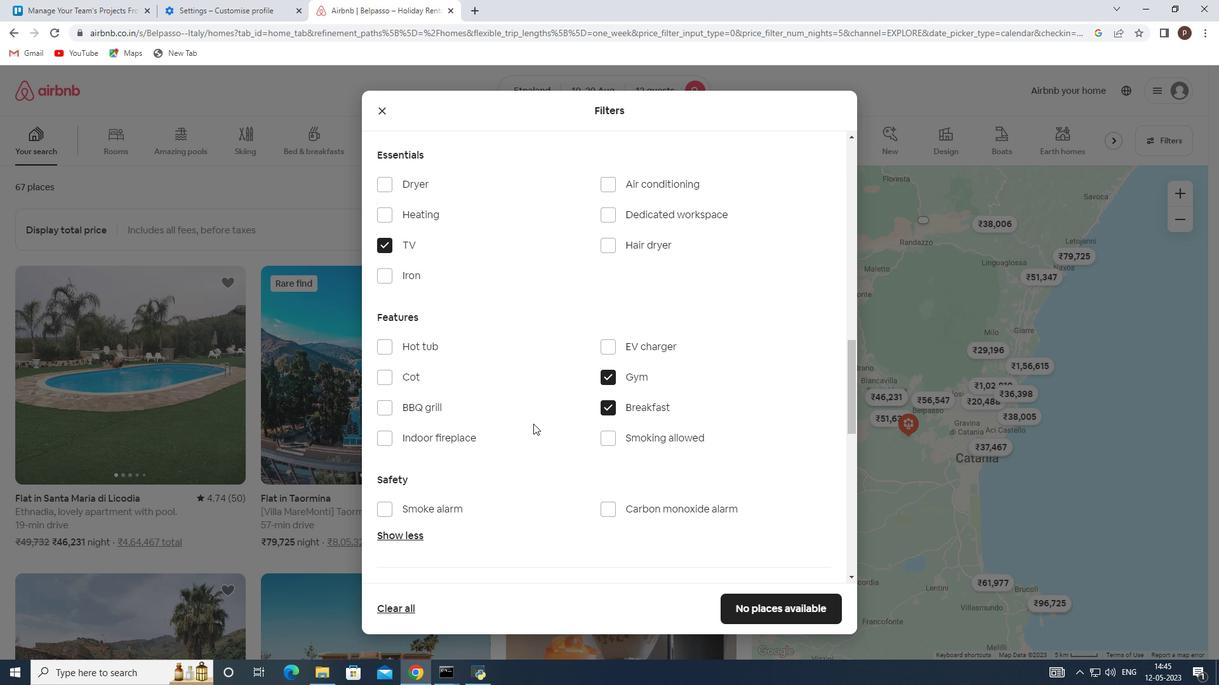 
Action: Mouse moved to (535, 426)
Screenshot: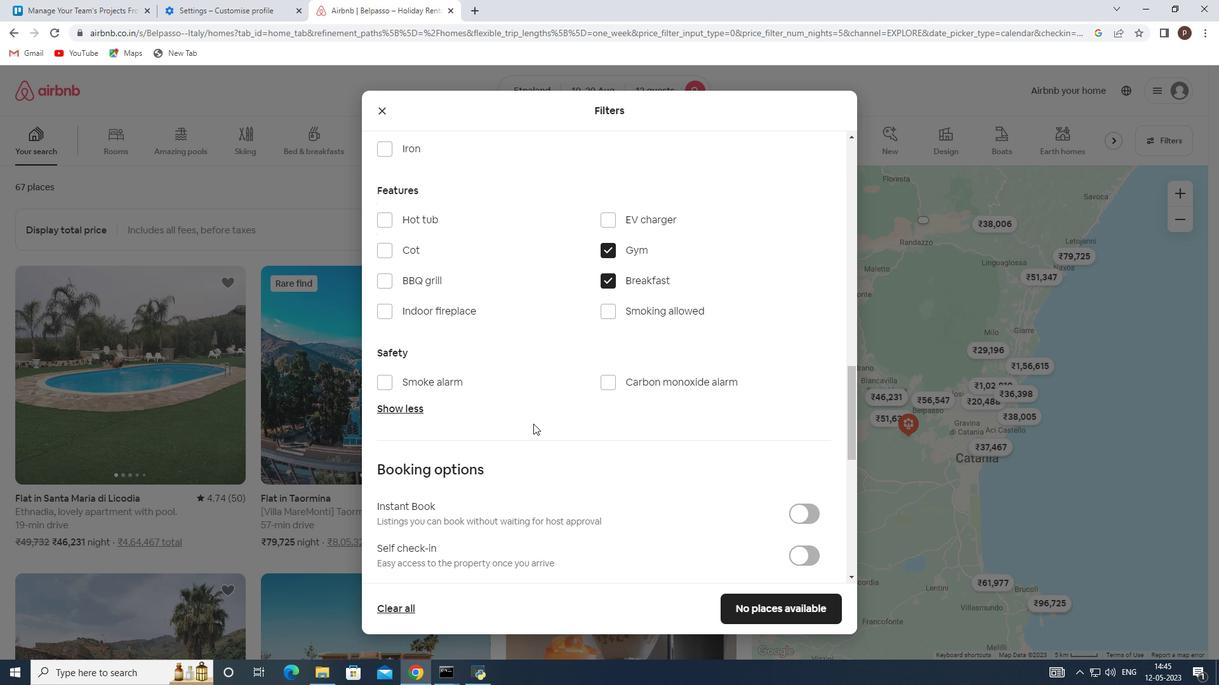 
Action: Mouse scrolled (535, 426) with delta (0, 0)
Screenshot: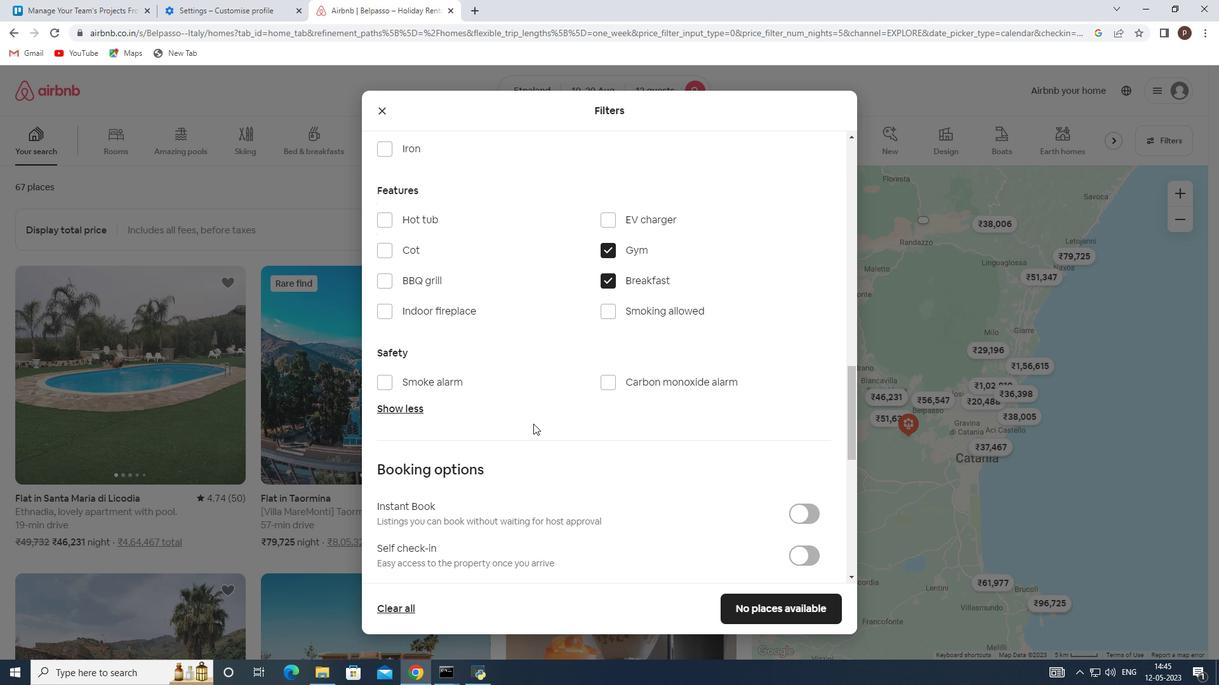 
Action: Mouse moved to (535, 427)
Screenshot: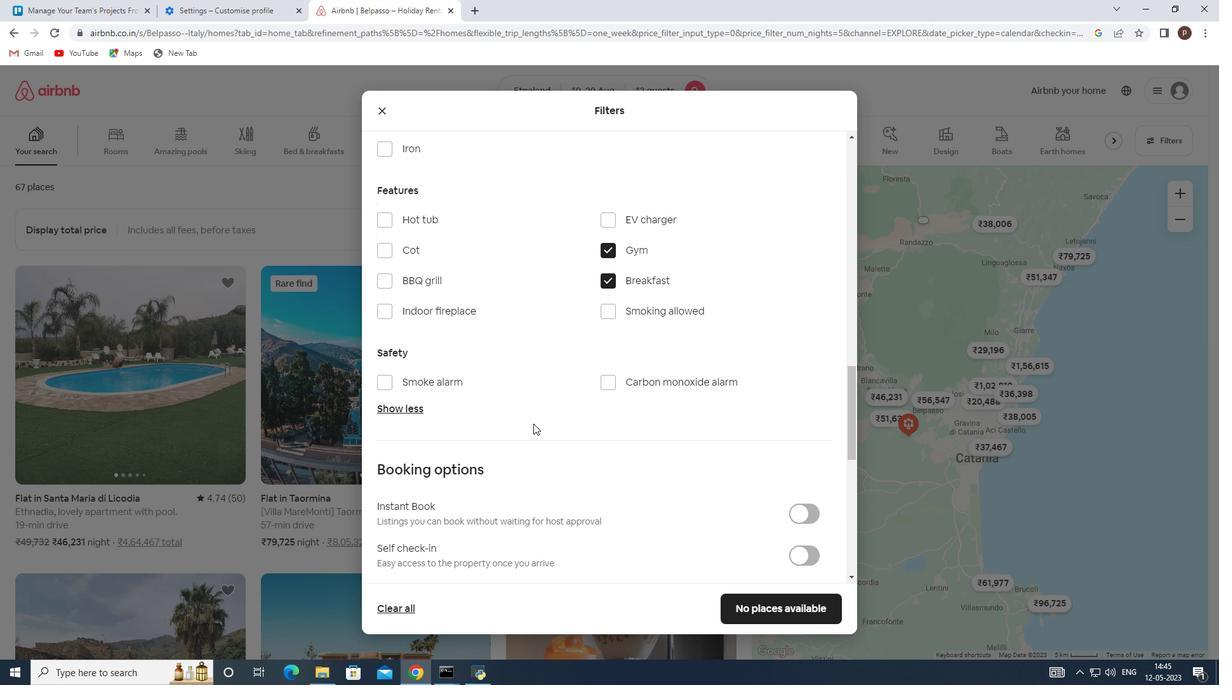 
Action: Mouse scrolled (535, 426) with delta (0, 0)
Screenshot: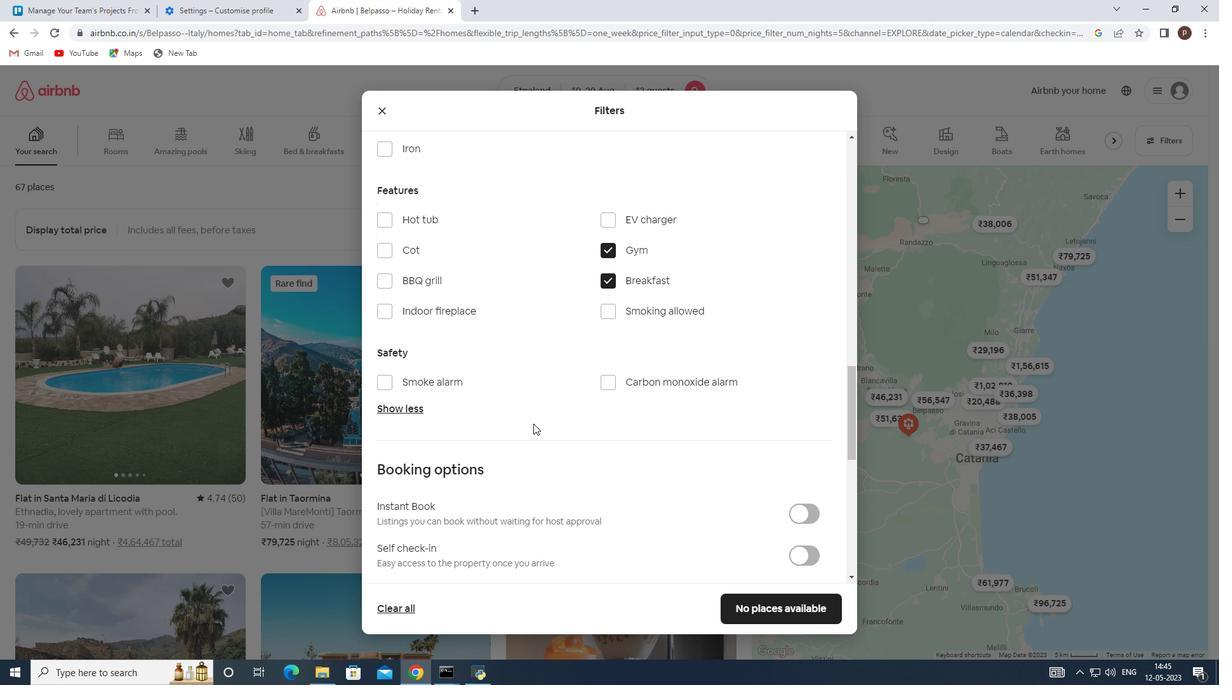 
Action: Mouse moved to (799, 422)
Screenshot: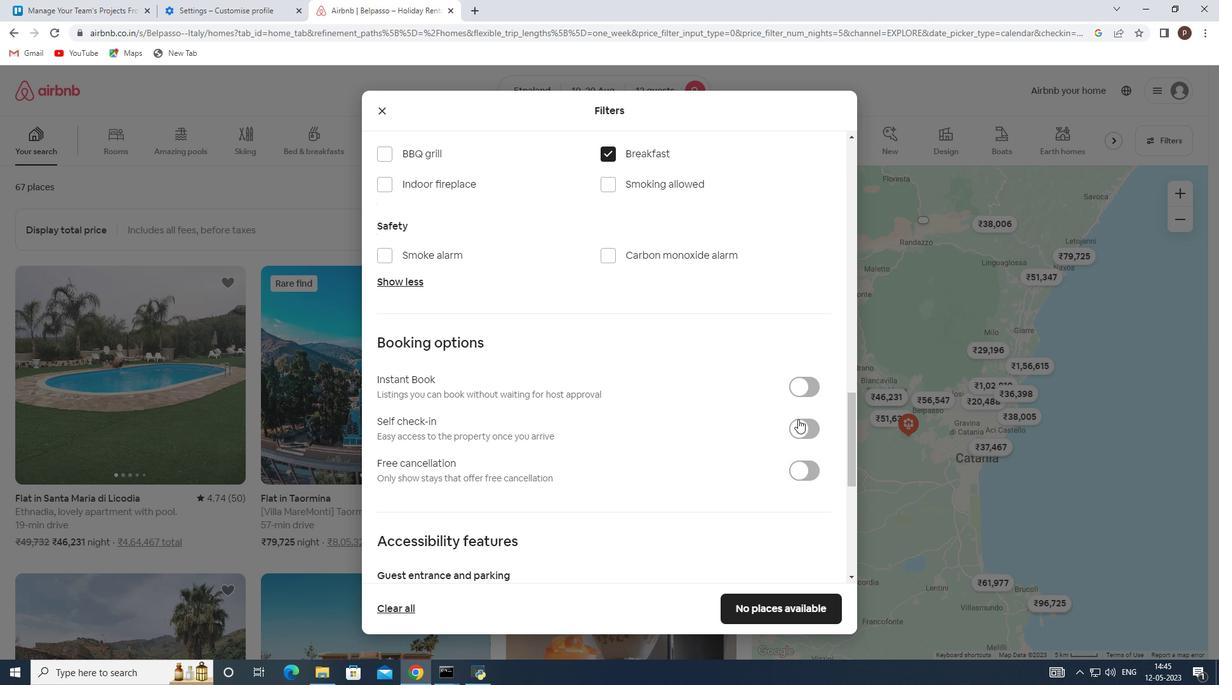 
Action: Mouse pressed left at (799, 422)
Screenshot: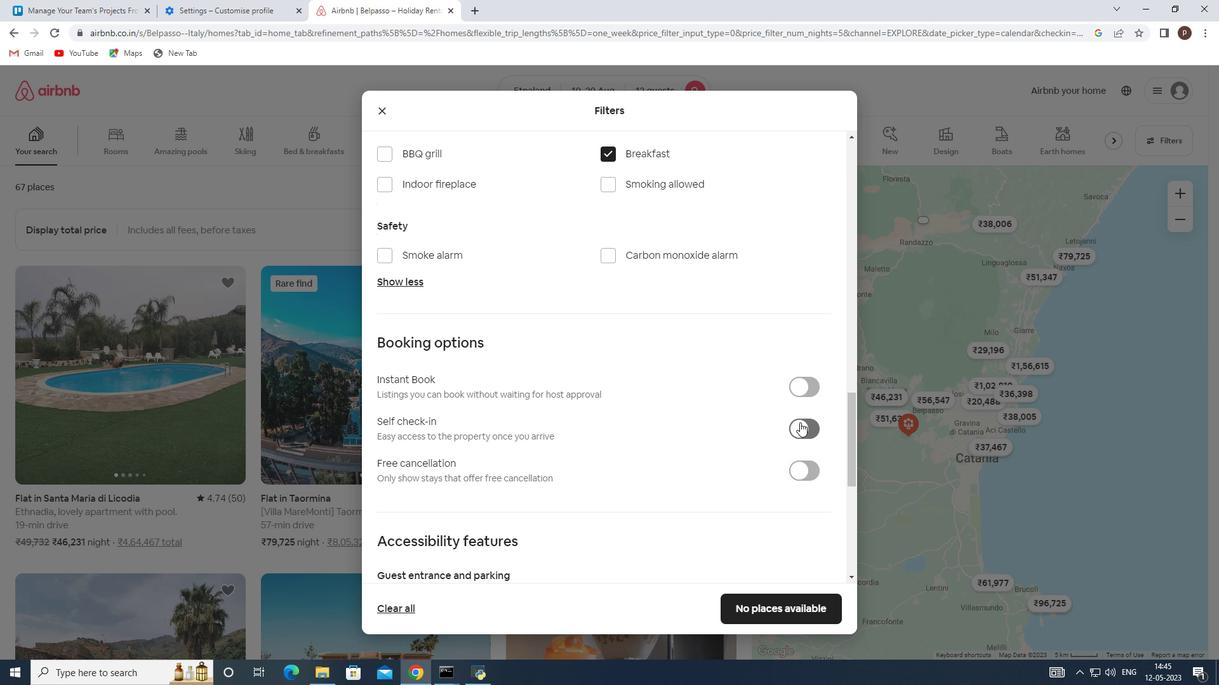 
Action: Mouse moved to (614, 433)
Screenshot: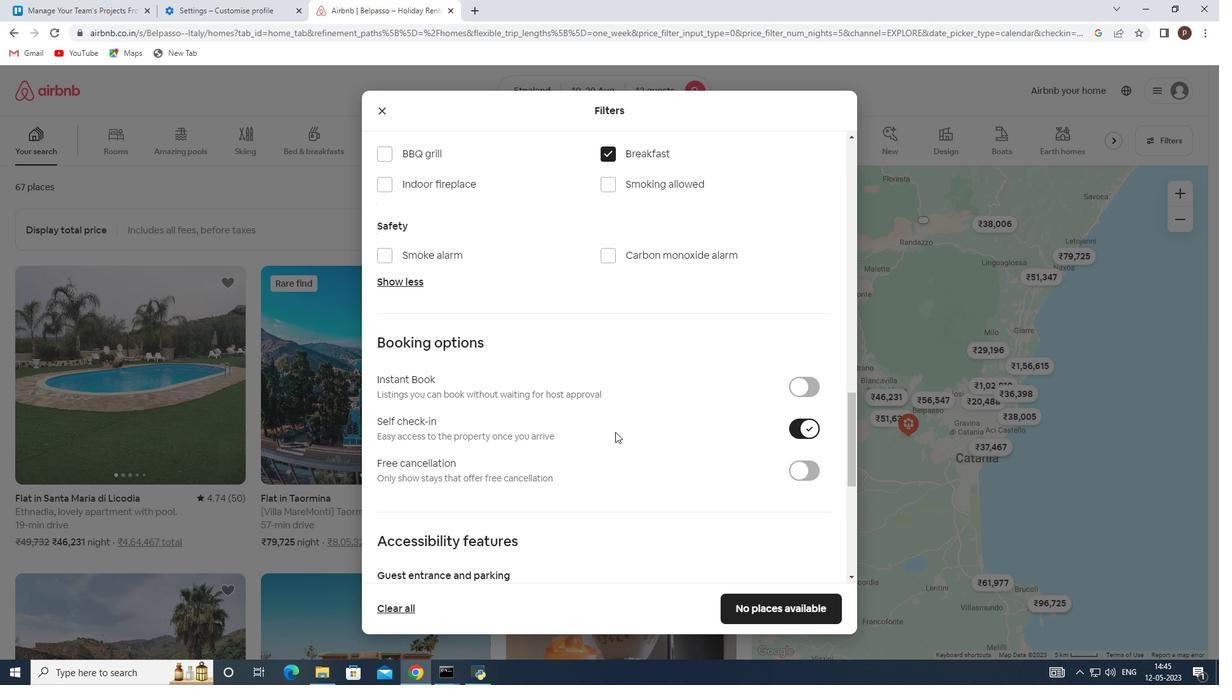 
Action: Mouse scrolled (614, 433) with delta (0, 0)
Screenshot: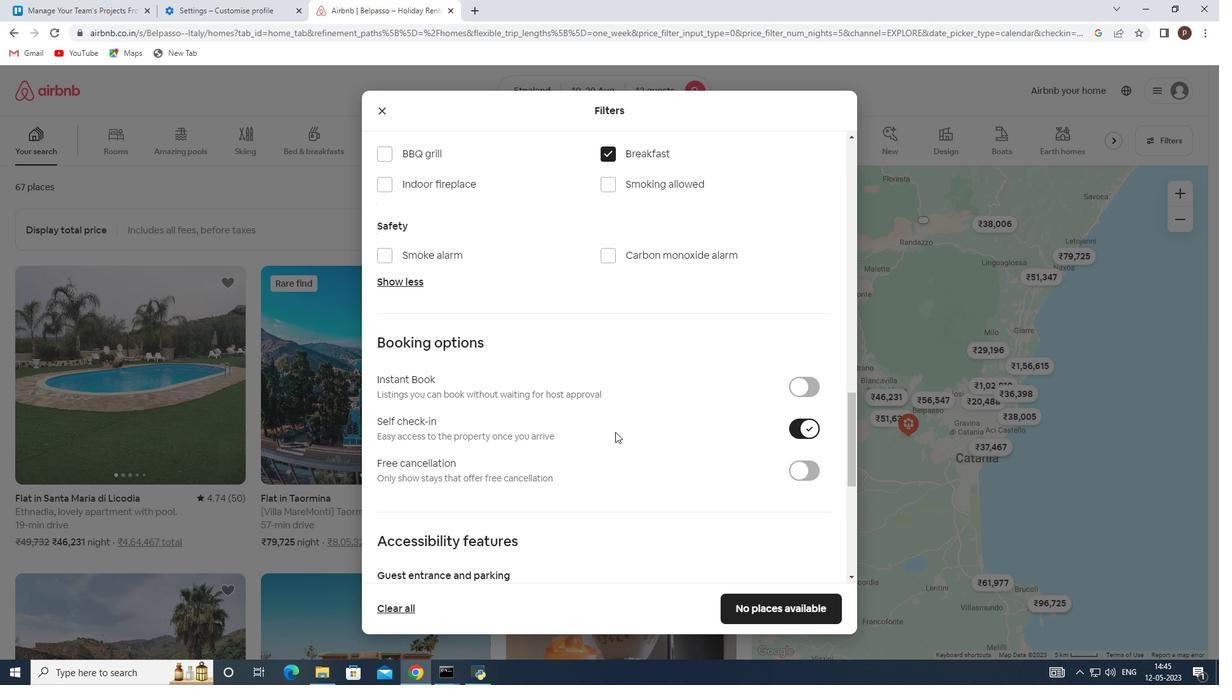 
Action: Mouse scrolled (614, 433) with delta (0, 0)
Screenshot: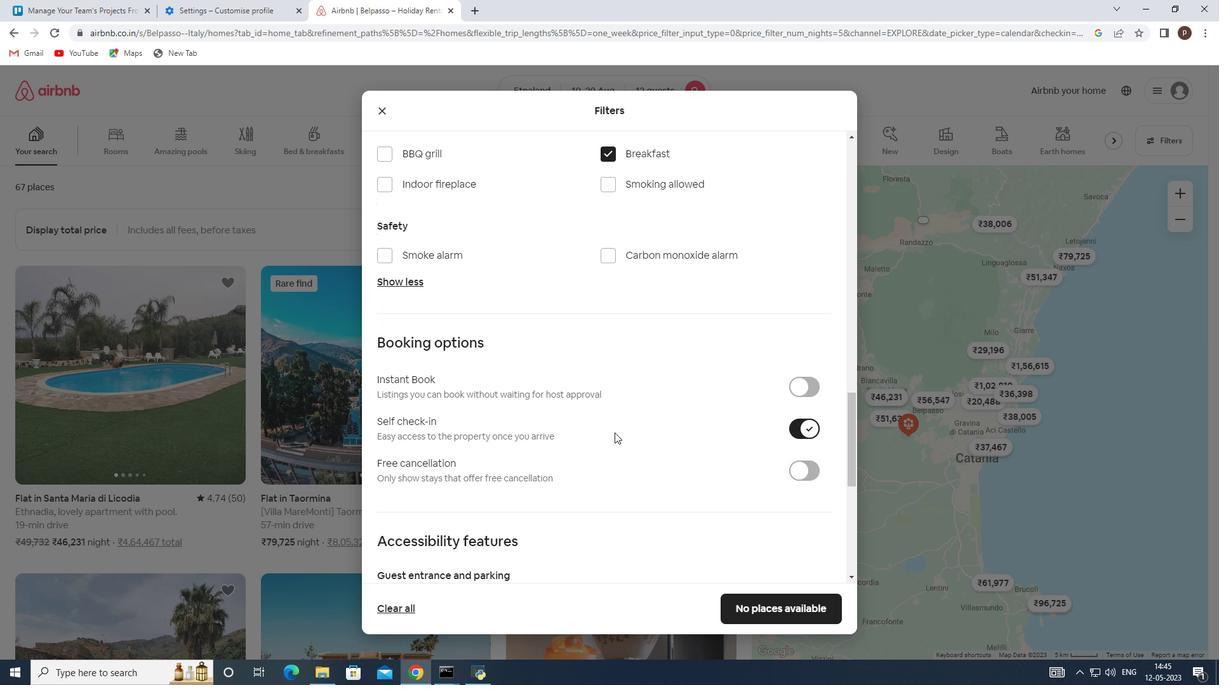 
Action: Mouse scrolled (614, 433) with delta (0, 0)
Screenshot: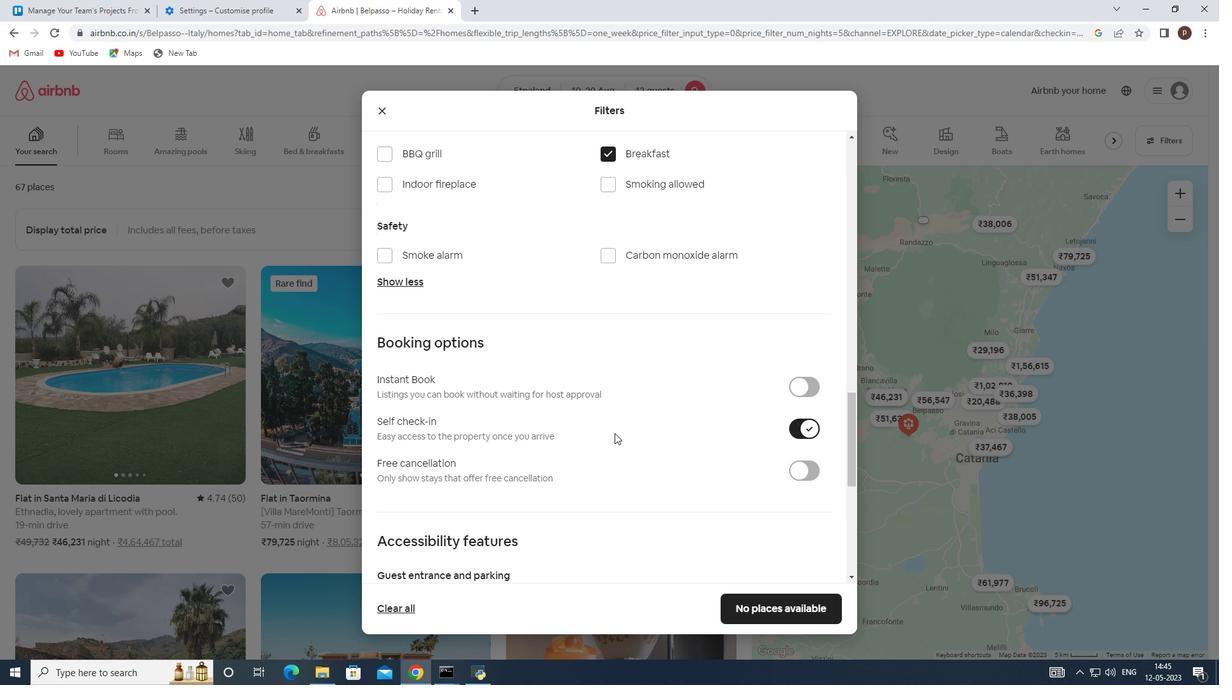 
Action: Mouse scrolled (614, 433) with delta (0, 0)
Screenshot: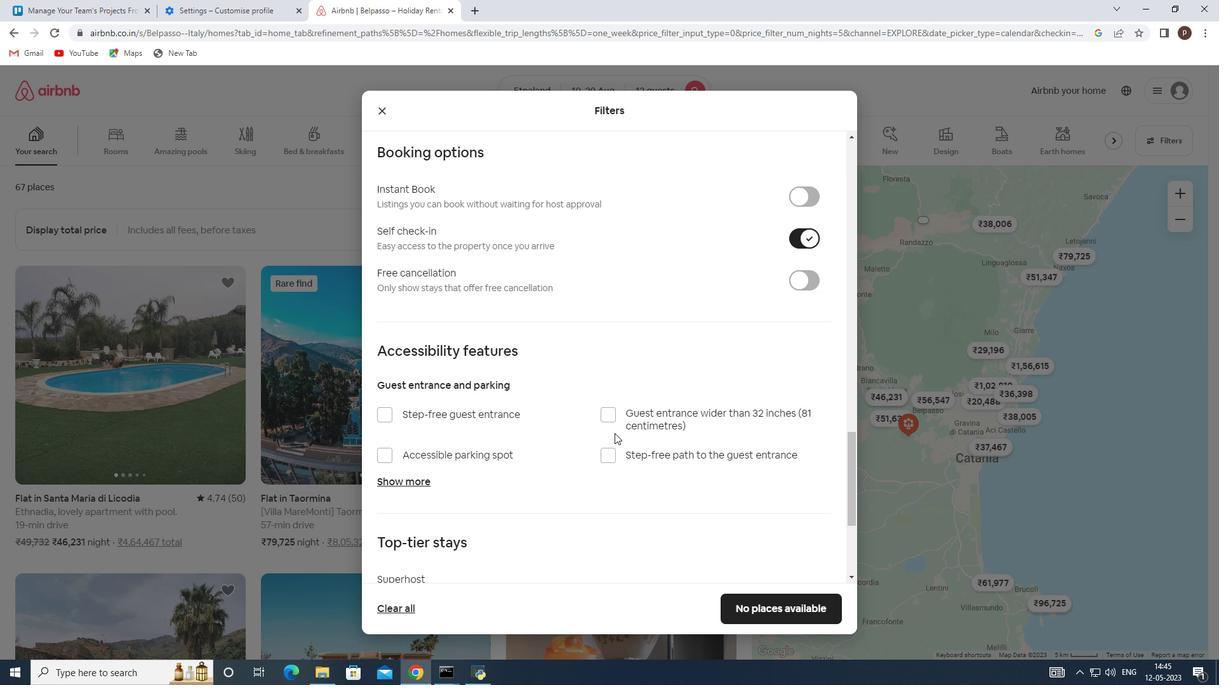
Action: Mouse scrolled (614, 433) with delta (0, 0)
Screenshot: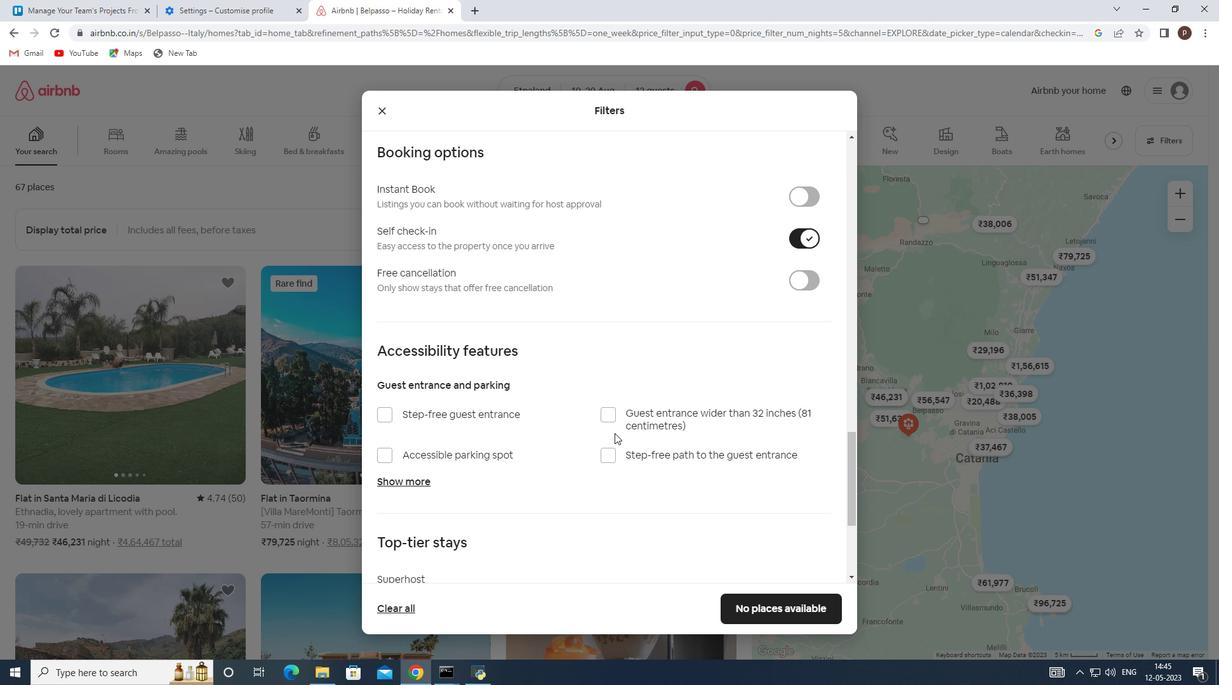 
Action: Mouse scrolled (614, 433) with delta (0, 0)
Screenshot: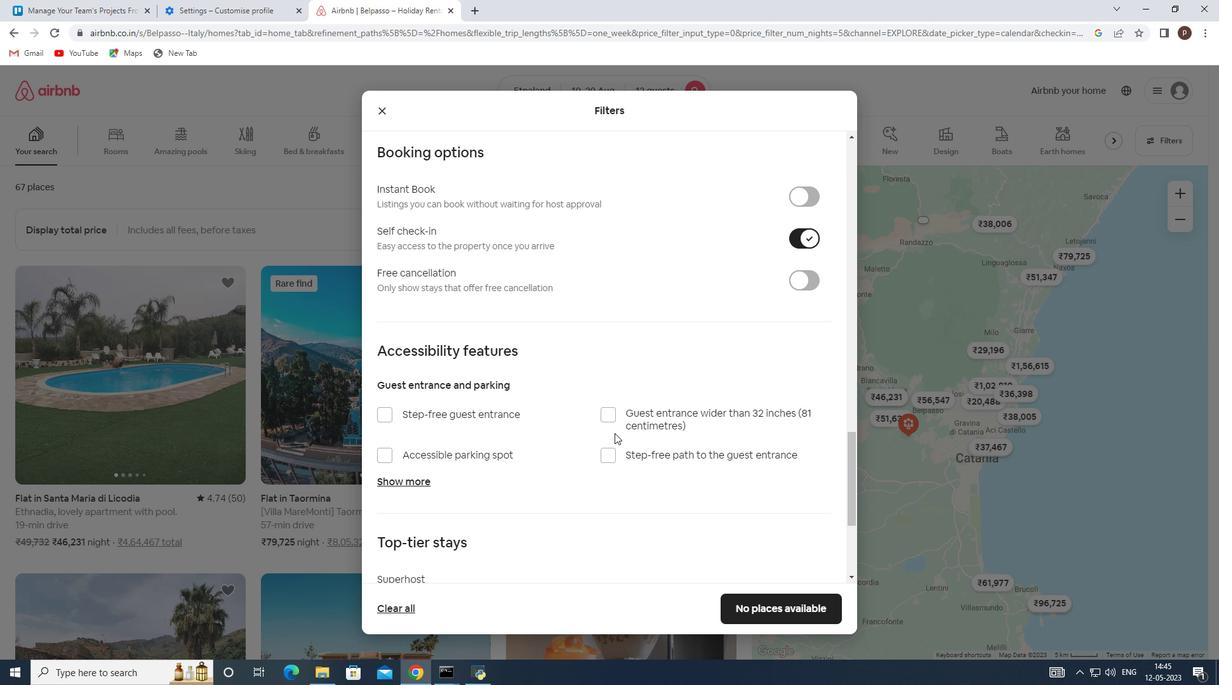 
Action: Mouse scrolled (614, 433) with delta (0, 0)
Screenshot: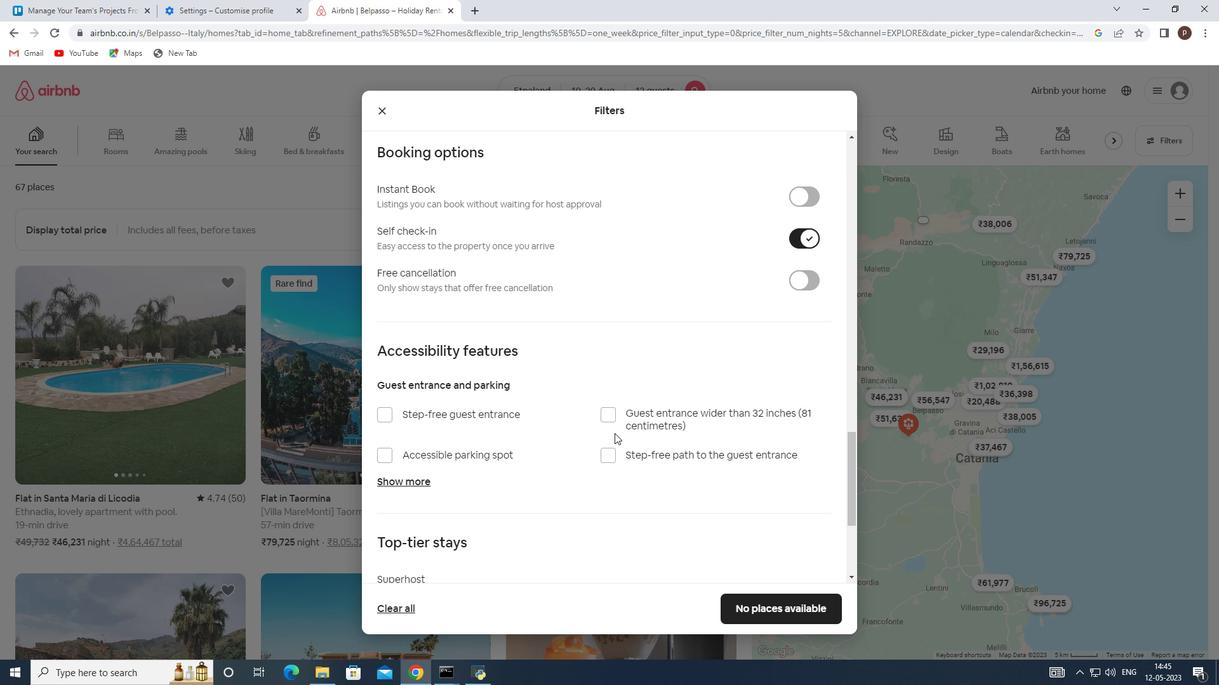 
Action: Mouse scrolled (614, 433) with delta (0, 0)
Screenshot: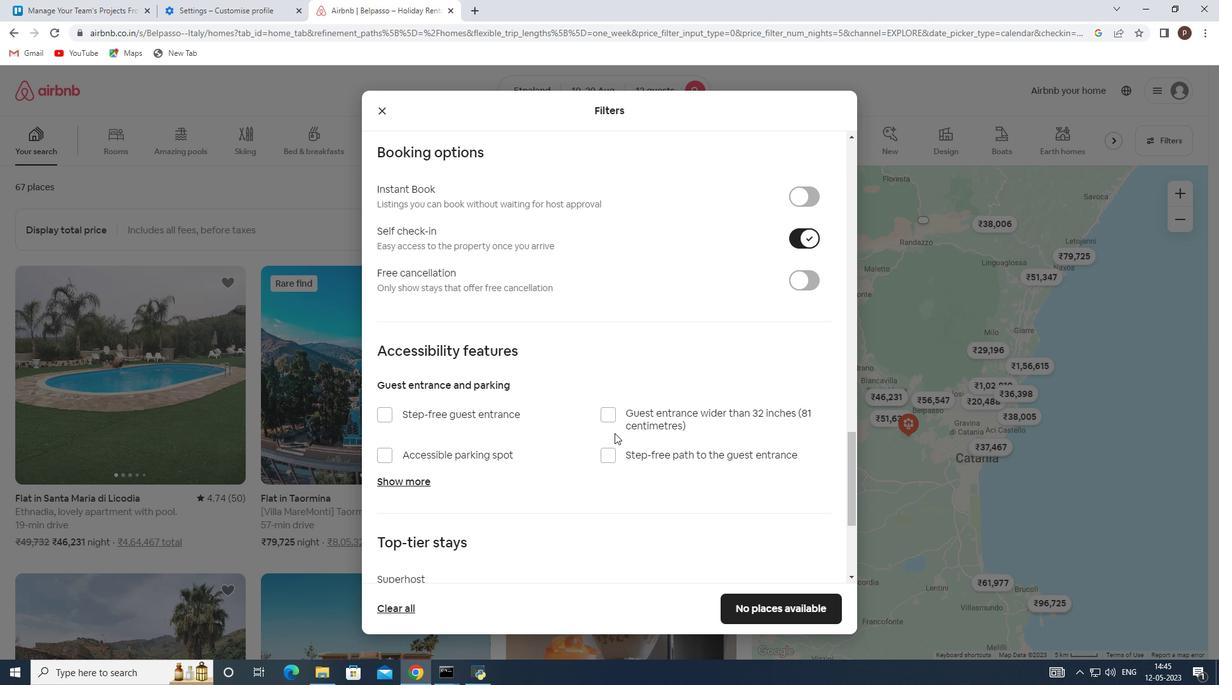 
Action: Mouse scrolled (614, 433) with delta (0, 0)
Screenshot: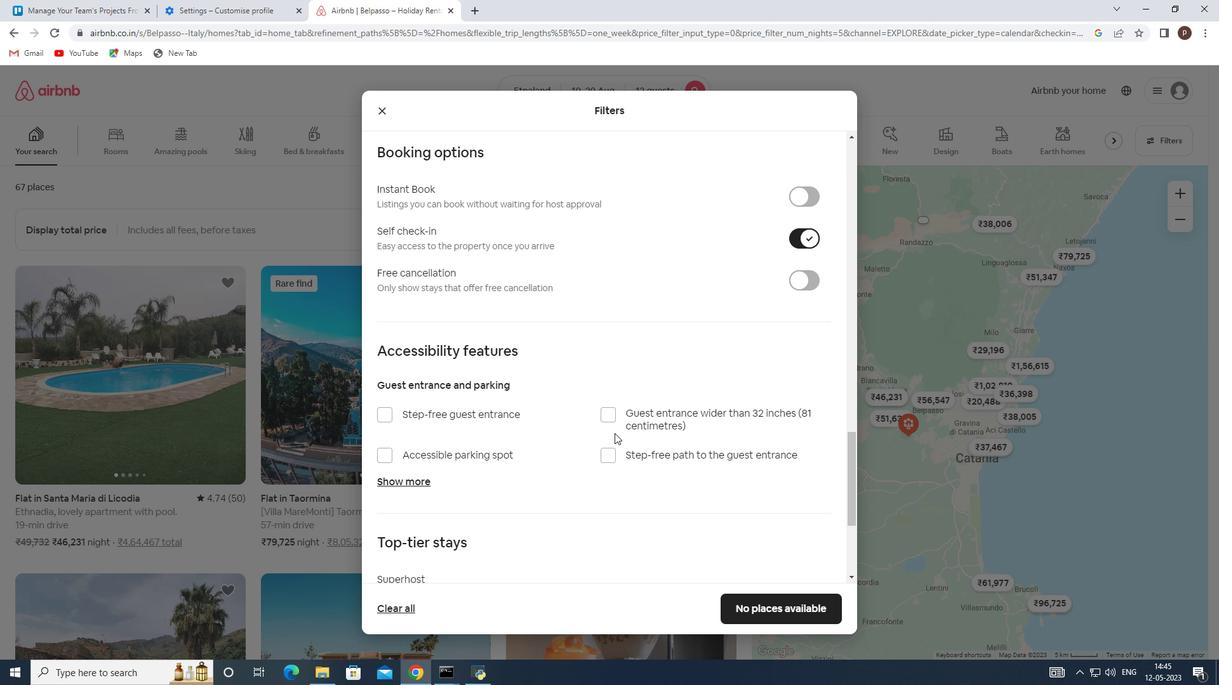
Action: Mouse moved to (380, 494)
Screenshot: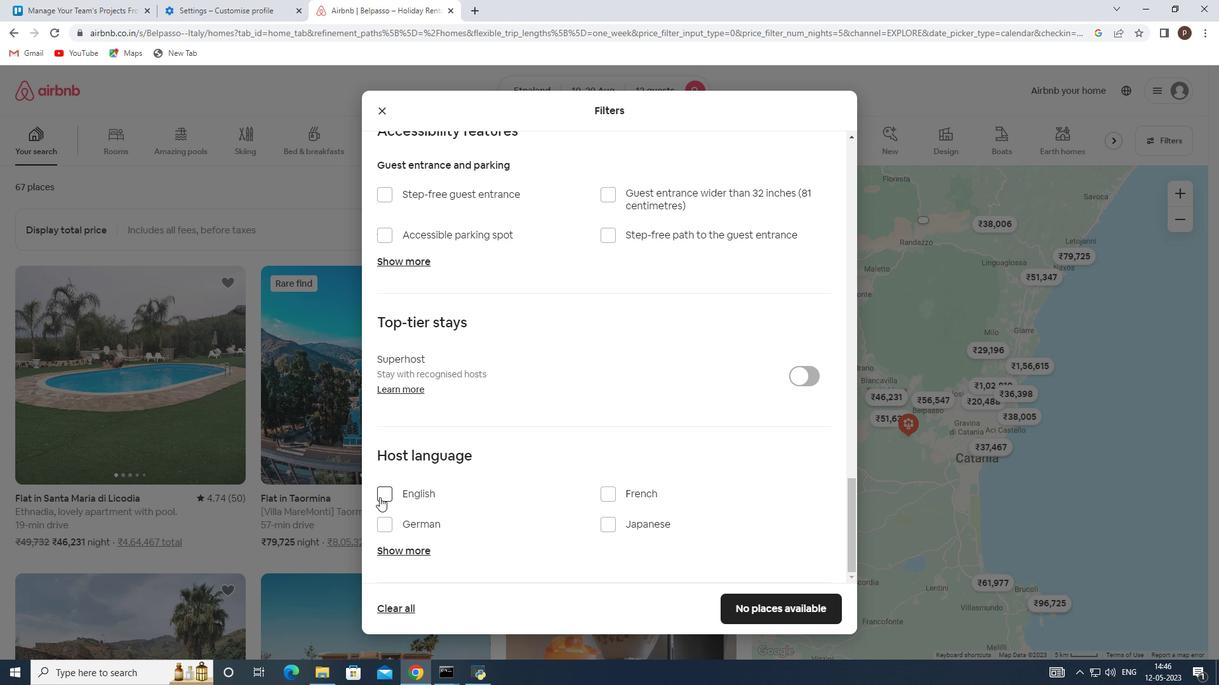 
Action: Mouse pressed left at (380, 494)
Screenshot: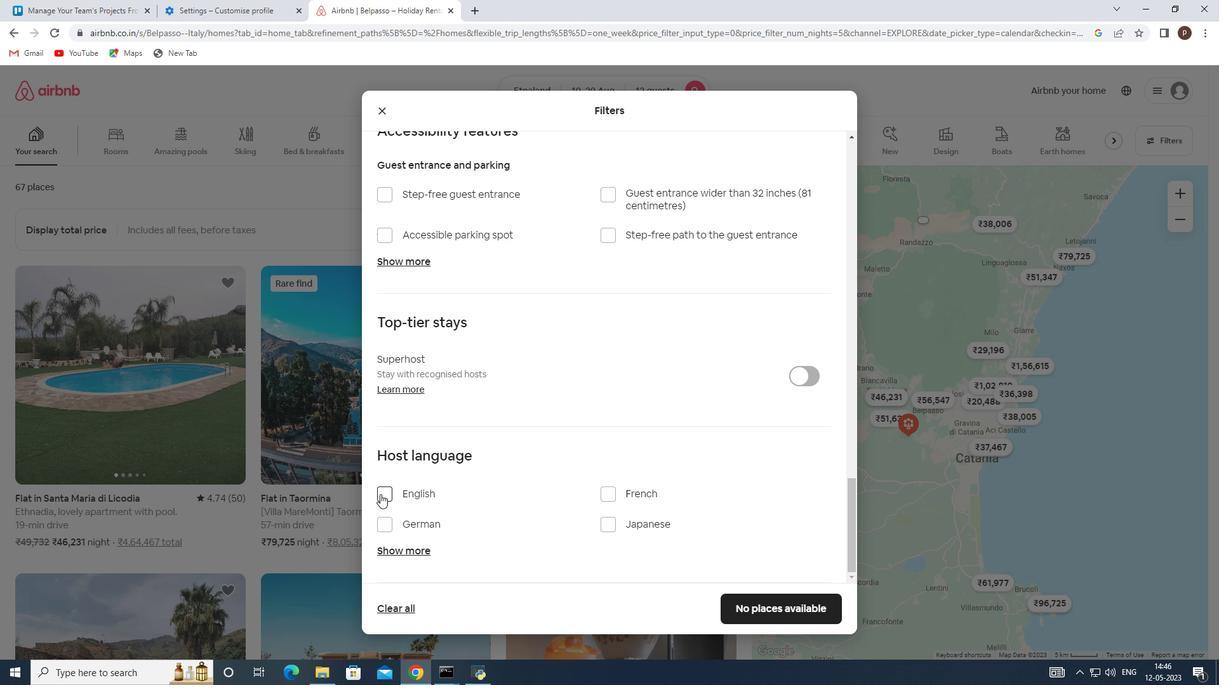
Action: Mouse moved to (747, 599)
Screenshot: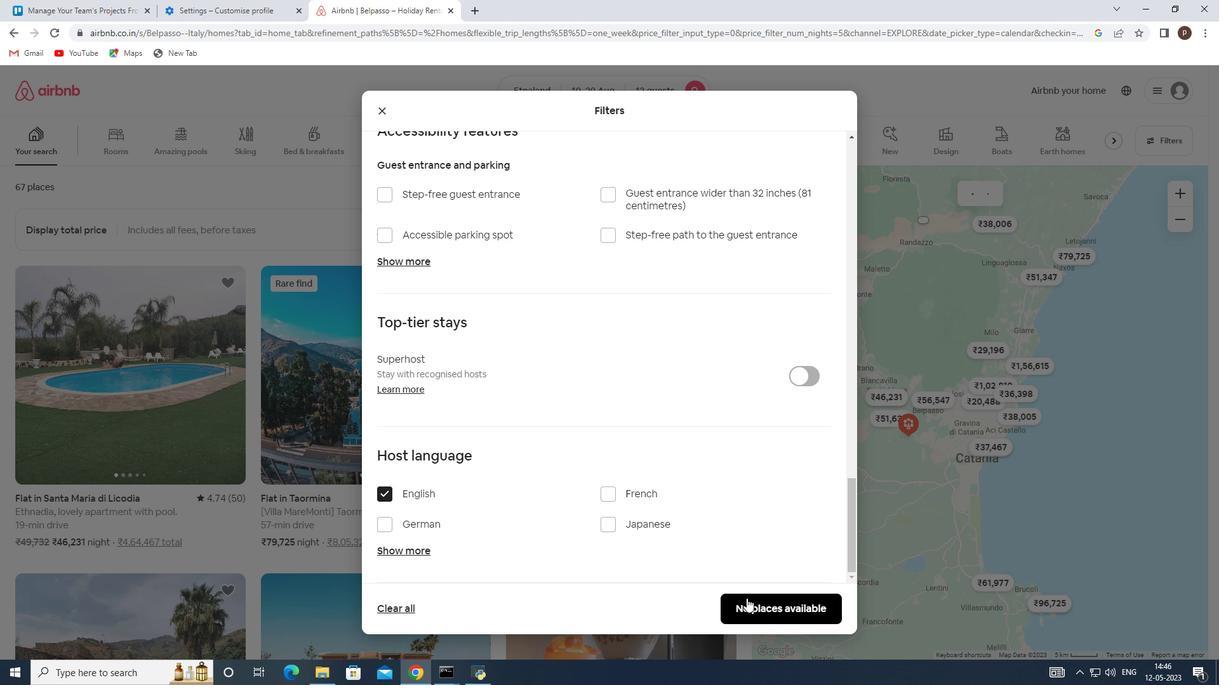 
Action: Mouse pressed left at (747, 599)
Screenshot: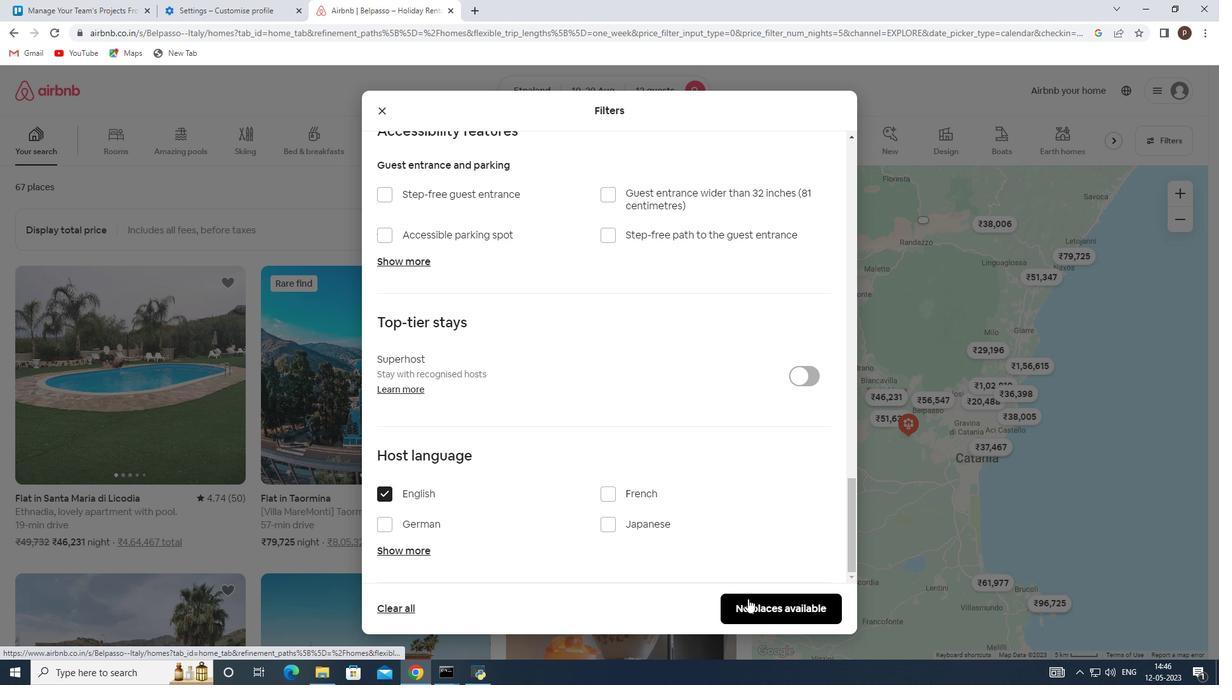 
